 Task: Add reports for audit object.
Action: Mouse moved to (27, 109)
Screenshot: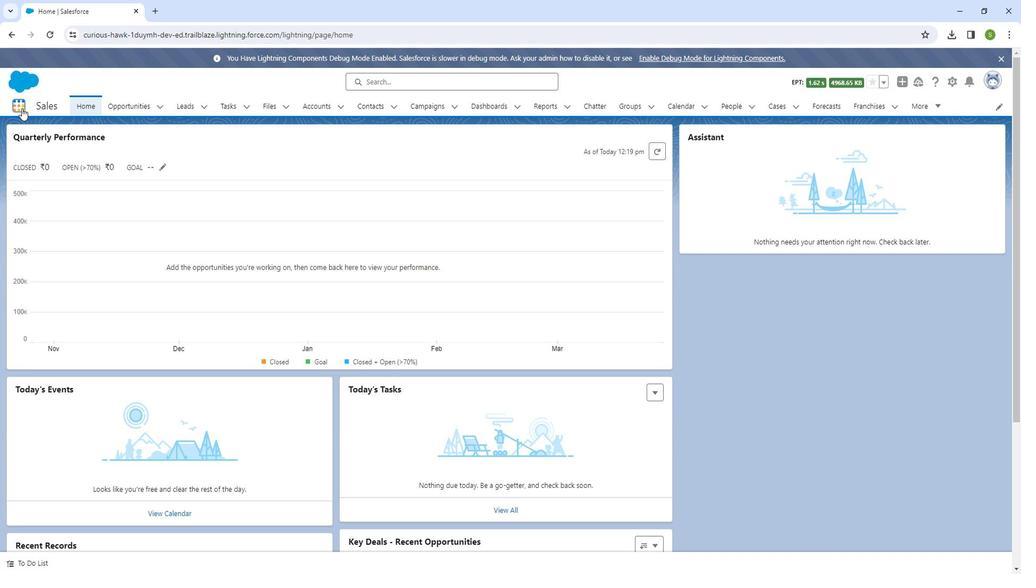 
Action: Mouse pressed left at (27, 109)
Screenshot: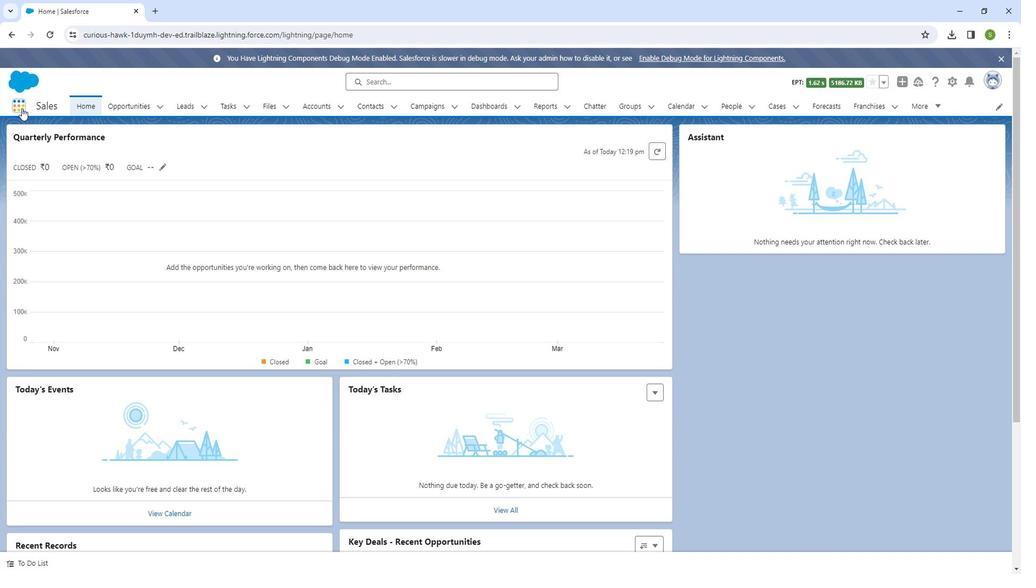 
Action: Mouse moved to (42, 295)
Screenshot: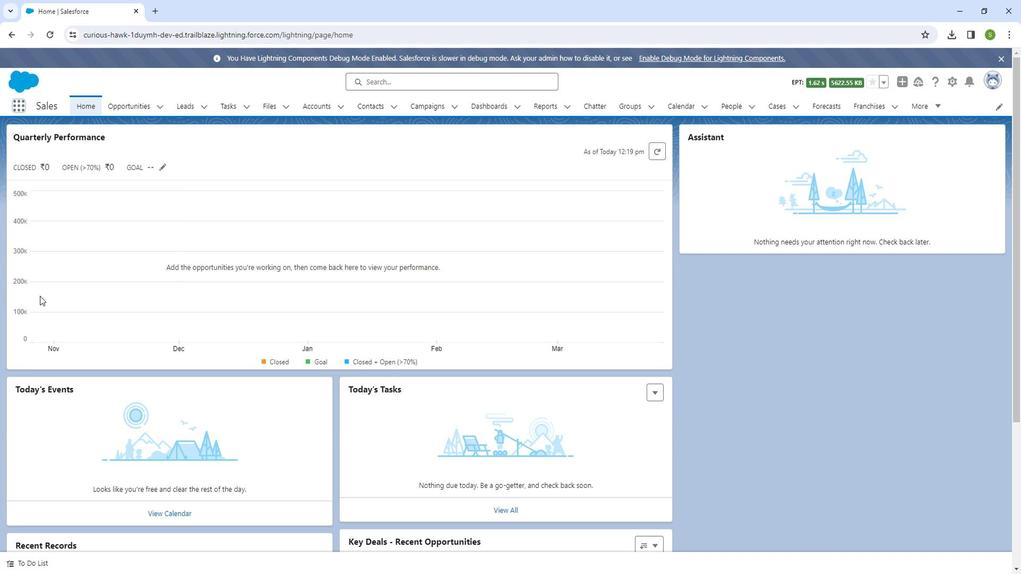 
Action: Mouse pressed left at (42, 295)
Screenshot: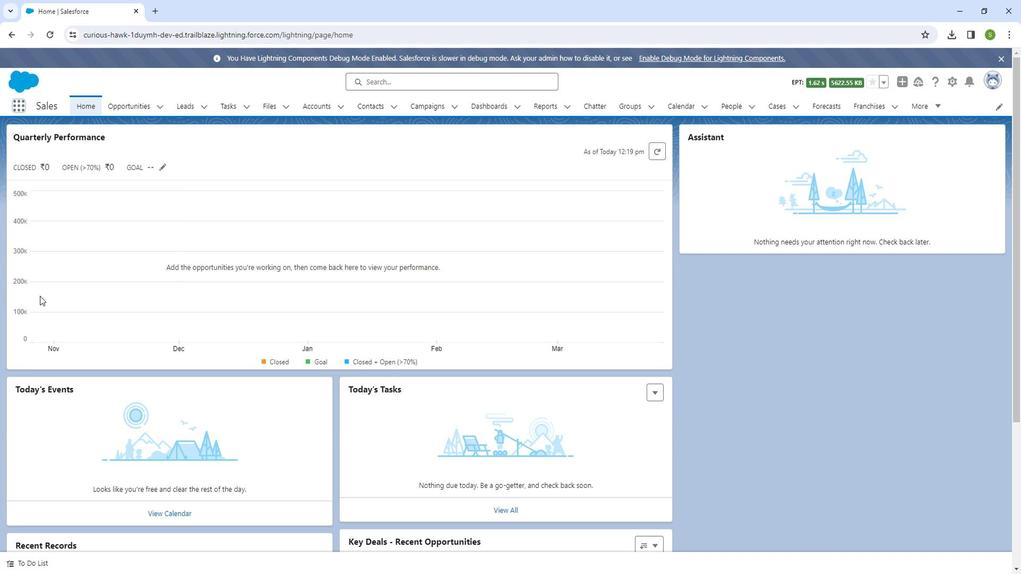 
Action: Mouse moved to (719, 388)
Screenshot: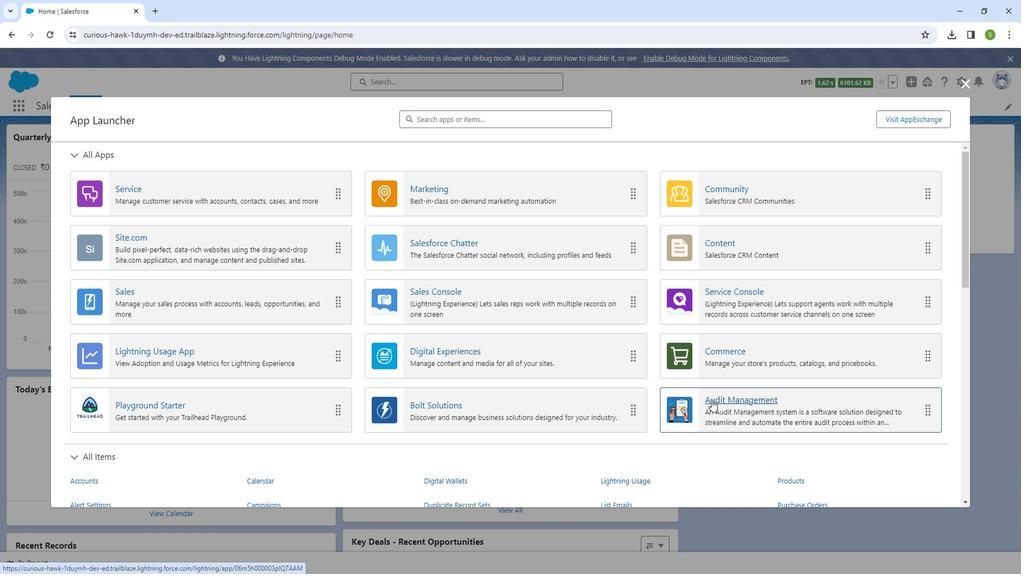 
Action: Mouse pressed left at (719, 388)
Screenshot: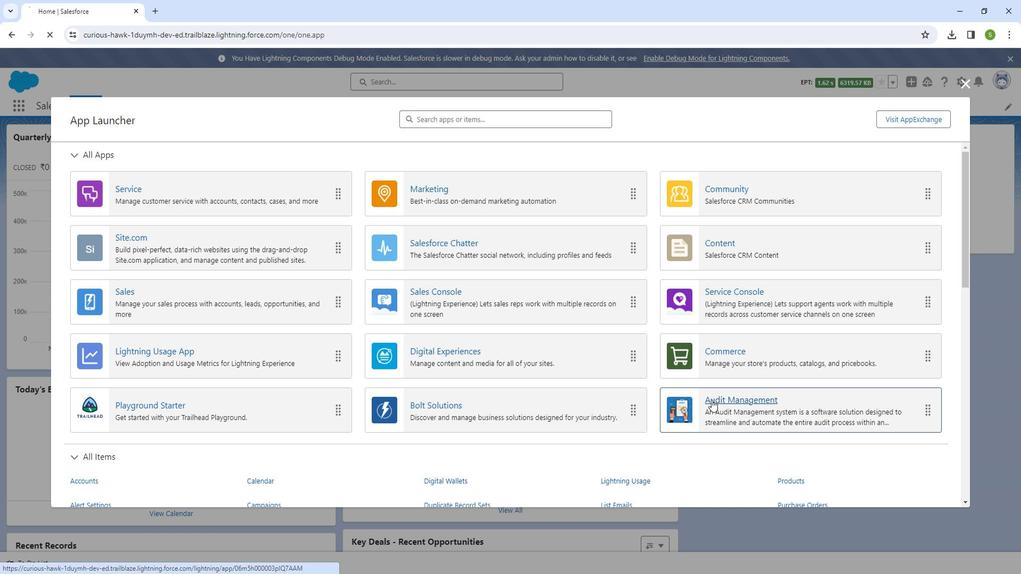 
Action: Mouse moved to (369, 108)
Screenshot: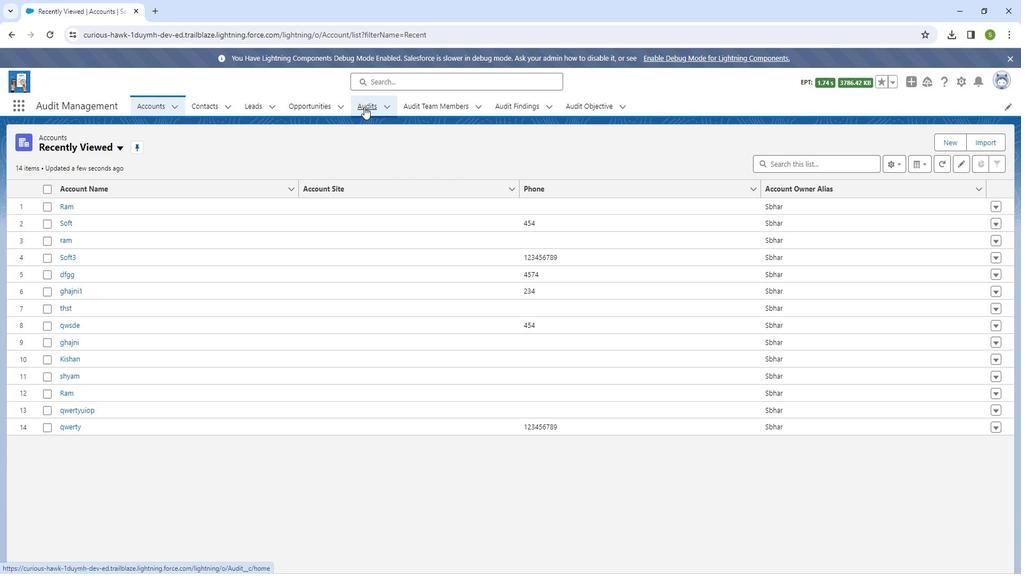 
Action: Mouse pressed left at (369, 108)
Screenshot: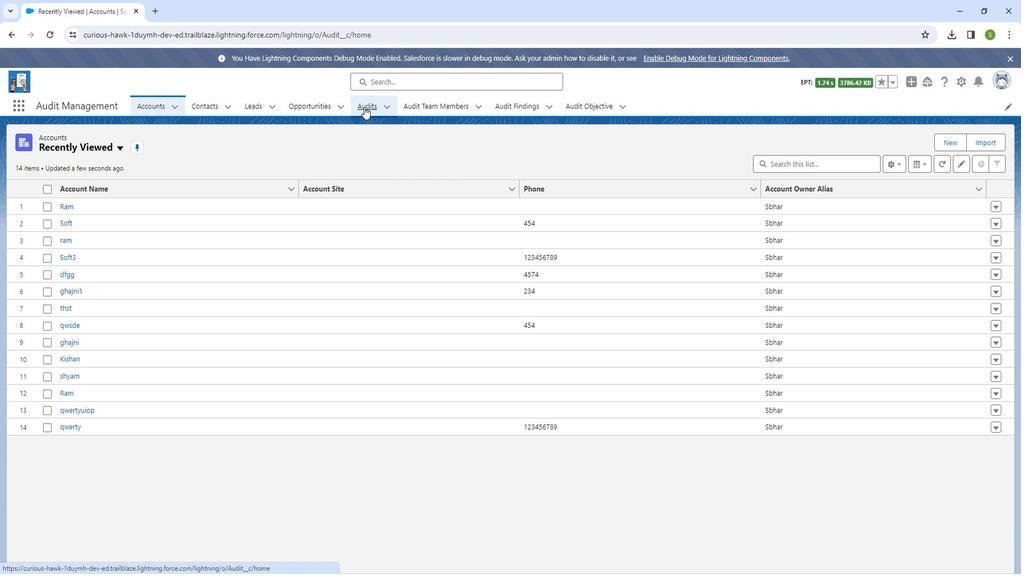 
Action: Mouse moved to (942, 139)
Screenshot: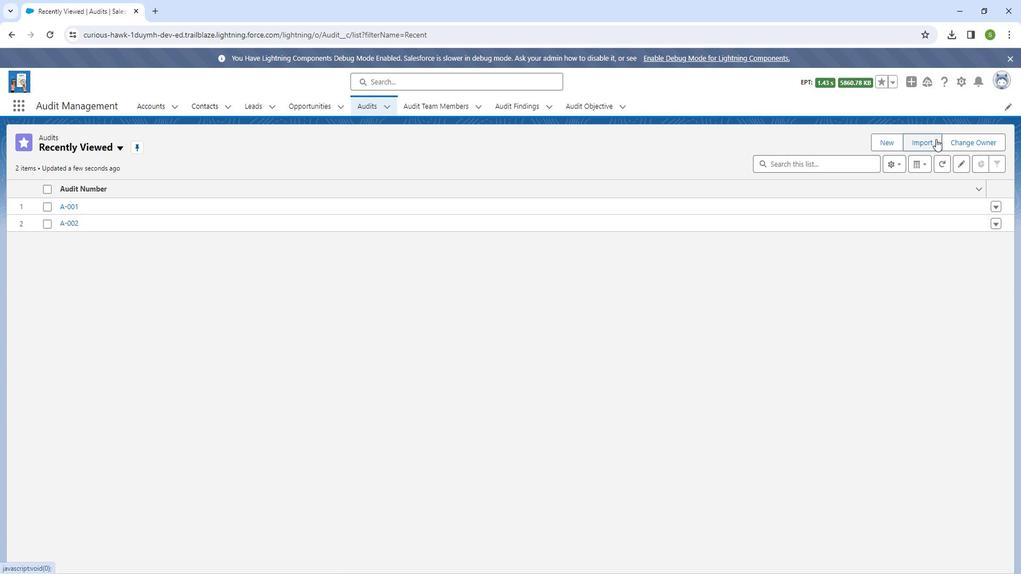 
Action: Mouse pressed left at (942, 139)
Screenshot: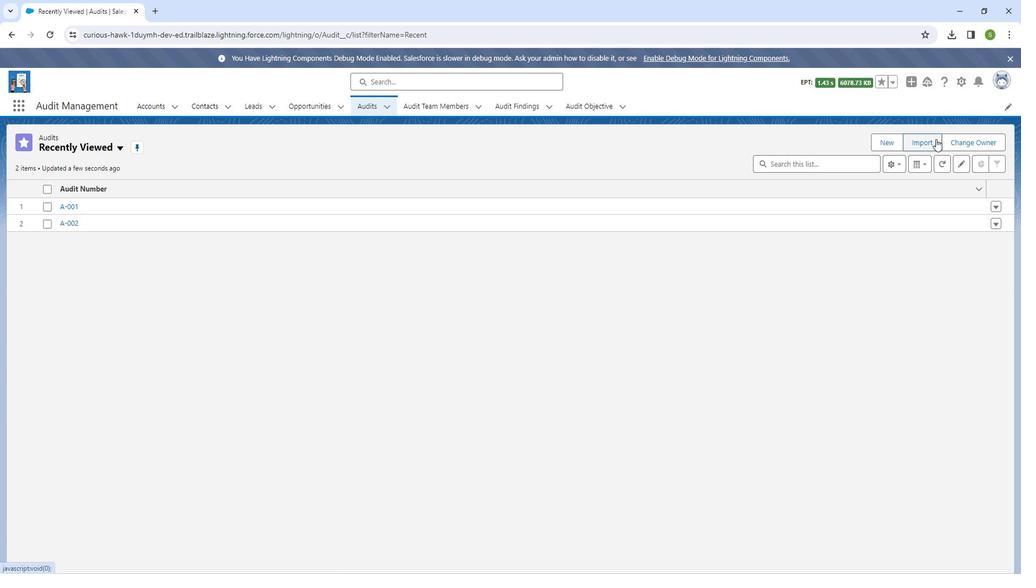 
Action: Mouse moved to (149, 109)
Screenshot: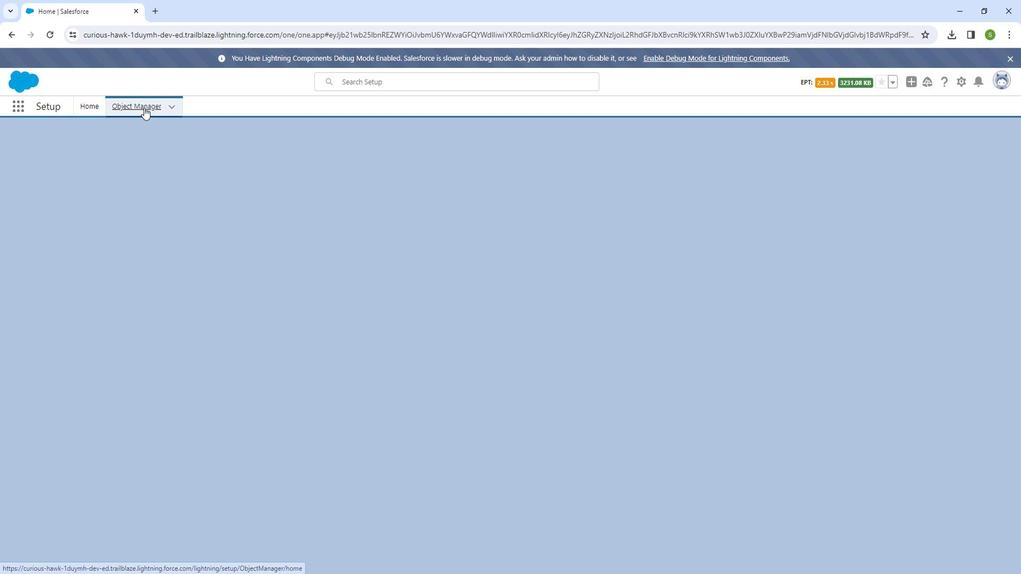 
Action: Mouse pressed left at (149, 109)
Screenshot: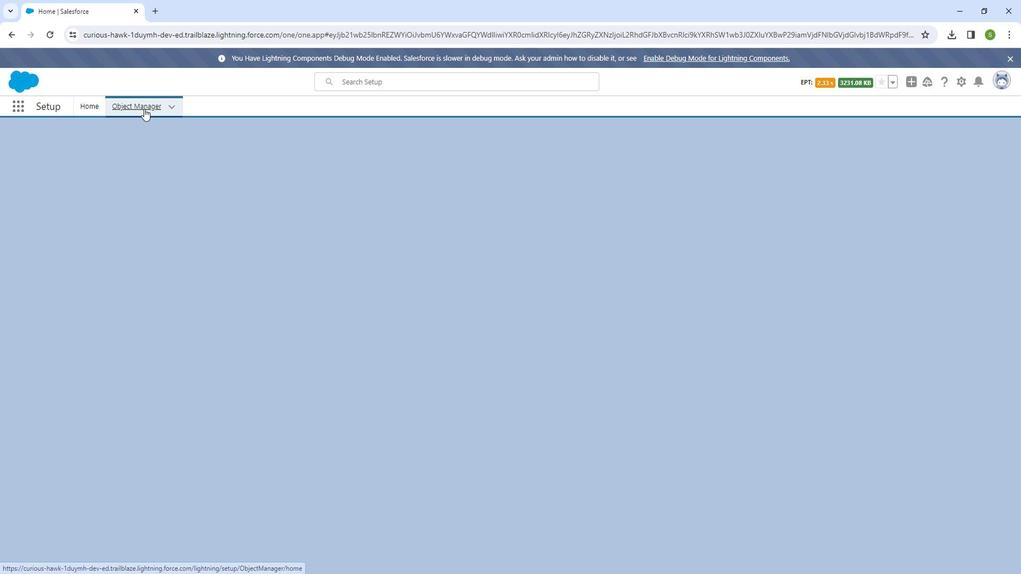 
Action: Mouse moved to (31, 413)
Screenshot: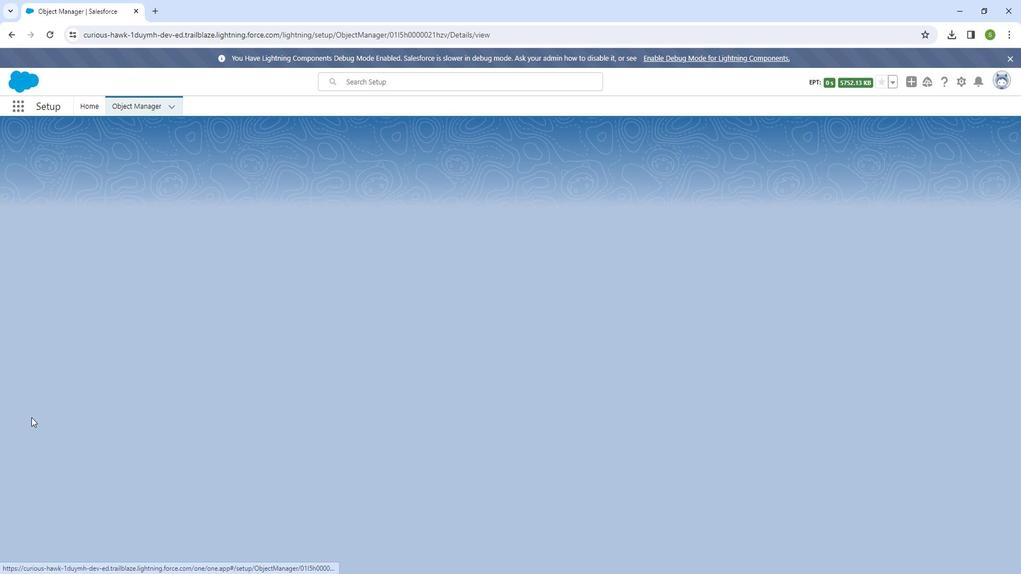 
Action: Mouse pressed left at (31, 413)
Screenshot: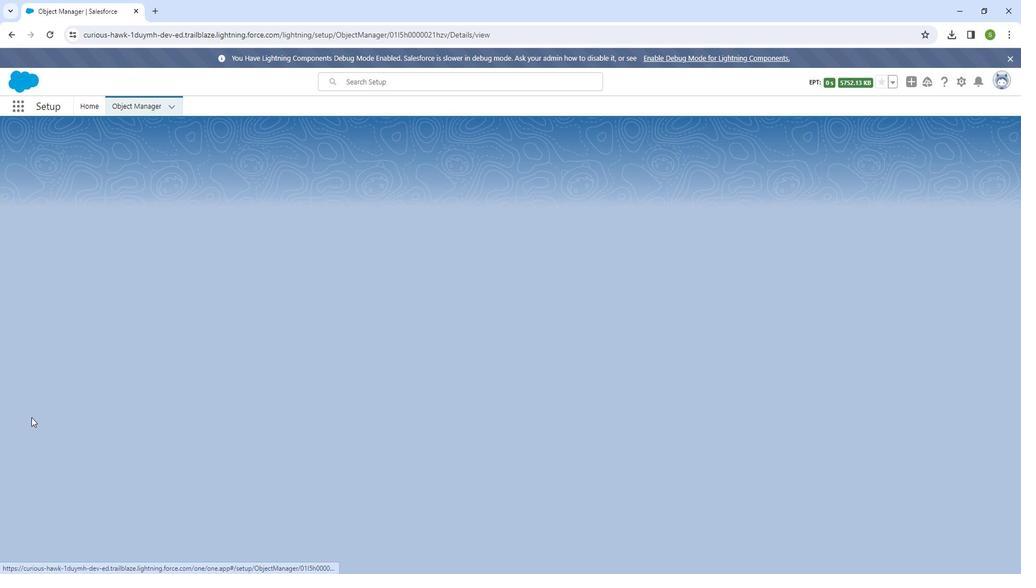 
Action: Mouse moved to (958, 193)
Screenshot: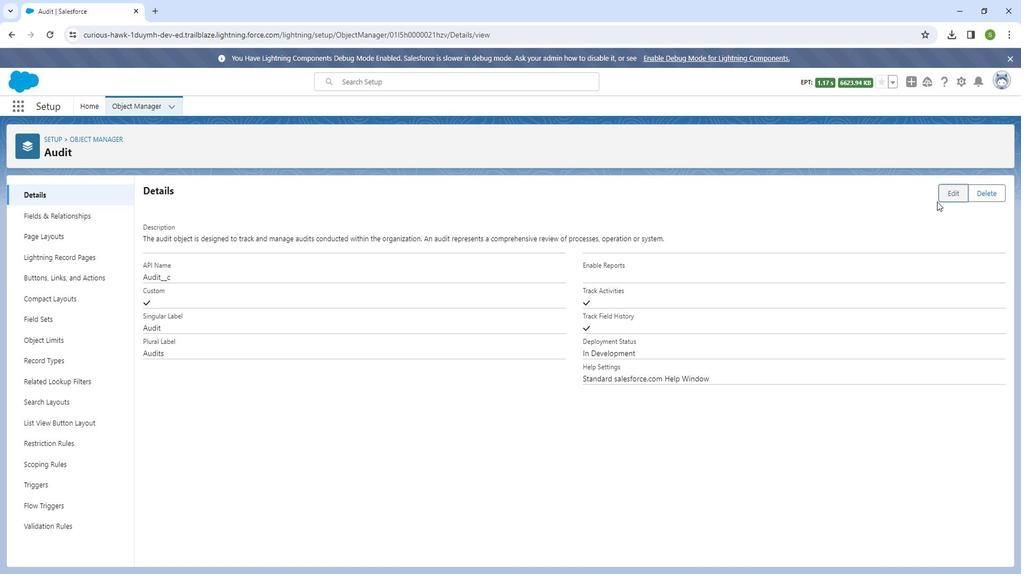 
Action: Mouse pressed left at (958, 193)
Screenshot: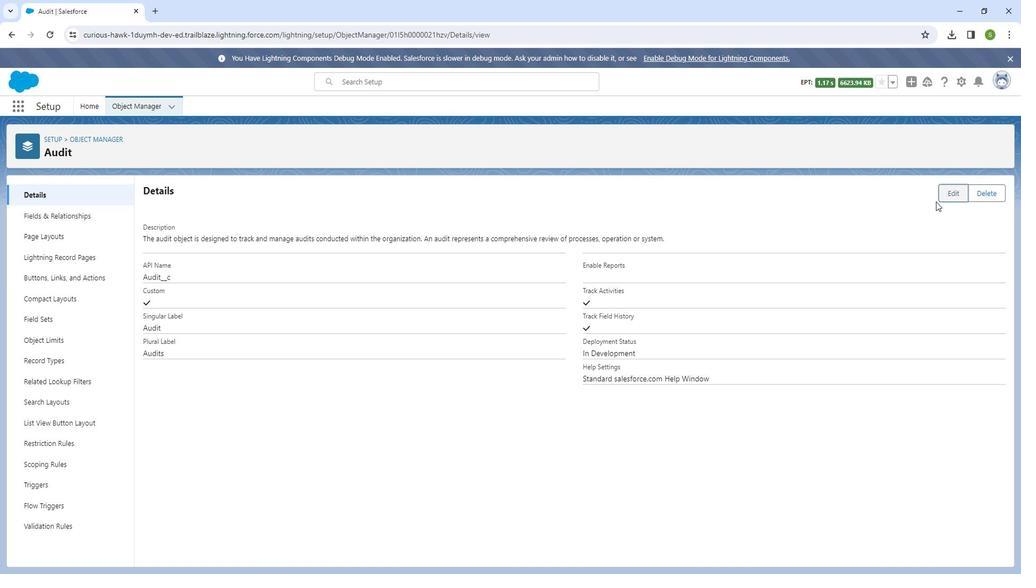 
Action: Mouse moved to (284, 386)
Screenshot: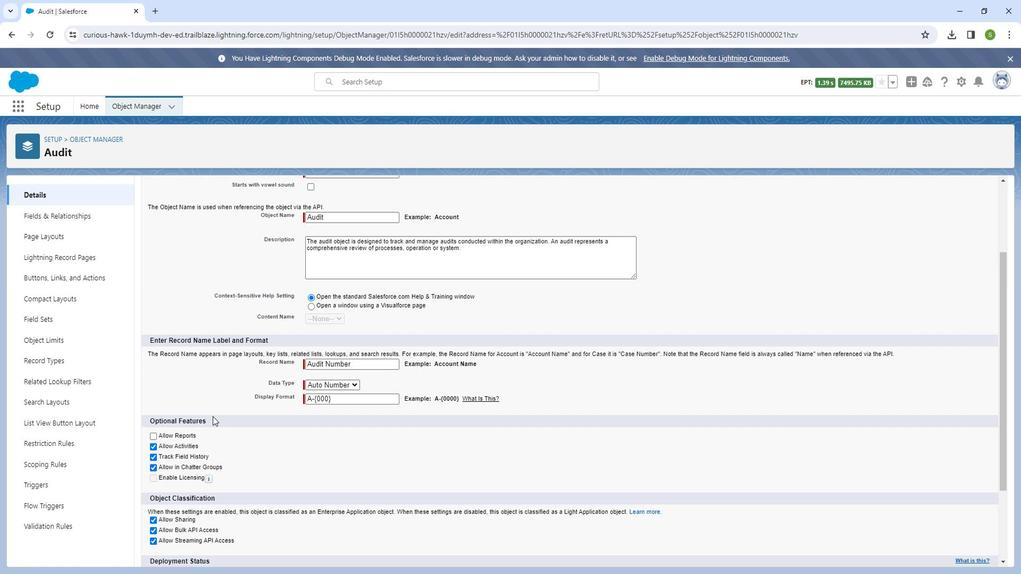 
Action: Mouse scrolled (284, 385) with delta (0, 0)
Screenshot: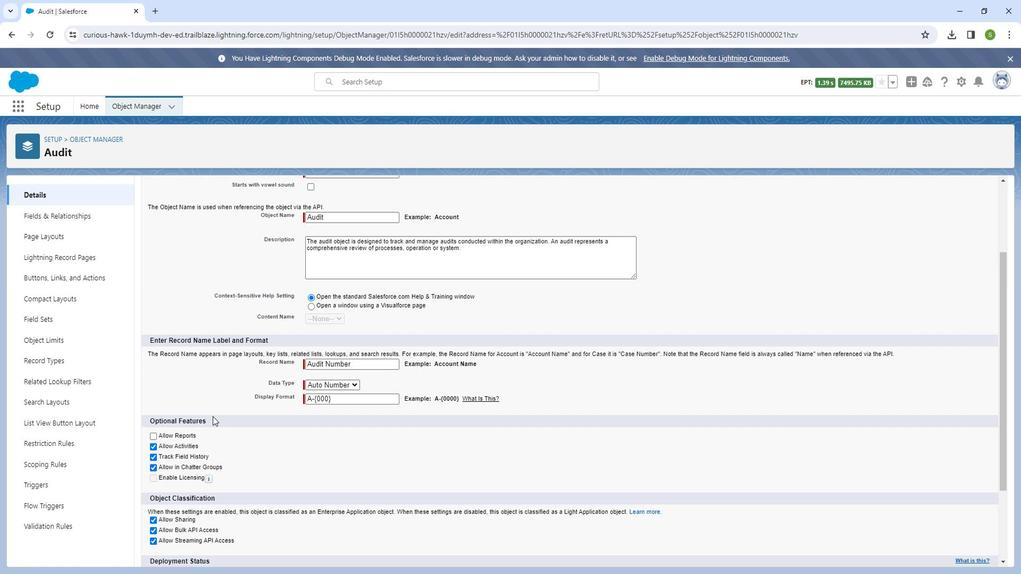 
Action: Mouse moved to (283, 388)
Screenshot: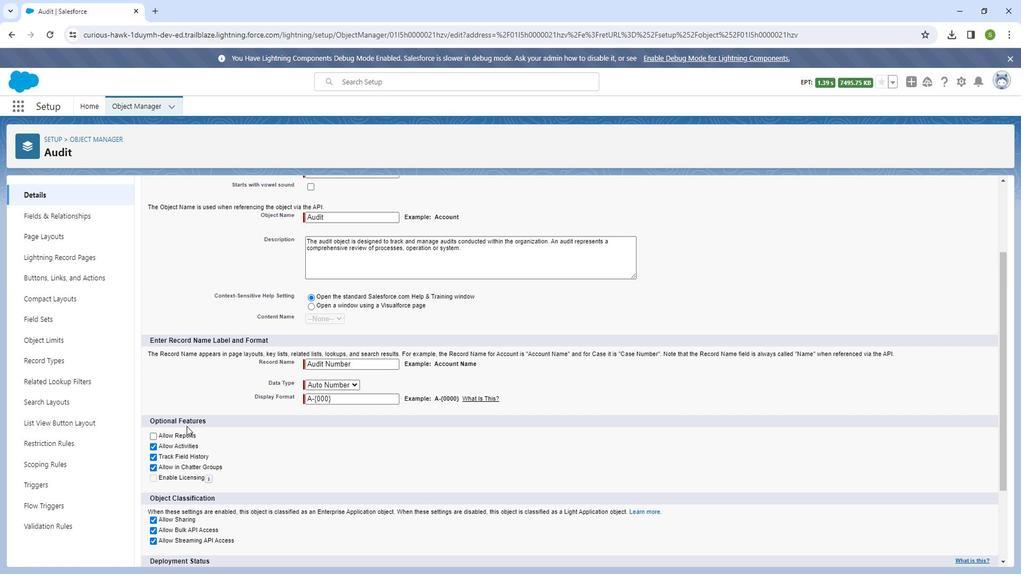 
Action: Mouse scrolled (283, 388) with delta (0, 0)
Screenshot: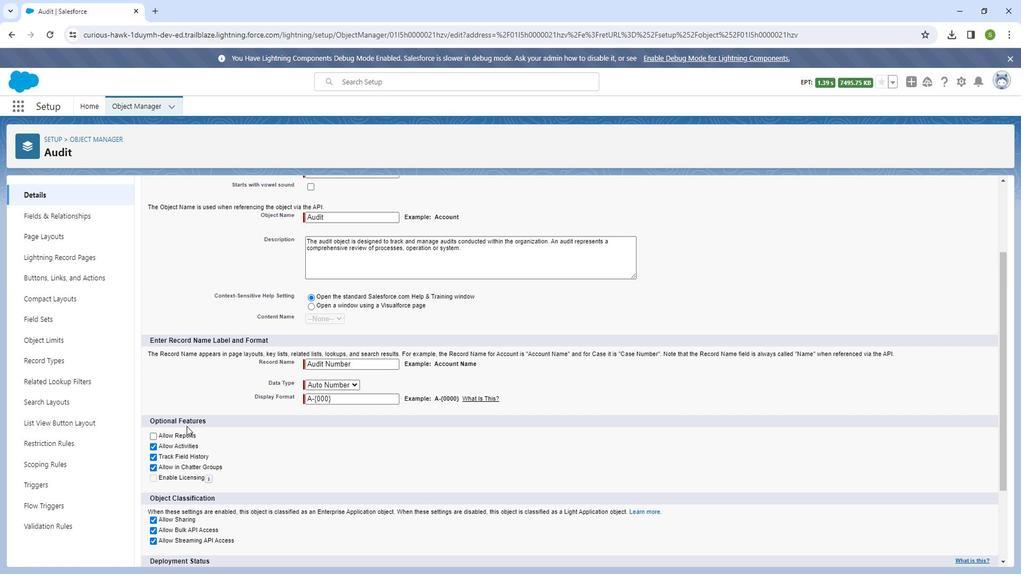 
Action: Mouse moved to (181, 425)
Screenshot: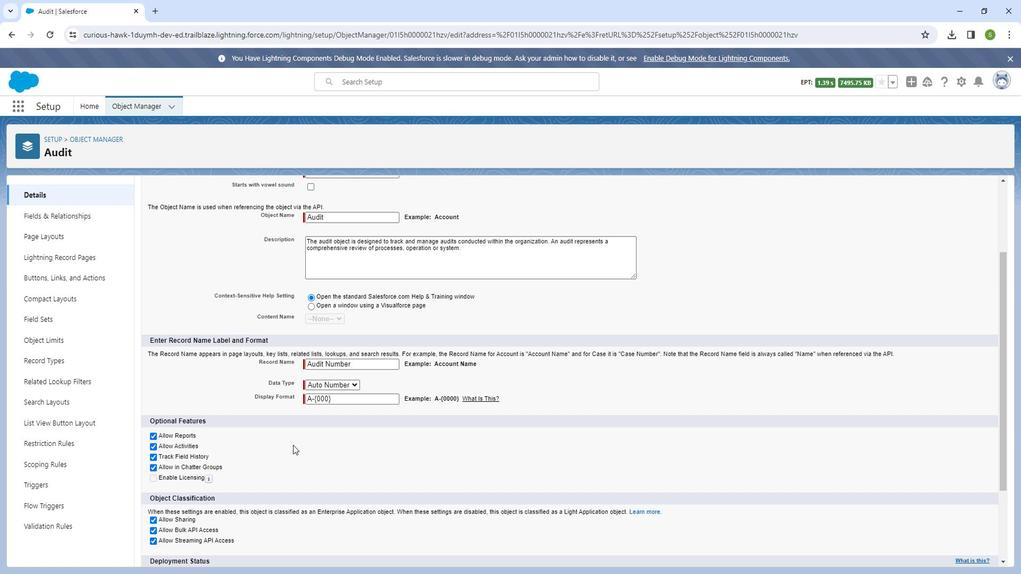 
Action: Mouse pressed left at (181, 425)
Screenshot: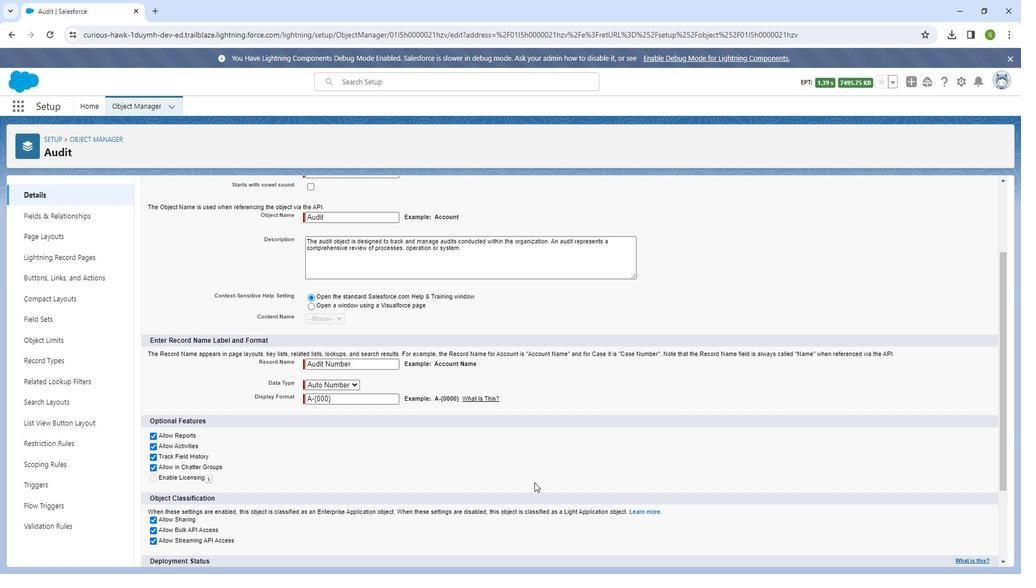 
Action: Mouse moved to (858, 460)
Screenshot: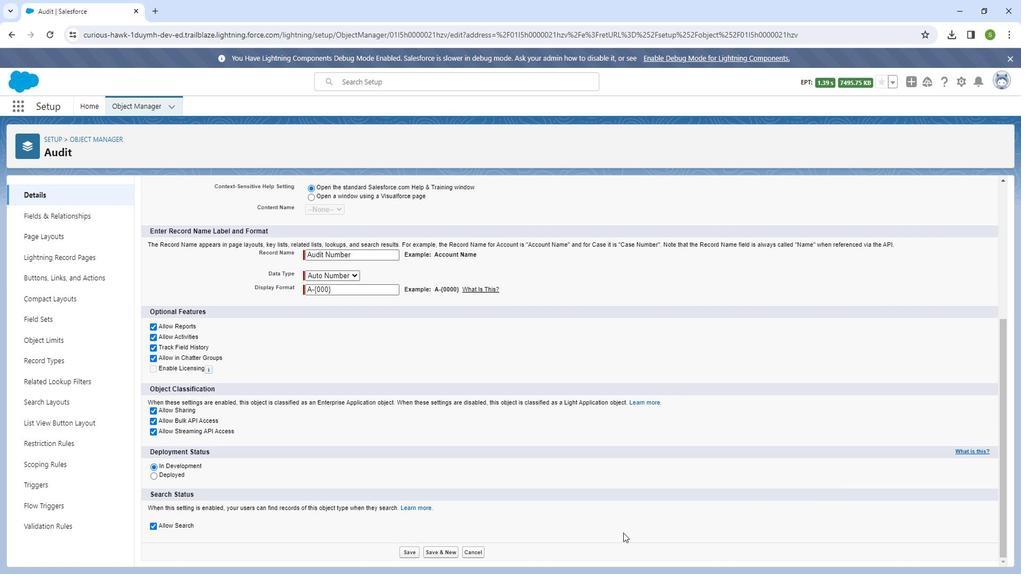 
Action: Mouse scrolled (858, 460) with delta (0, 0)
Screenshot: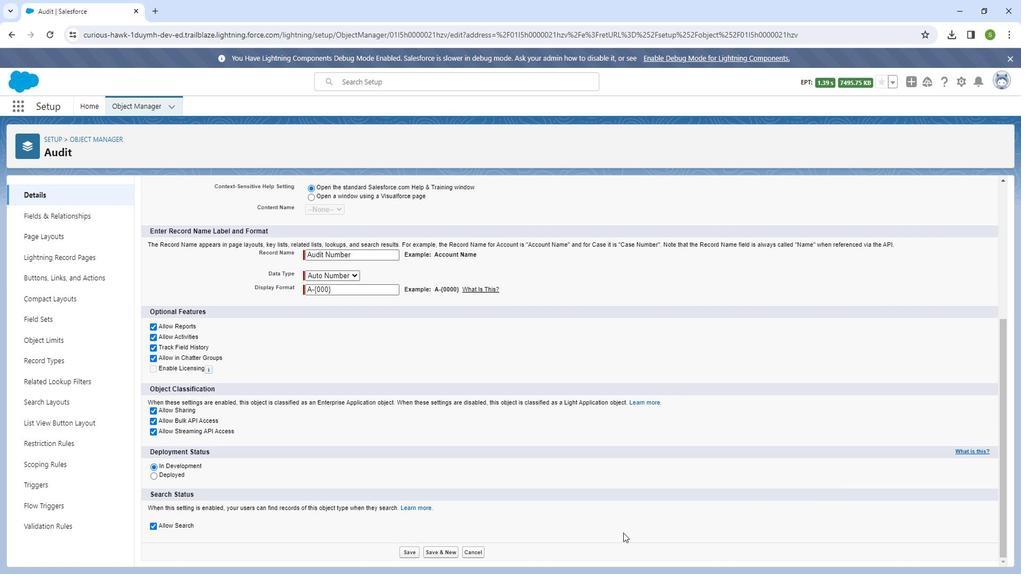
Action: Mouse moved to (858, 461)
Screenshot: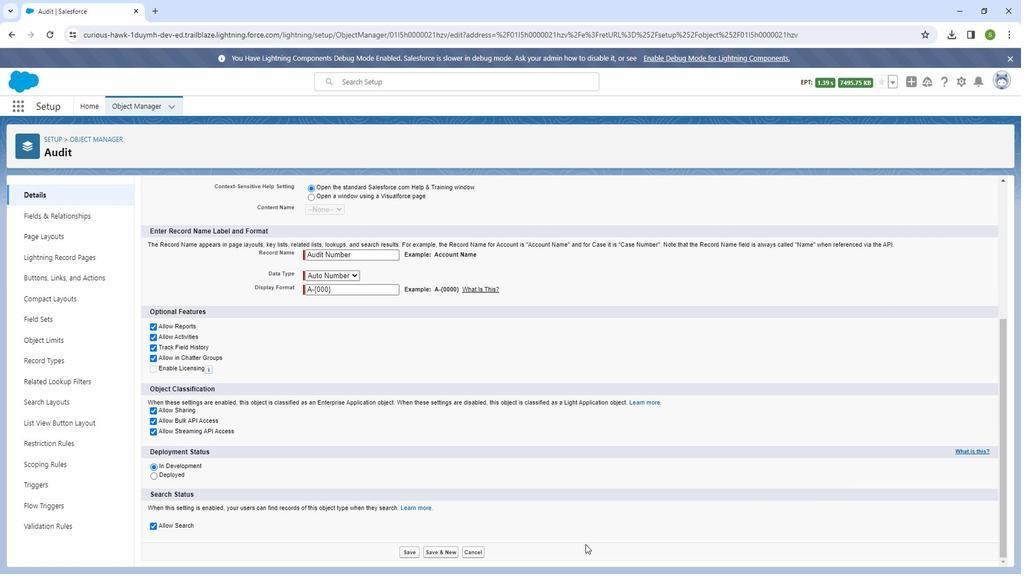 
Action: Mouse scrolled (858, 460) with delta (0, 0)
Screenshot: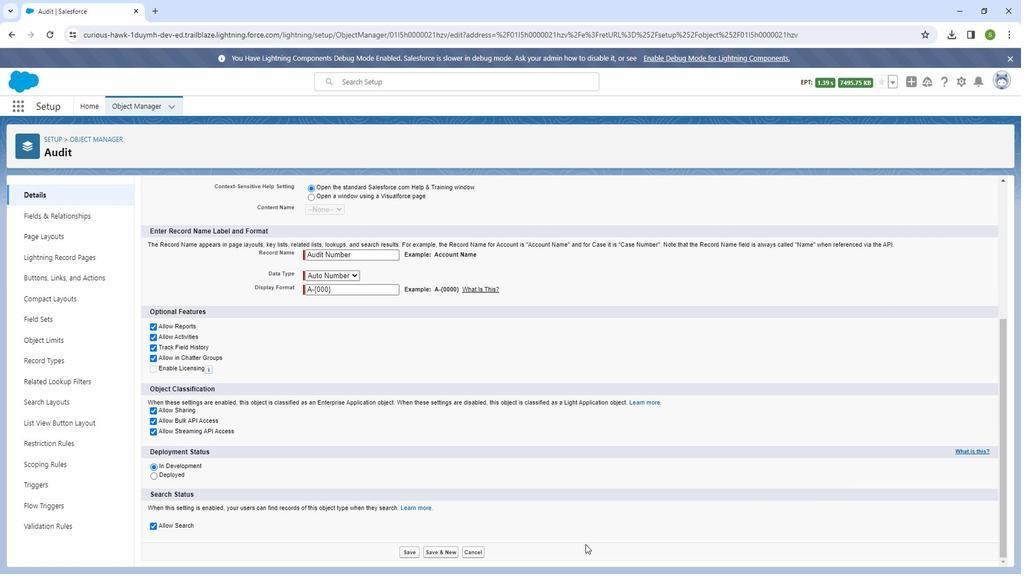 
Action: Mouse scrolled (858, 460) with delta (0, 0)
Screenshot: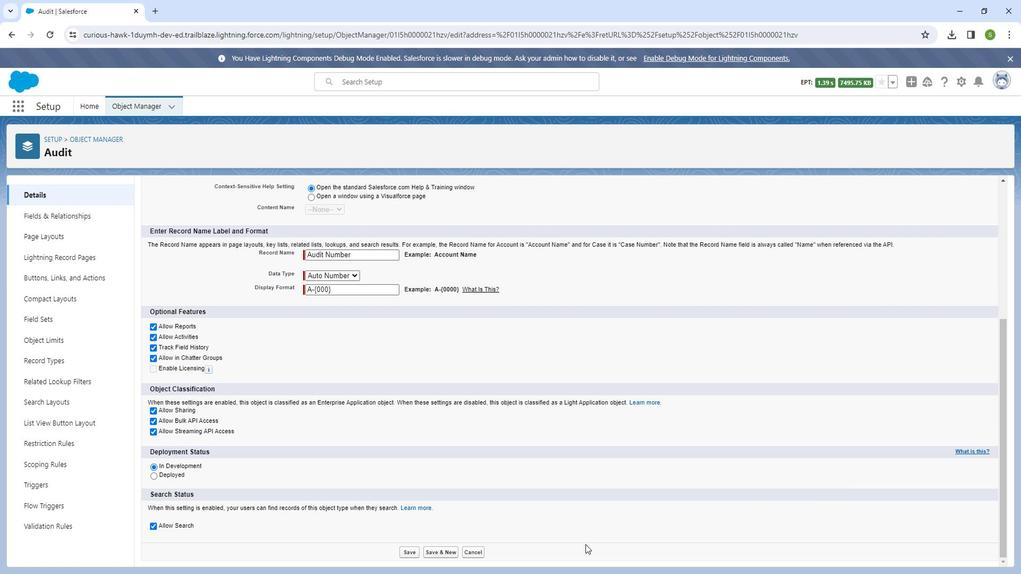 
Action: Mouse scrolled (858, 460) with delta (0, 0)
Screenshot: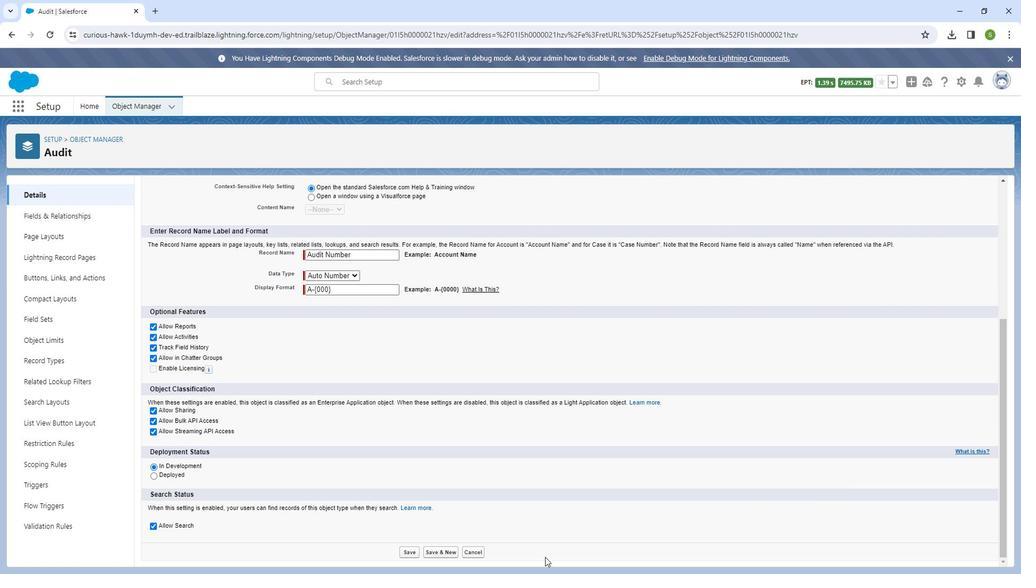 
Action: Mouse scrolled (858, 460) with delta (0, 0)
Screenshot: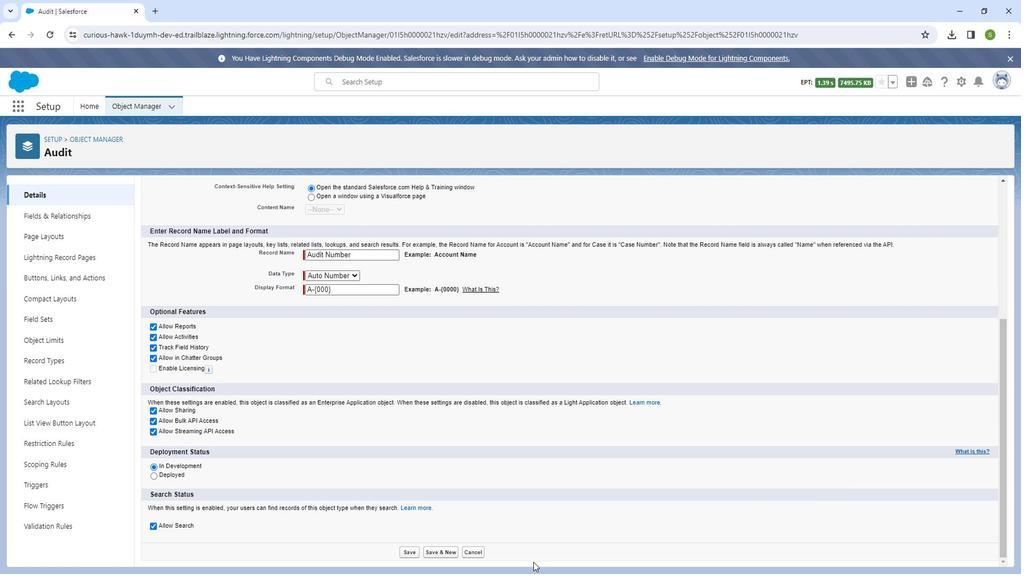 
Action: Mouse moved to (413, 535)
Screenshot: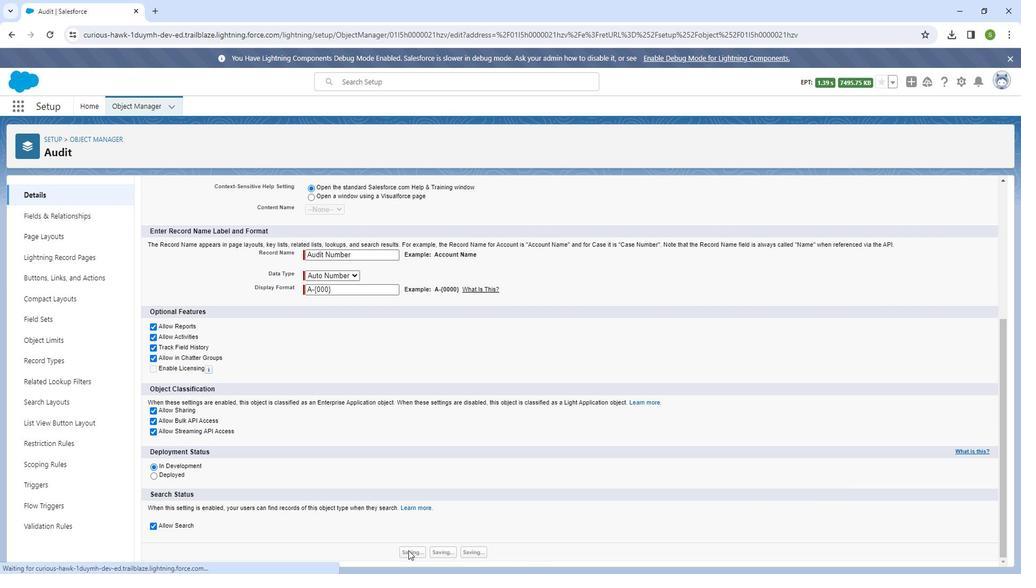 
Action: Mouse pressed left at (413, 535)
Screenshot: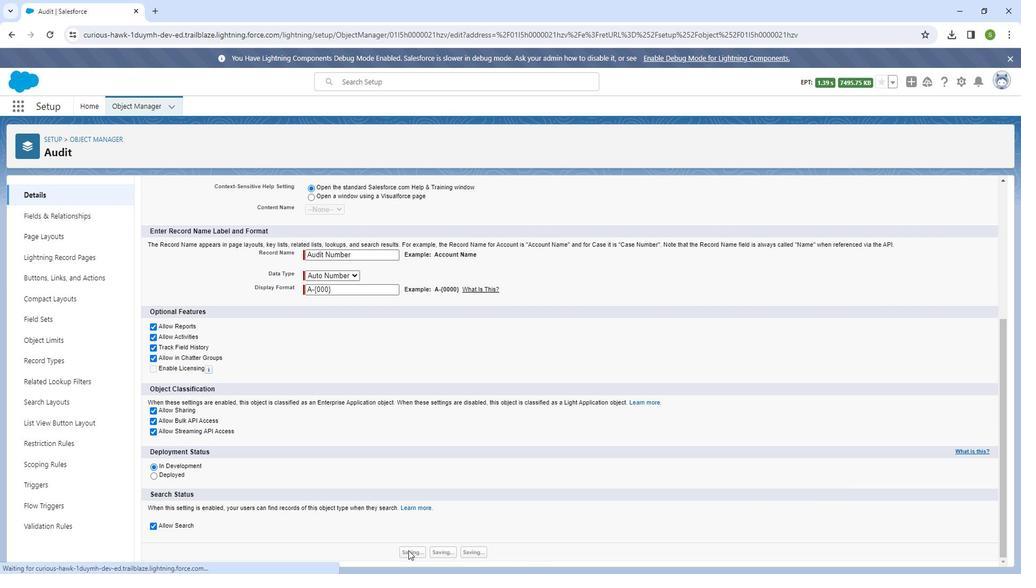 
Action: Mouse moved to (94, 108)
Screenshot: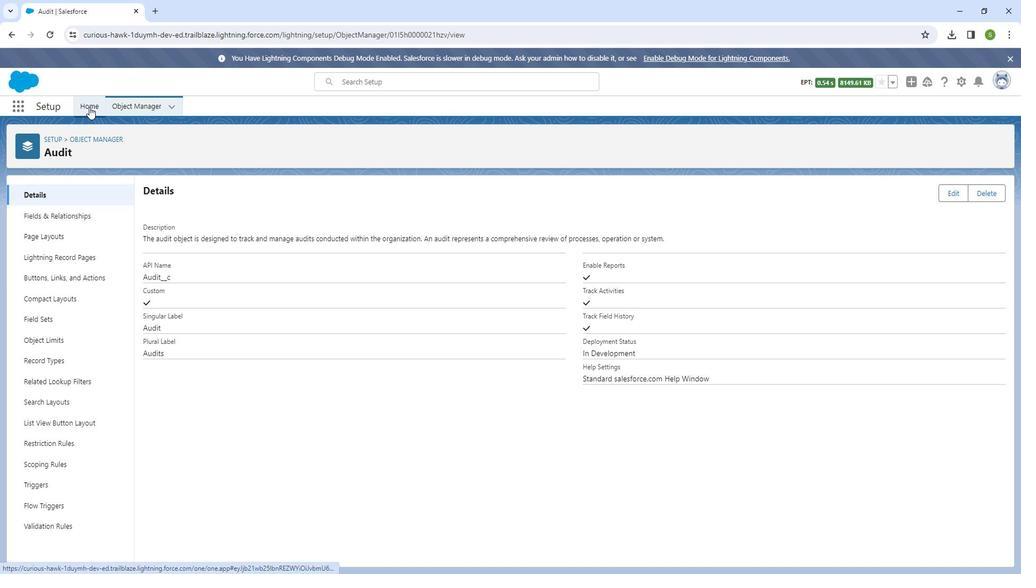 
Action: Mouse pressed left at (94, 108)
Screenshot: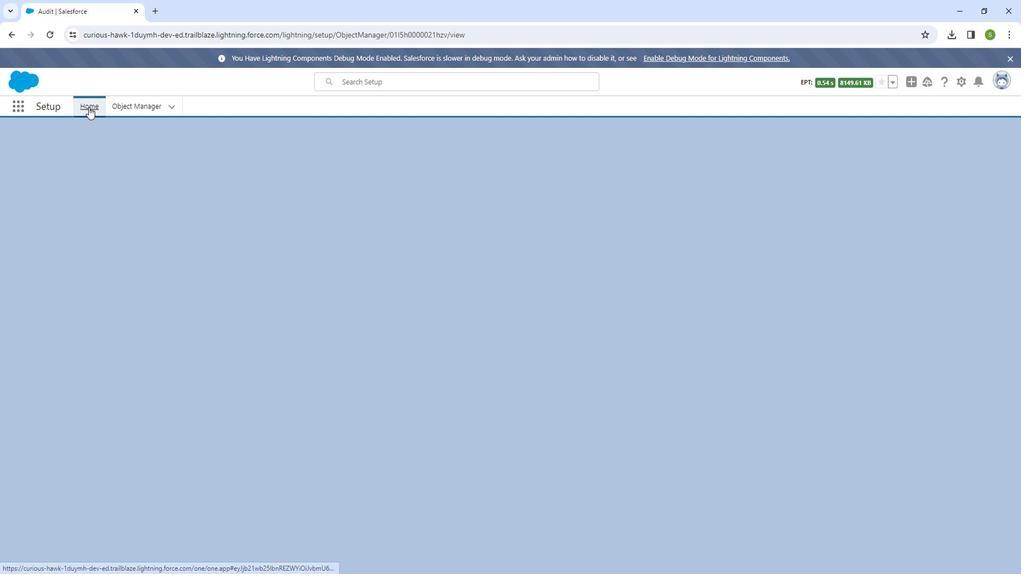 
Action: Mouse moved to (26, 109)
Screenshot: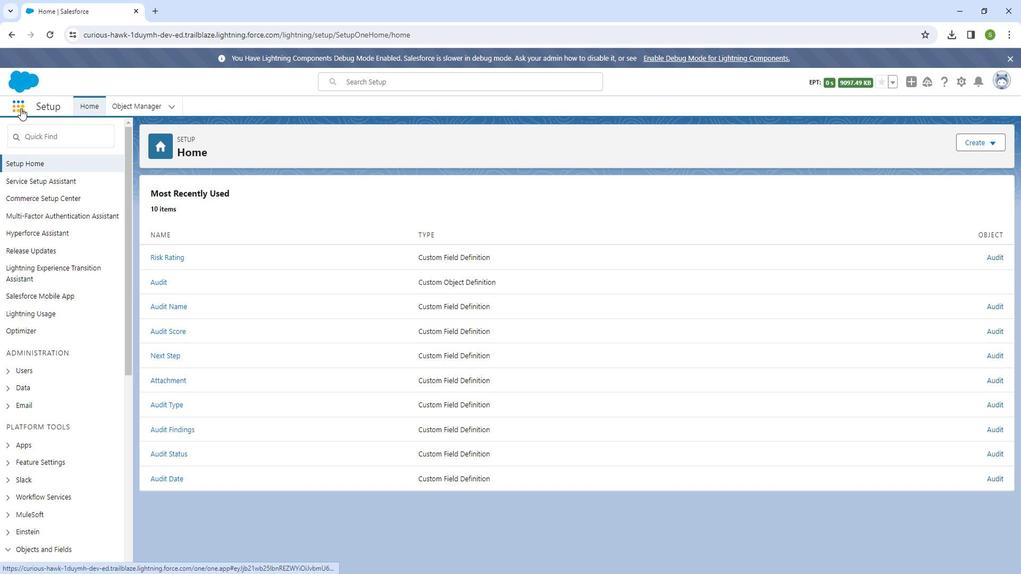
Action: Mouse pressed left at (26, 109)
Screenshot: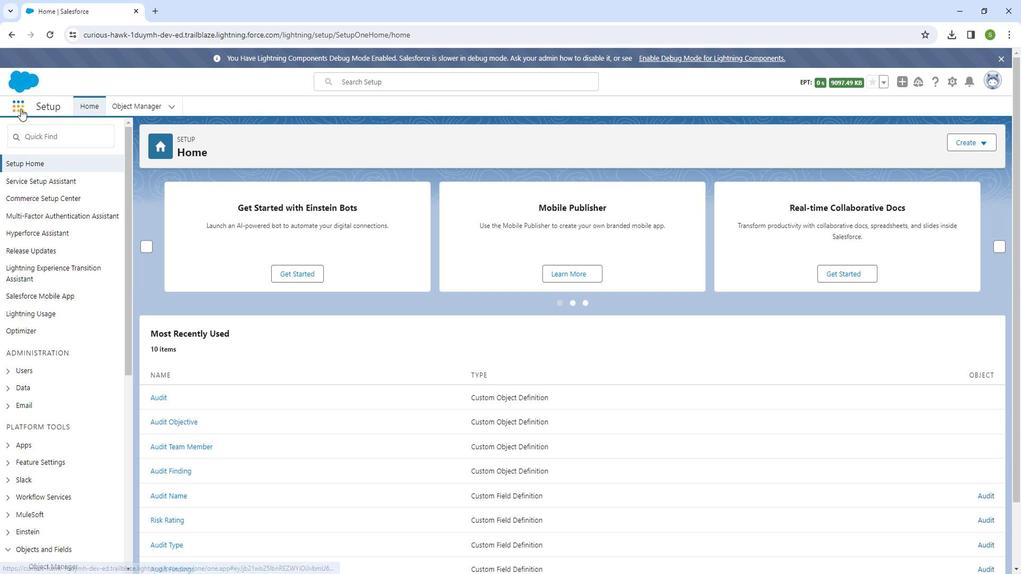 
Action: Mouse moved to (37, 299)
Screenshot: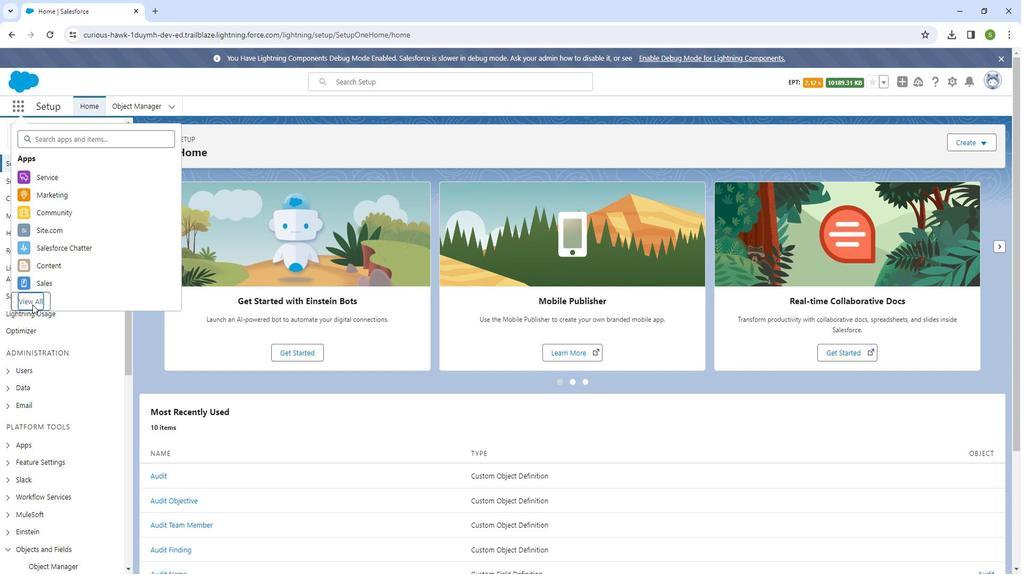 
Action: Mouse pressed left at (37, 299)
Screenshot: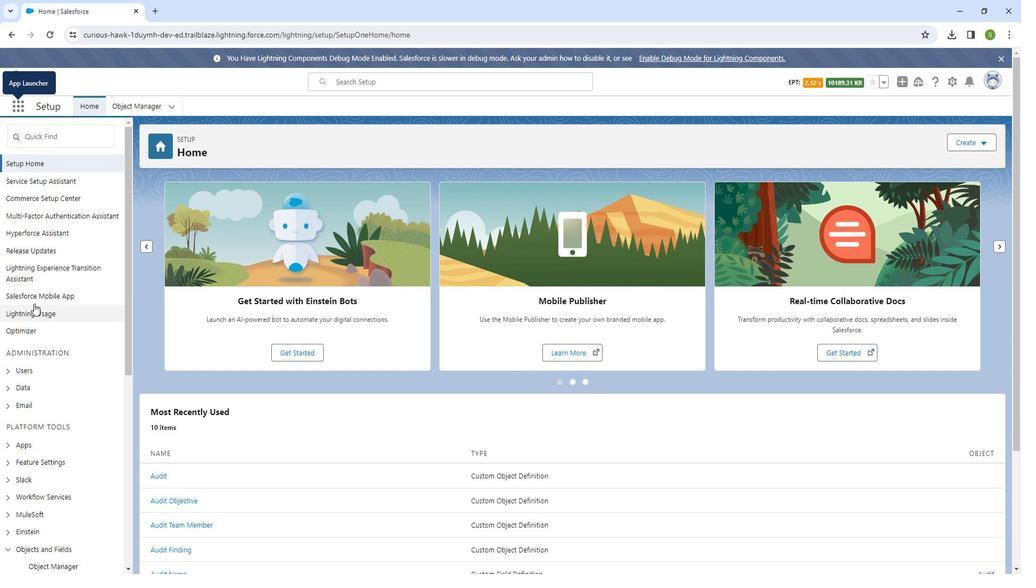 
Action: Mouse moved to (717, 384)
Screenshot: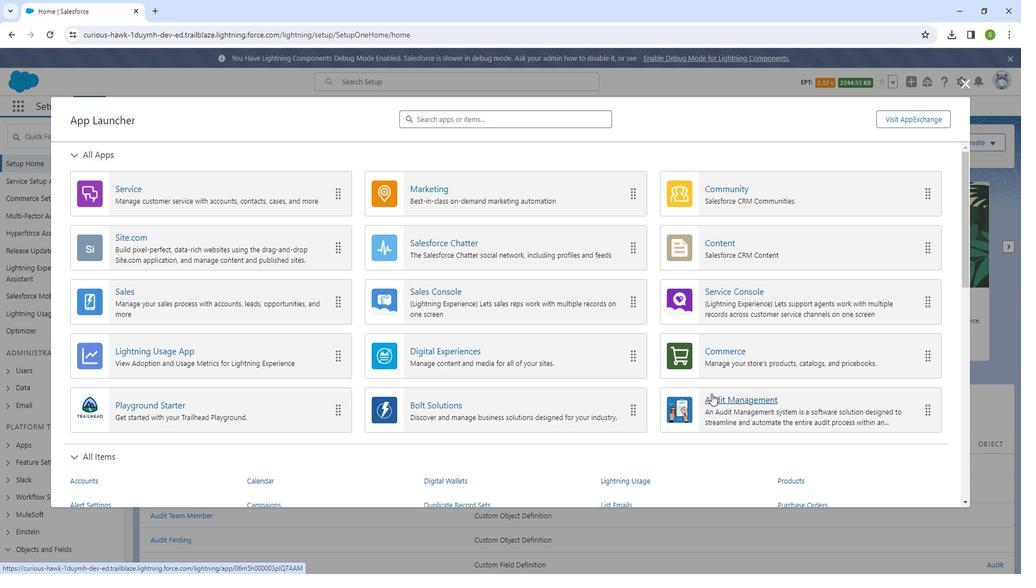
Action: Mouse pressed left at (717, 384)
Screenshot: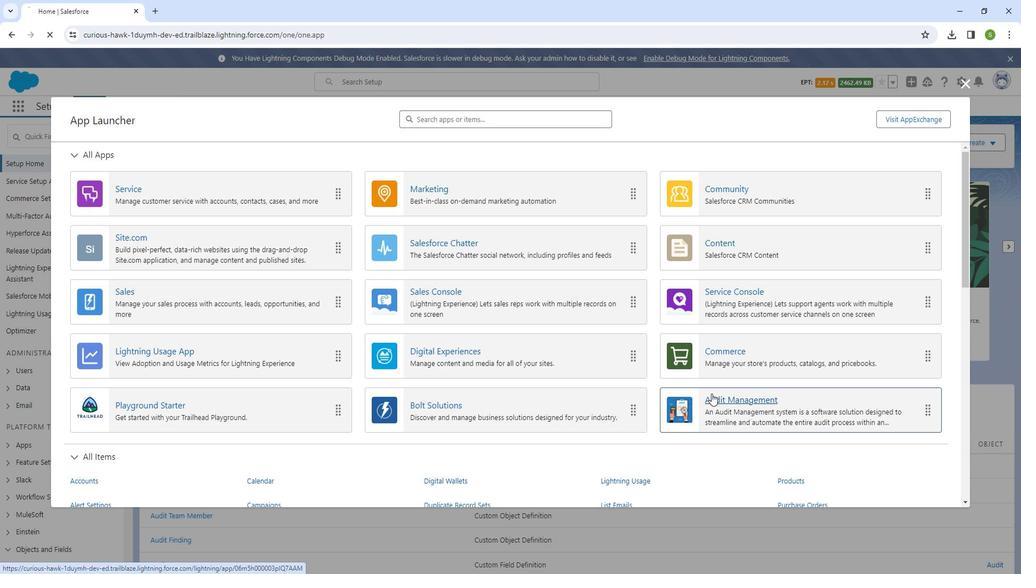 
Action: Mouse moved to (376, 109)
Screenshot: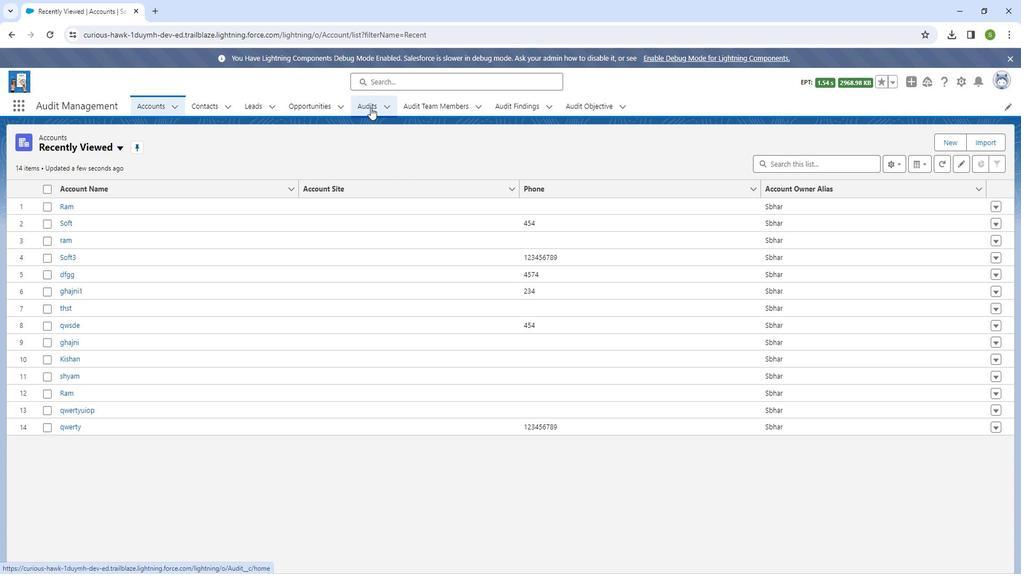 
Action: Mouse pressed left at (376, 109)
Screenshot: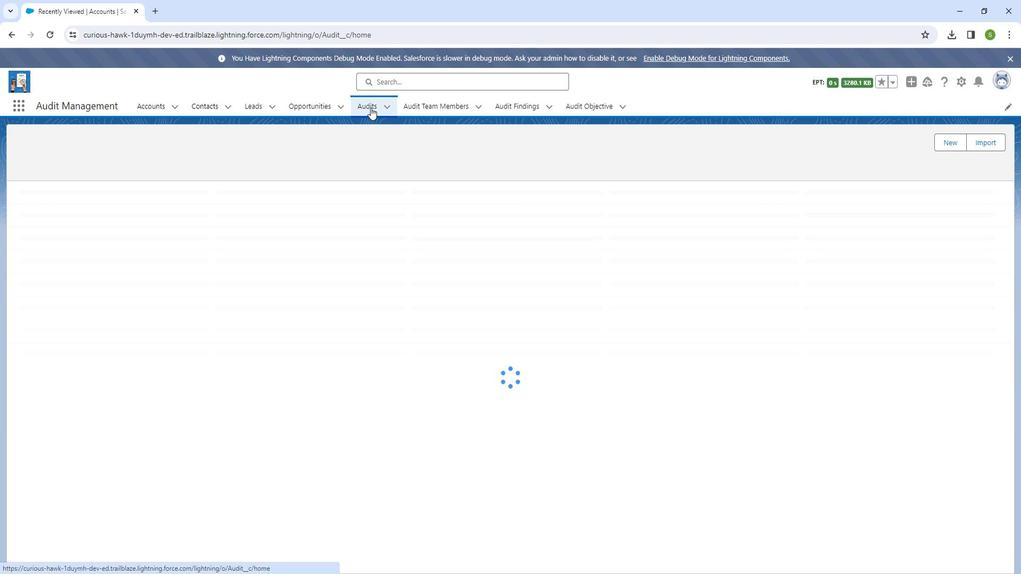 
Action: Mouse moved to (911, 141)
Screenshot: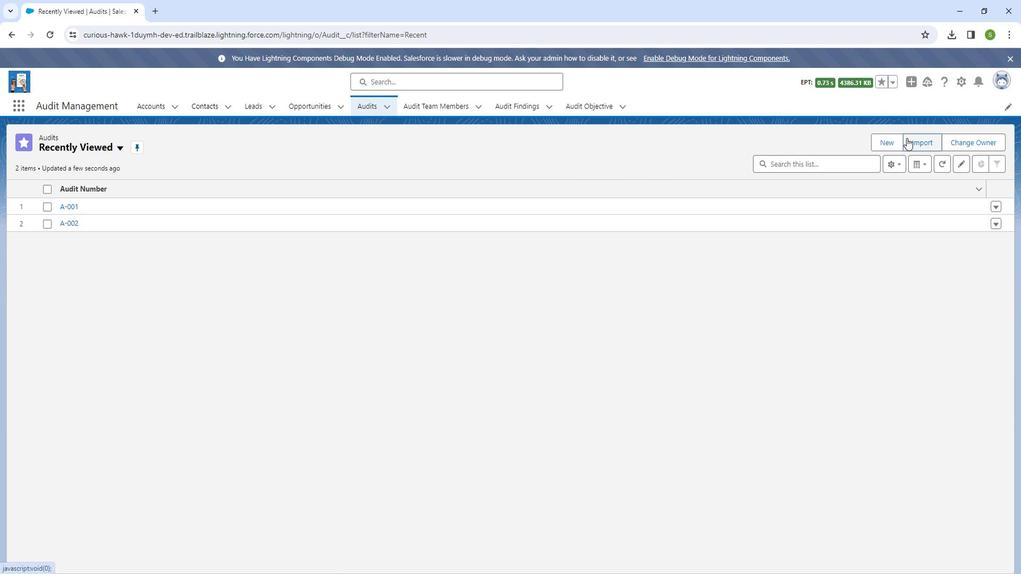 
Action: Mouse pressed left at (911, 141)
Screenshot: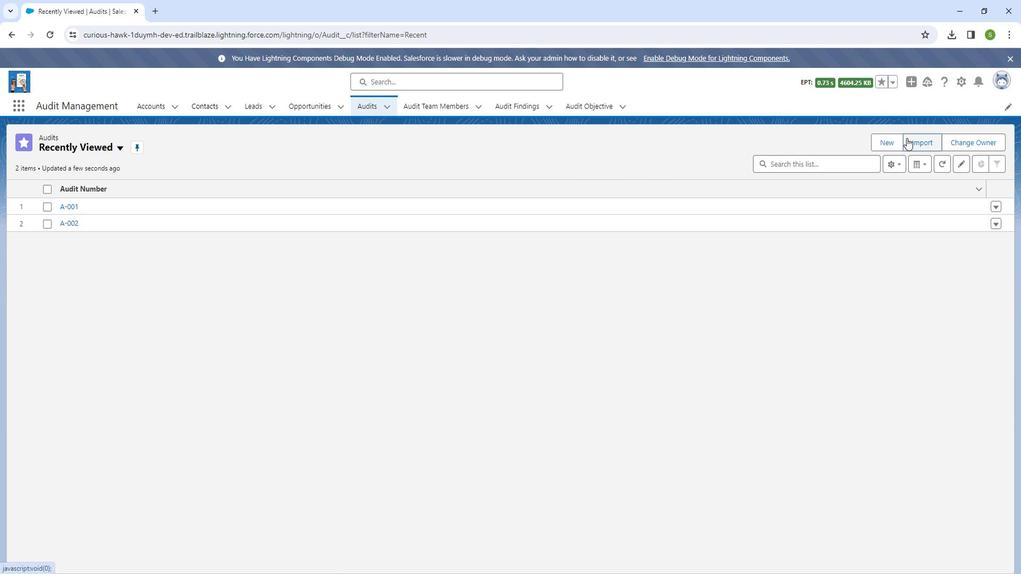
Action: Mouse moved to (302, 304)
Screenshot: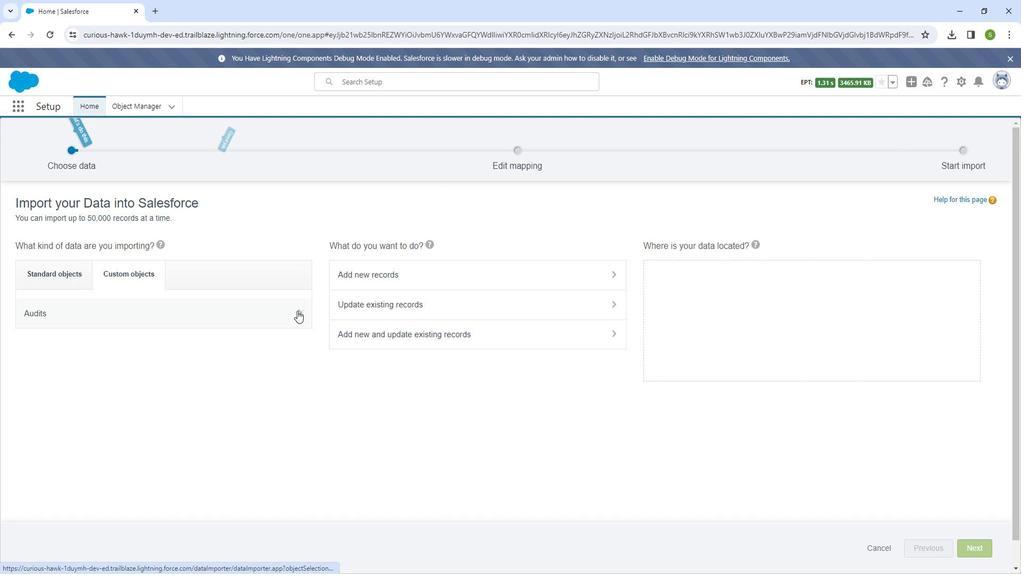 
Action: Mouse pressed left at (302, 304)
Screenshot: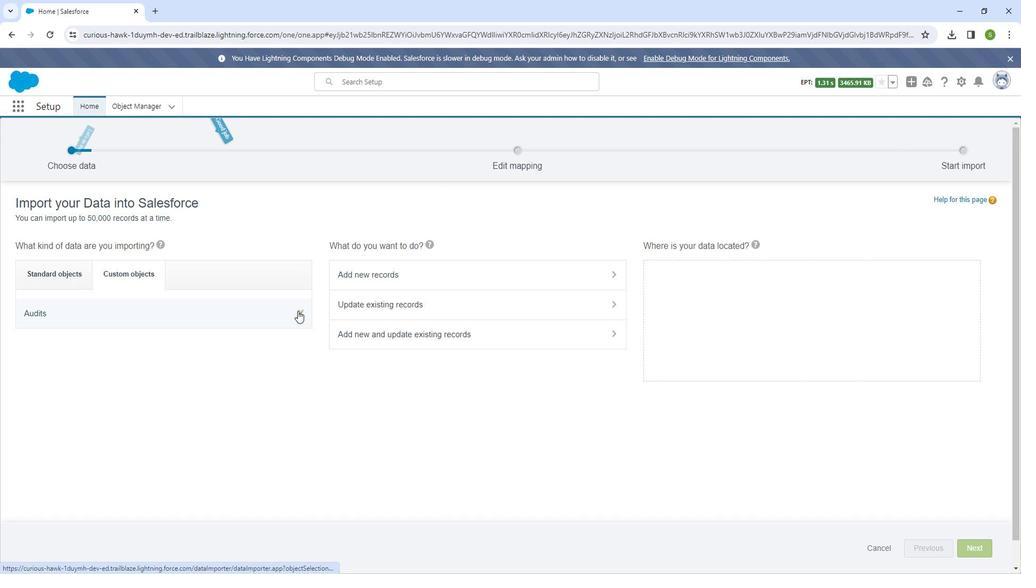 
Action: Mouse moved to (375, 269)
Screenshot: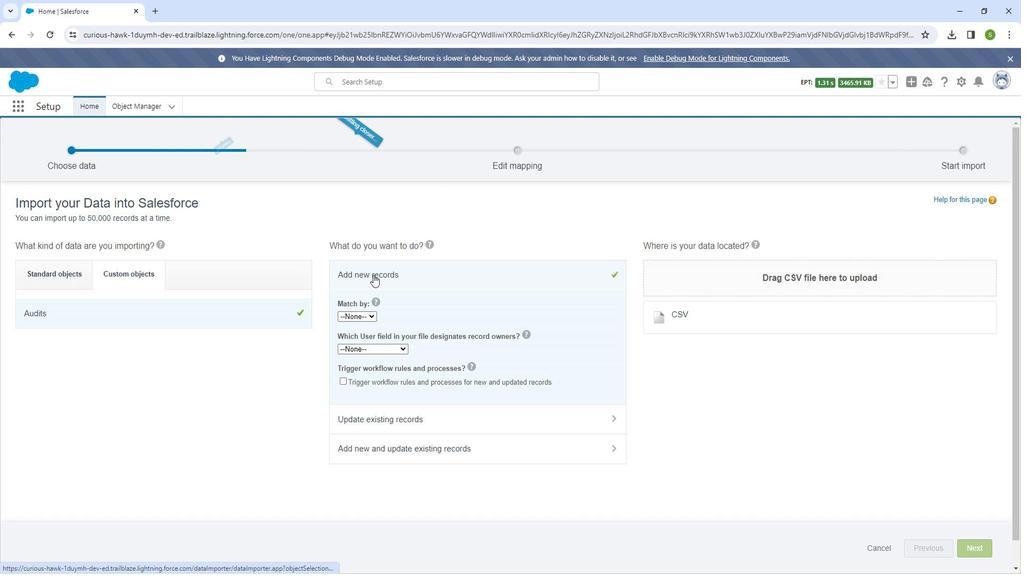 
Action: Mouse pressed left at (375, 269)
Screenshot: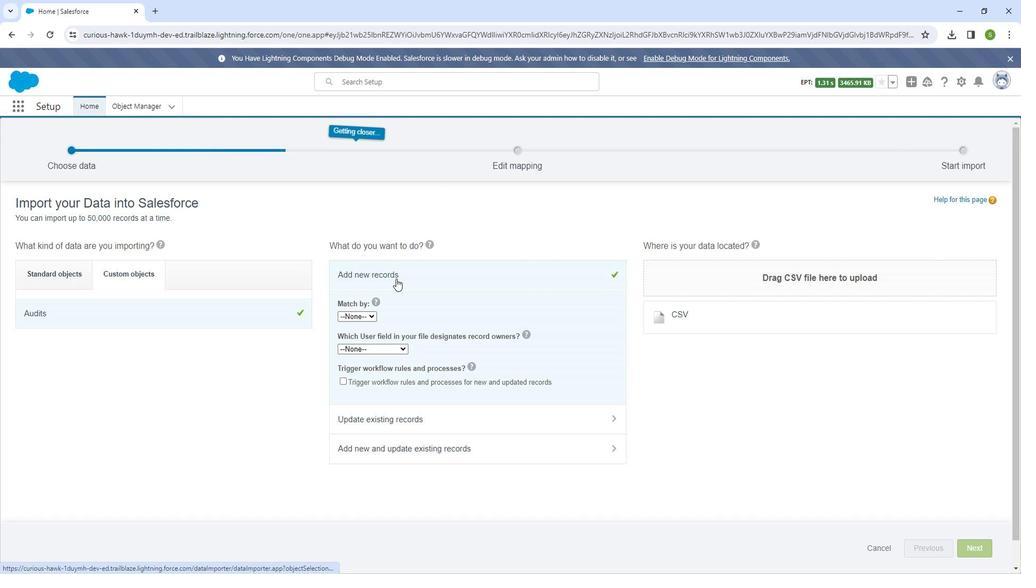 
Action: Mouse moved to (676, 305)
Screenshot: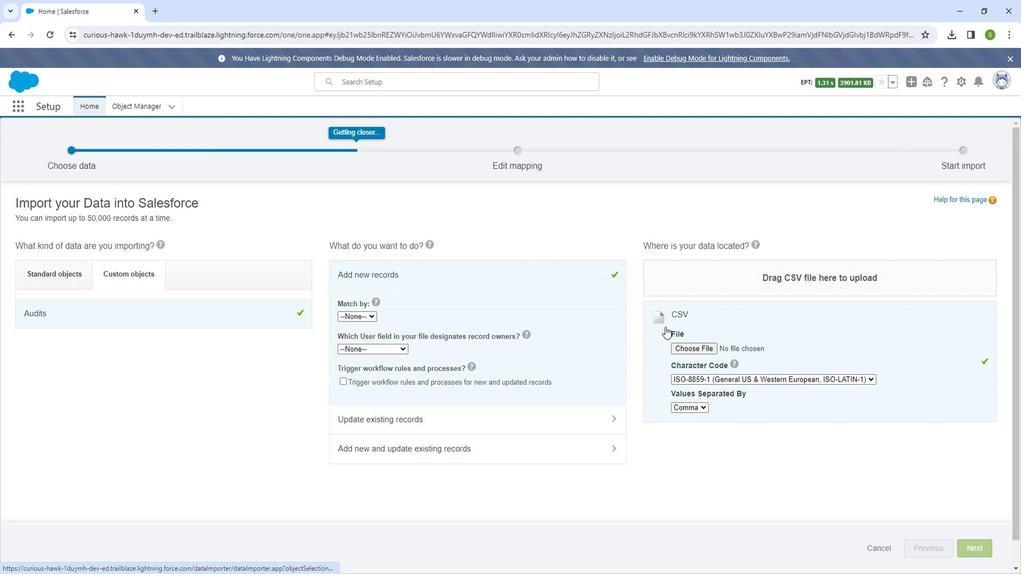 
Action: Mouse pressed left at (676, 305)
Screenshot: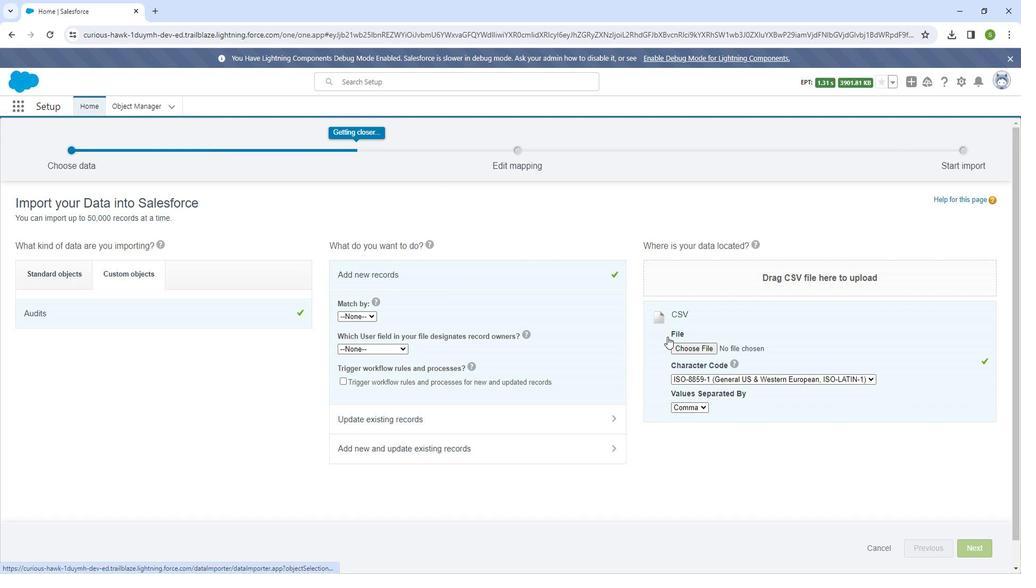 
Action: Mouse moved to (687, 340)
Screenshot: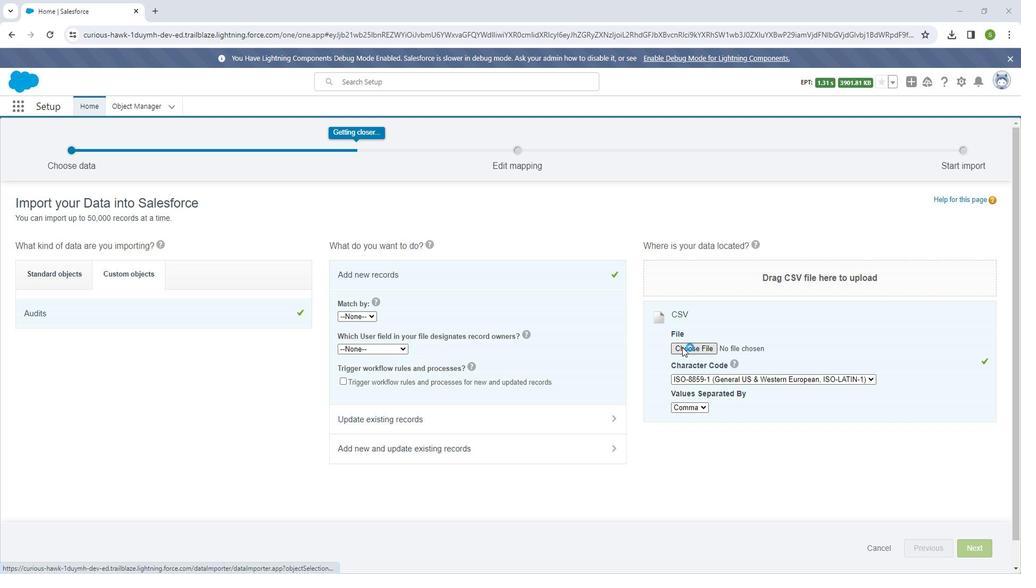 
Action: Mouse pressed left at (687, 340)
Screenshot: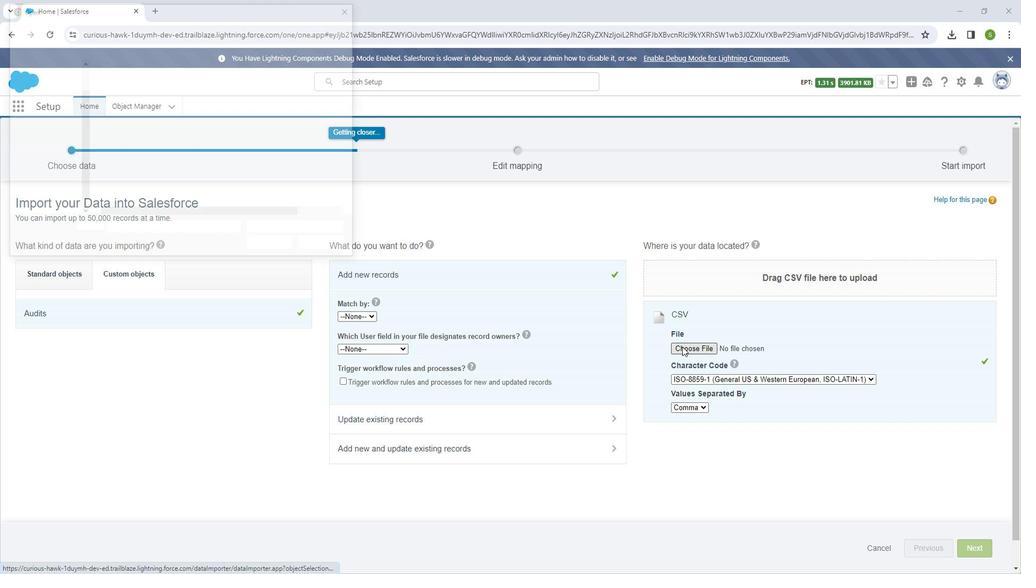 
Action: Mouse moved to (303, 97)
Screenshot: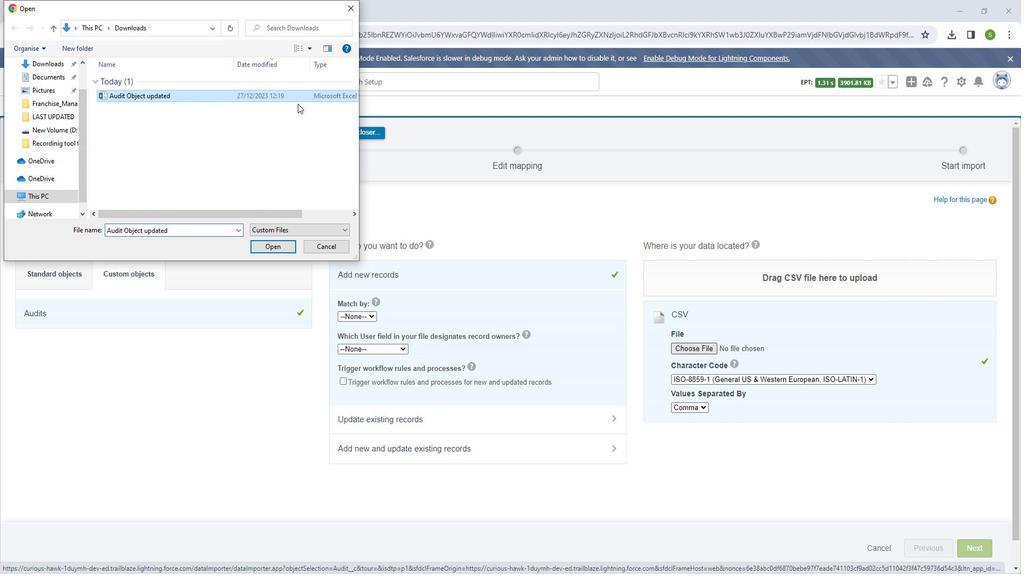 
Action: Mouse pressed left at (303, 97)
Screenshot: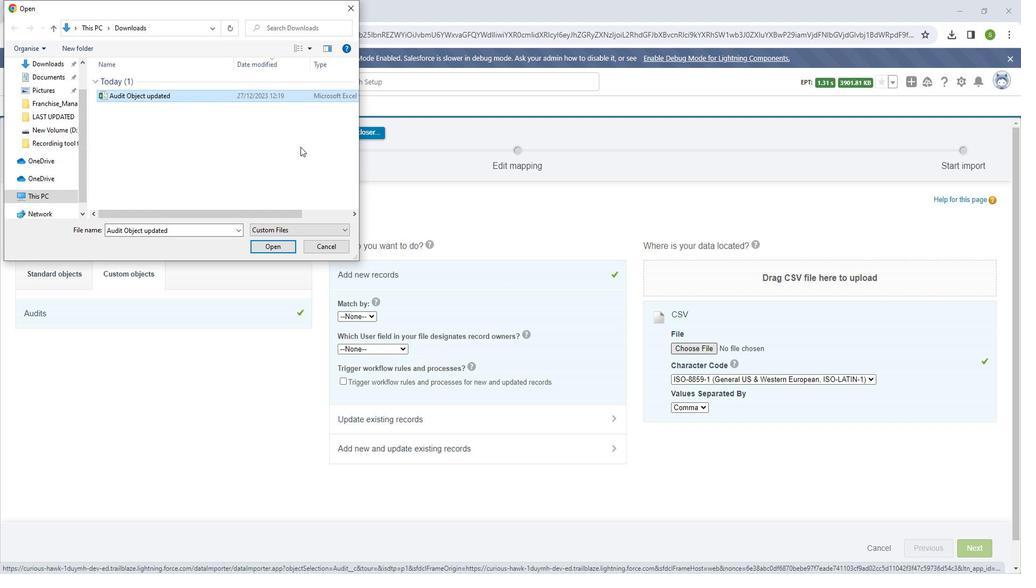 
Action: Mouse moved to (282, 244)
Screenshot: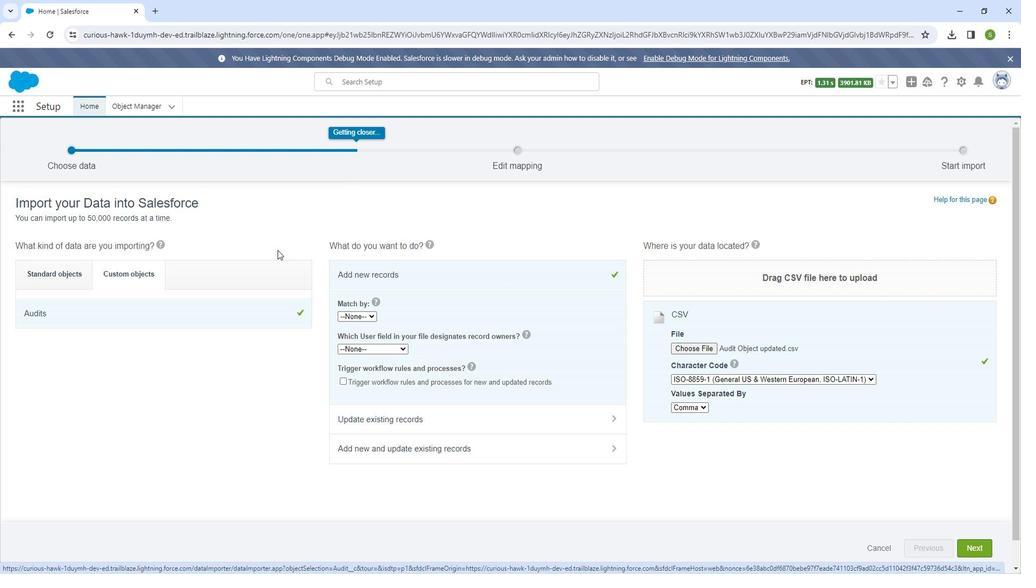 
Action: Mouse pressed left at (282, 244)
Screenshot: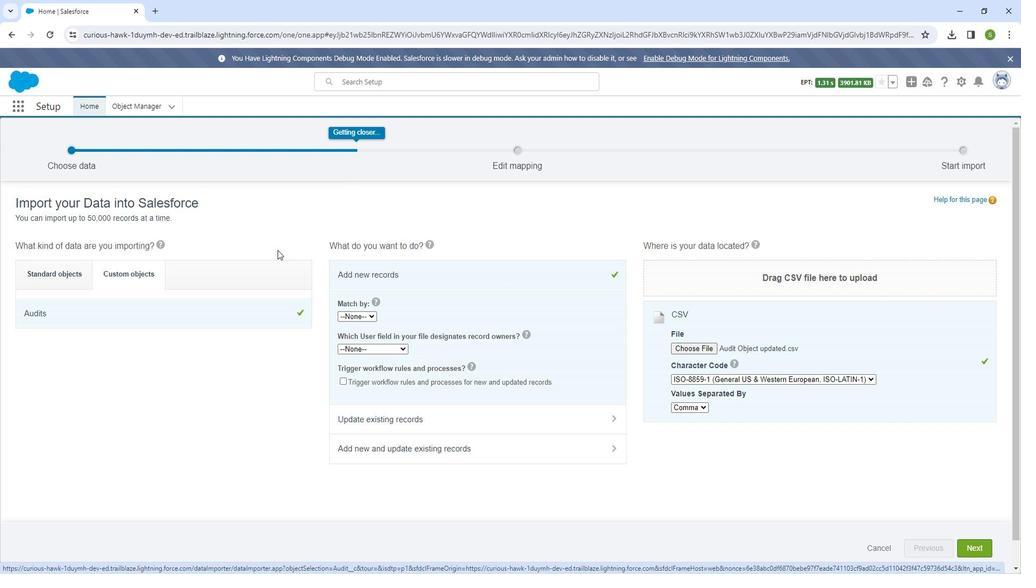 
Action: Mouse moved to (983, 525)
Screenshot: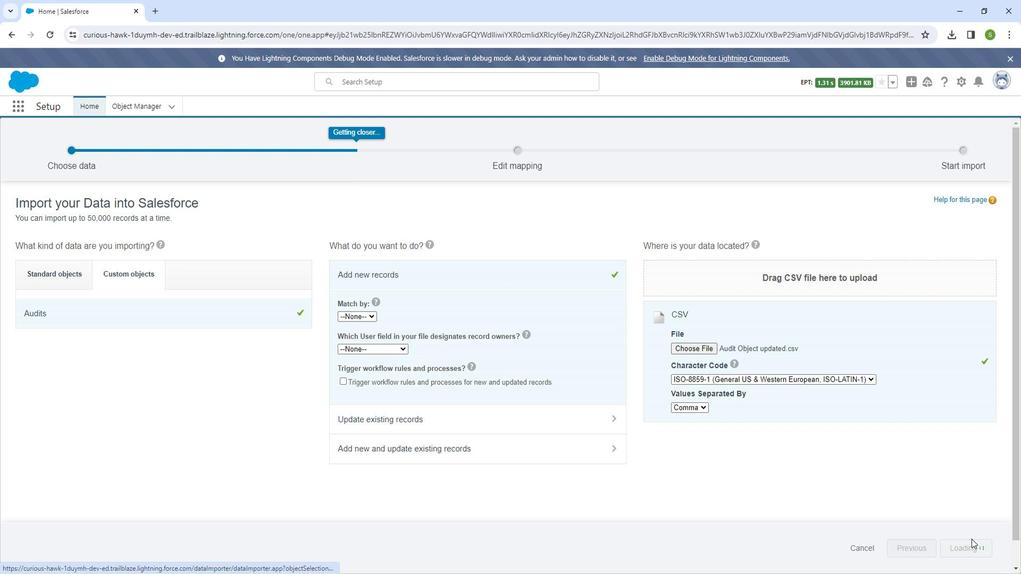 
Action: Mouse pressed left at (983, 525)
Screenshot: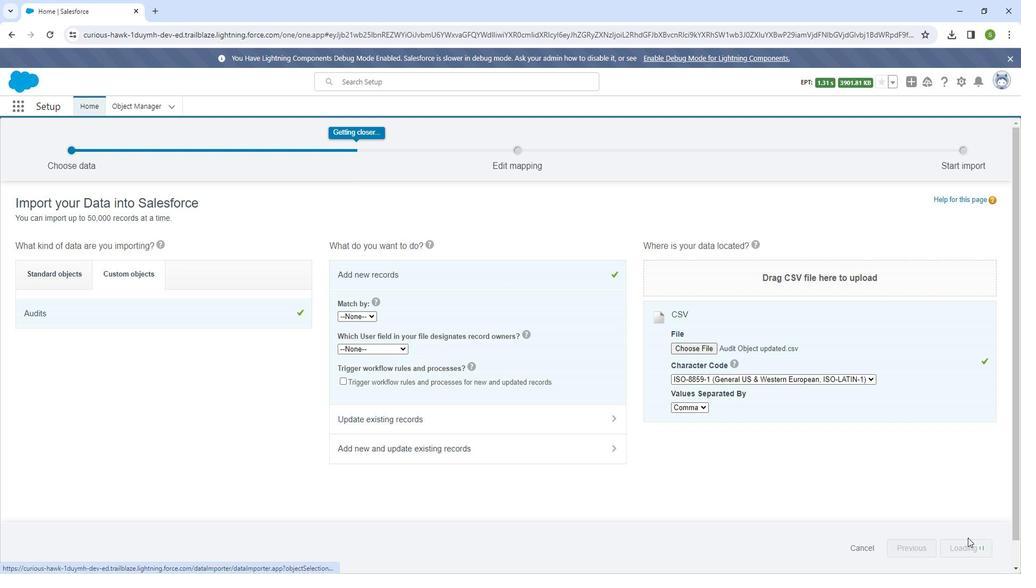 
Action: Mouse moved to (38, 268)
Screenshot: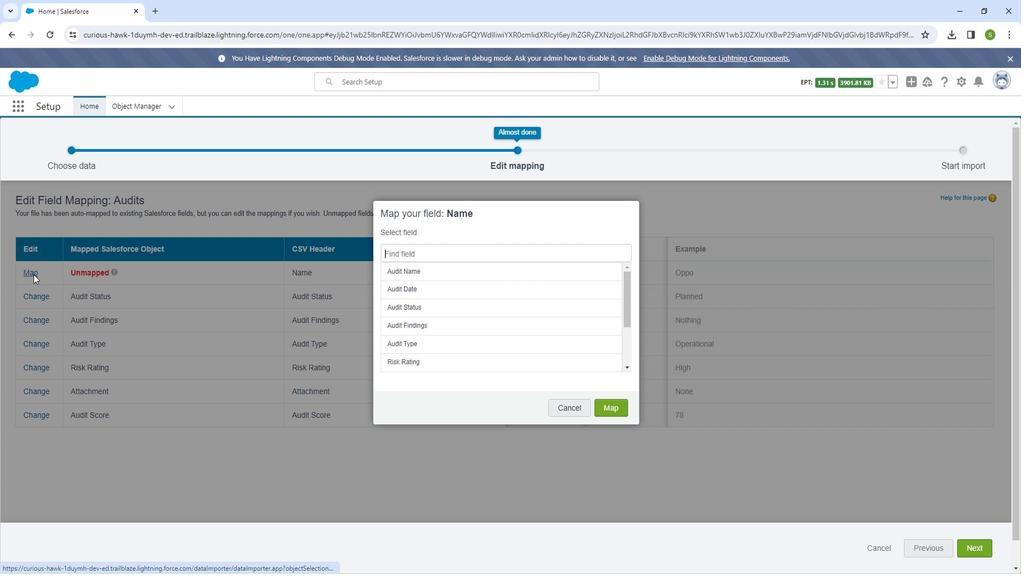 
Action: Mouse pressed left at (38, 268)
Screenshot: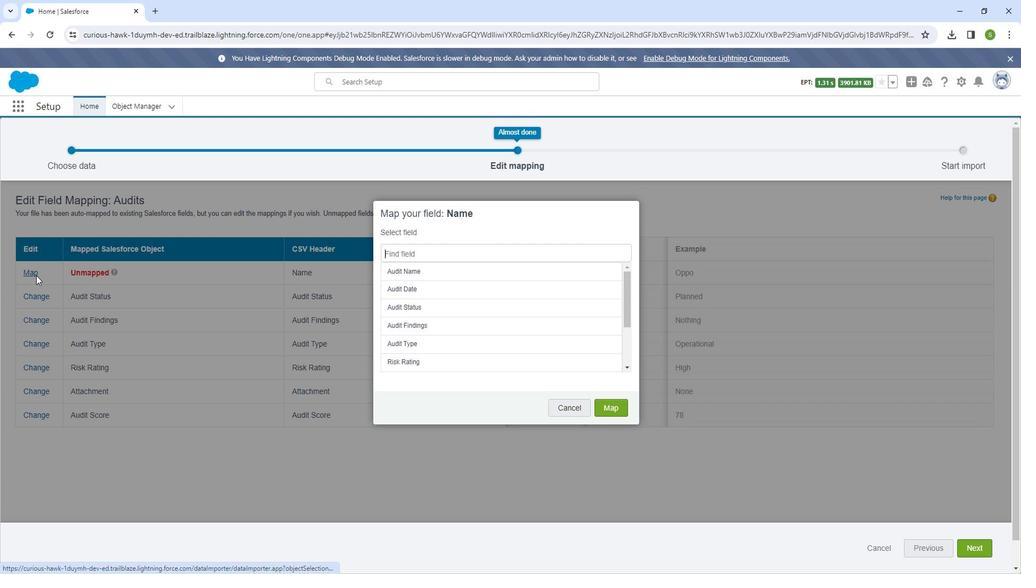 
Action: Mouse moved to (411, 267)
Screenshot: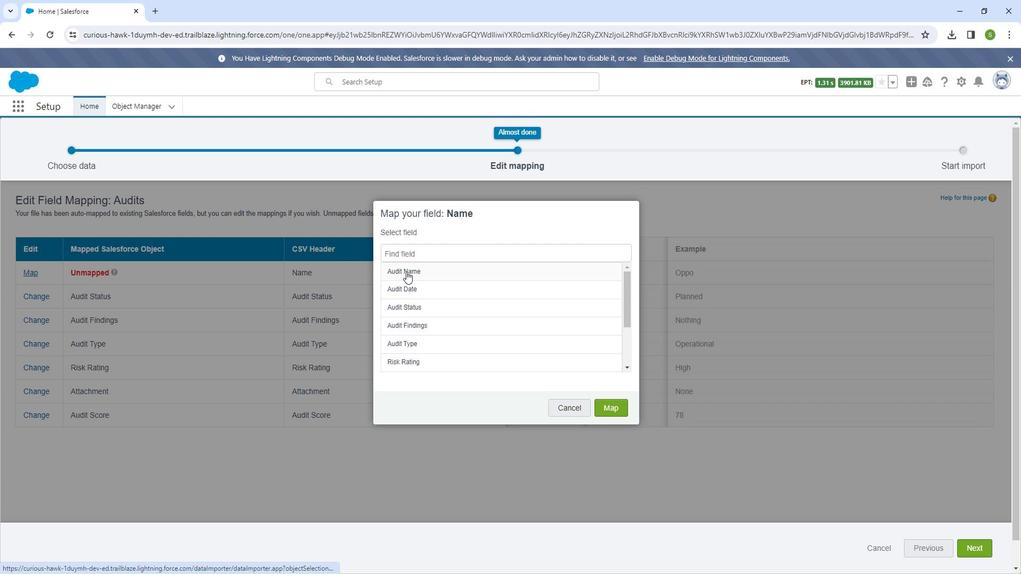 
Action: Mouse pressed left at (411, 267)
Screenshot: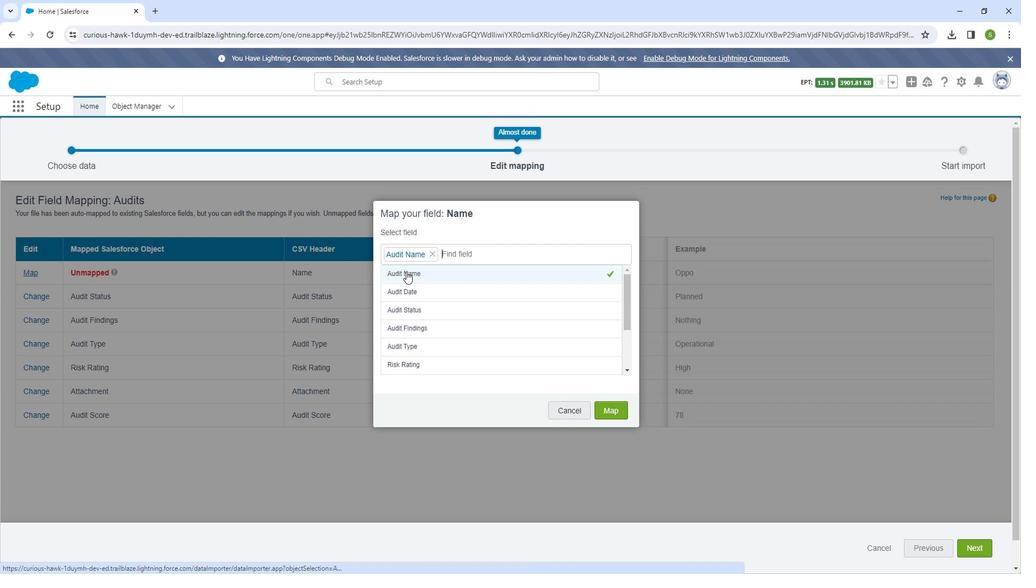 
Action: Mouse moved to (623, 404)
Screenshot: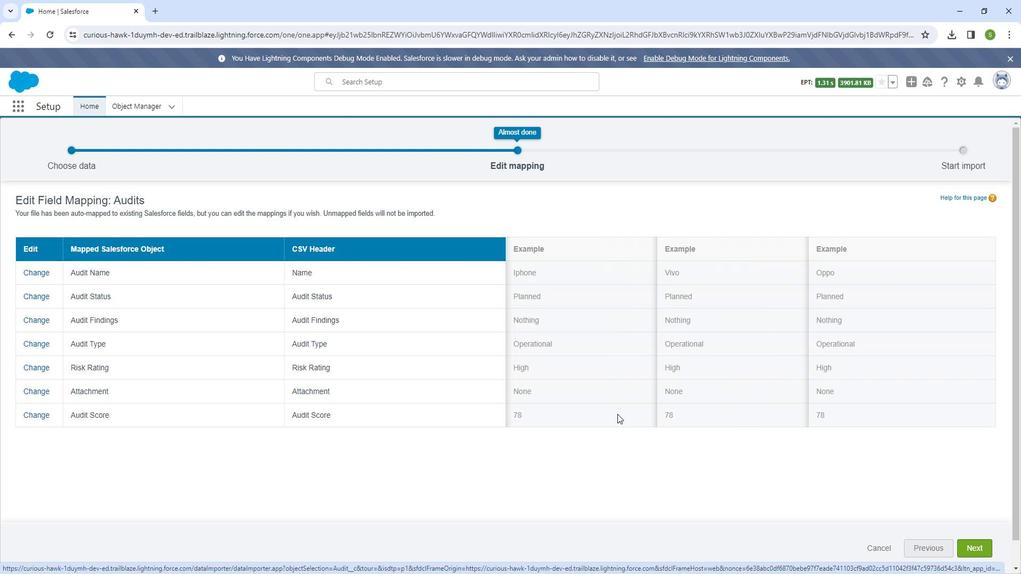 
Action: Mouse pressed left at (623, 404)
Screenshot: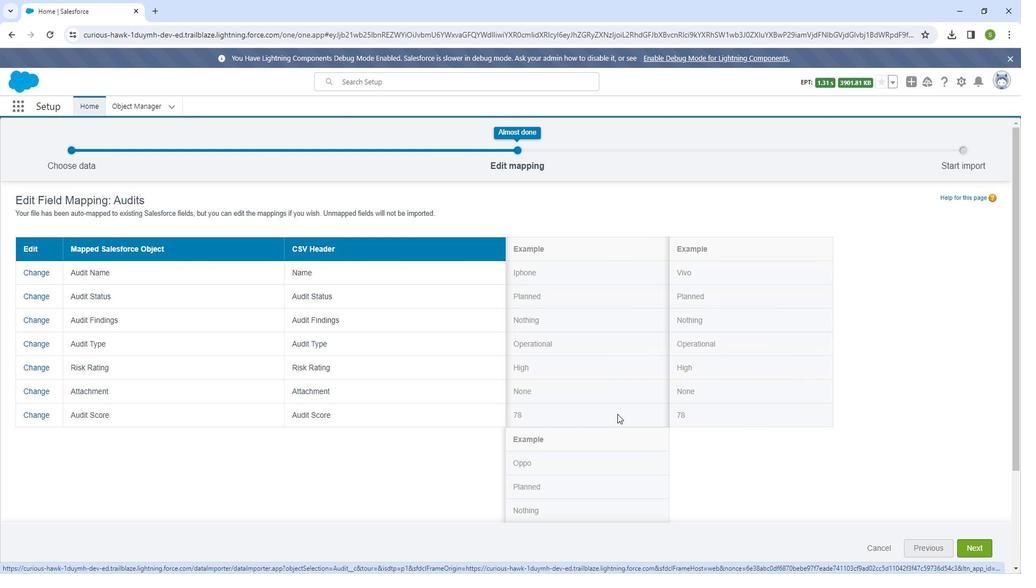
Action: Mouse moved to (976, 530)
Screenshot: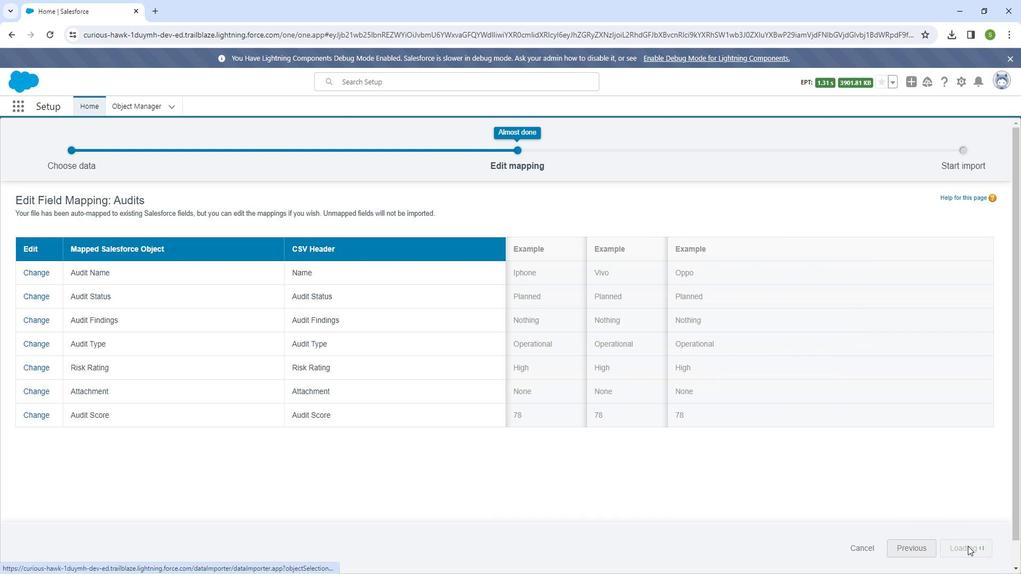 
Action: Mouse pressed left at (976, 530)
Screenshot: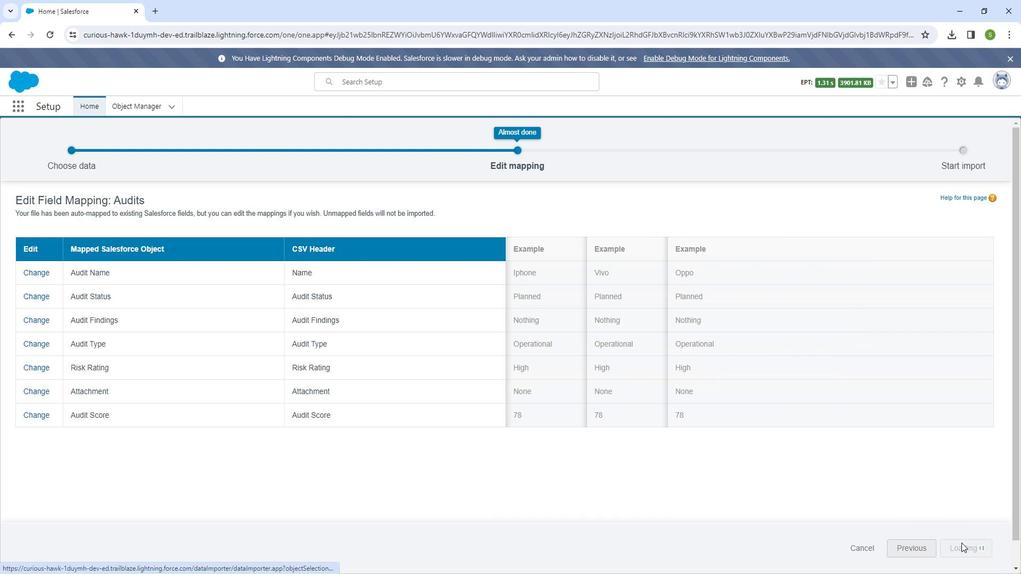 
Action: Mouse moved to (968, 530)
Screenshot: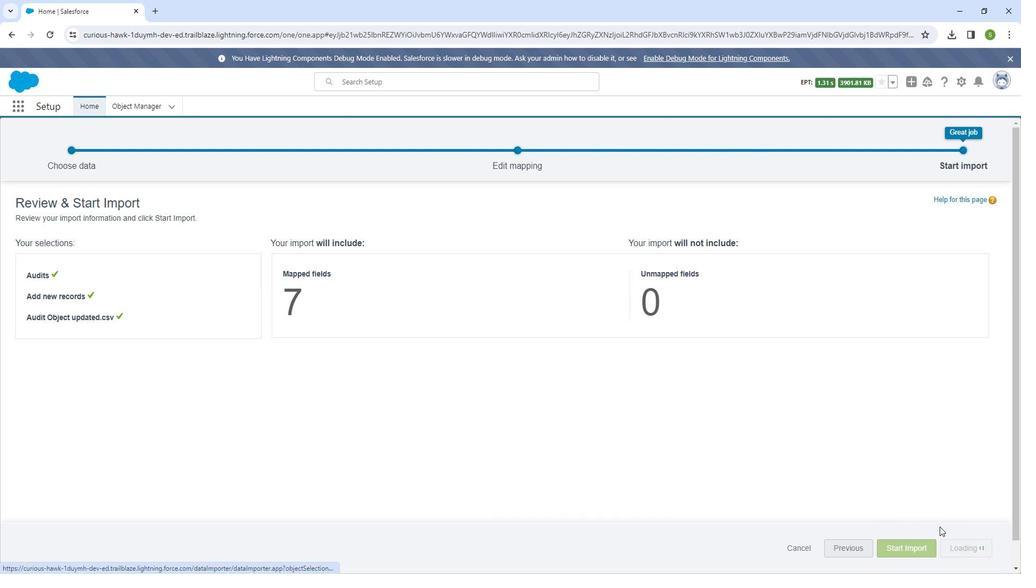 
Action: Mouse pressed left at (968, 530)
Screenshot: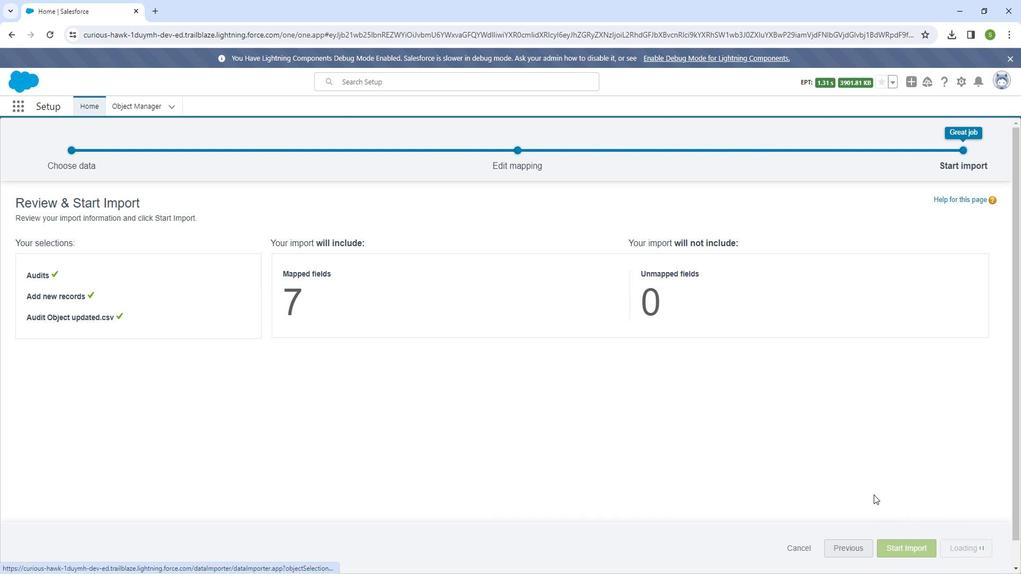 
Action: Mouse moved to (609, 275)
Screenshot: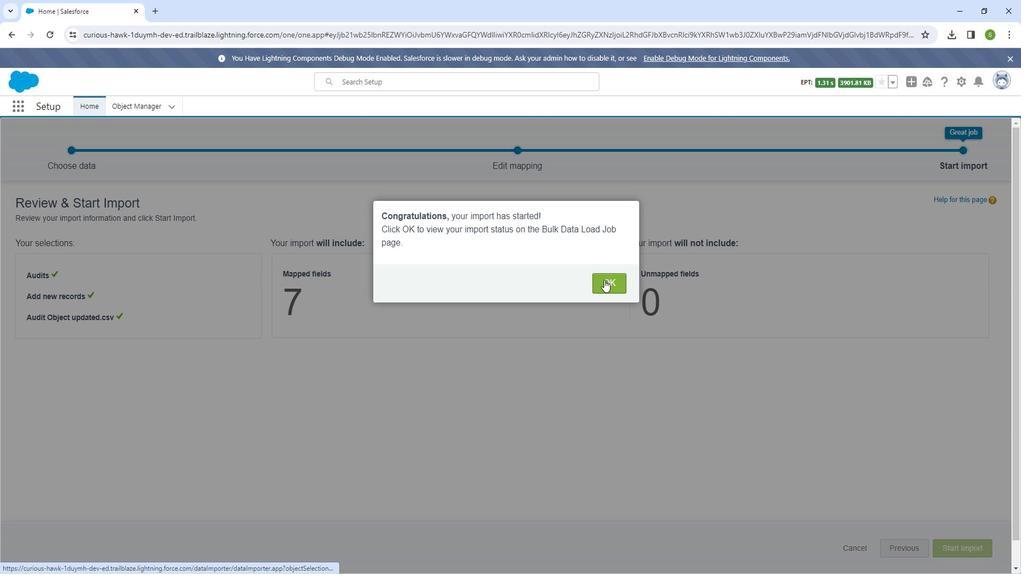 
Action: Mouse pressed left at (609, 275)
Screenshot: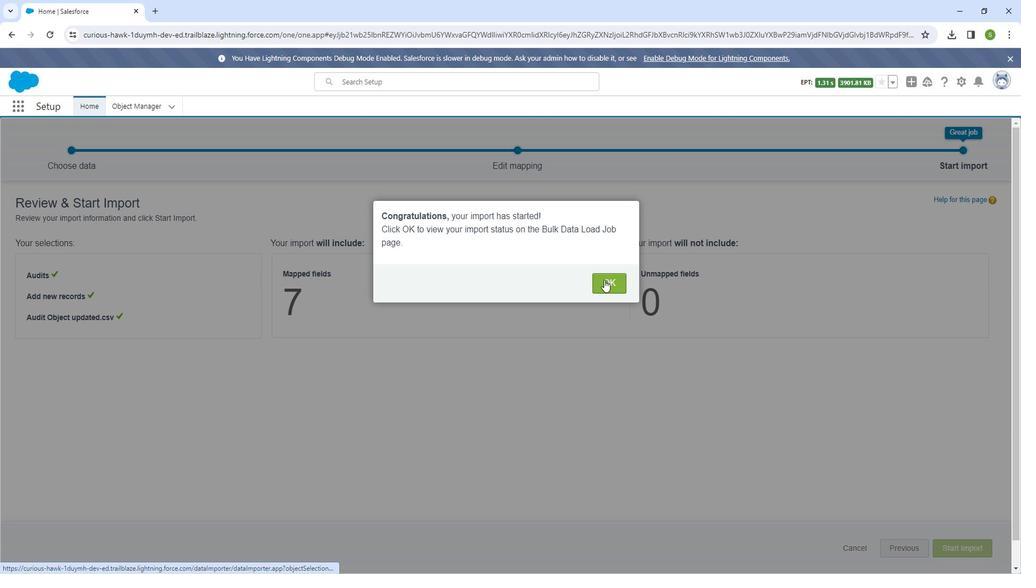 
Action: Mouse moved to (660, 366)
Screenshot: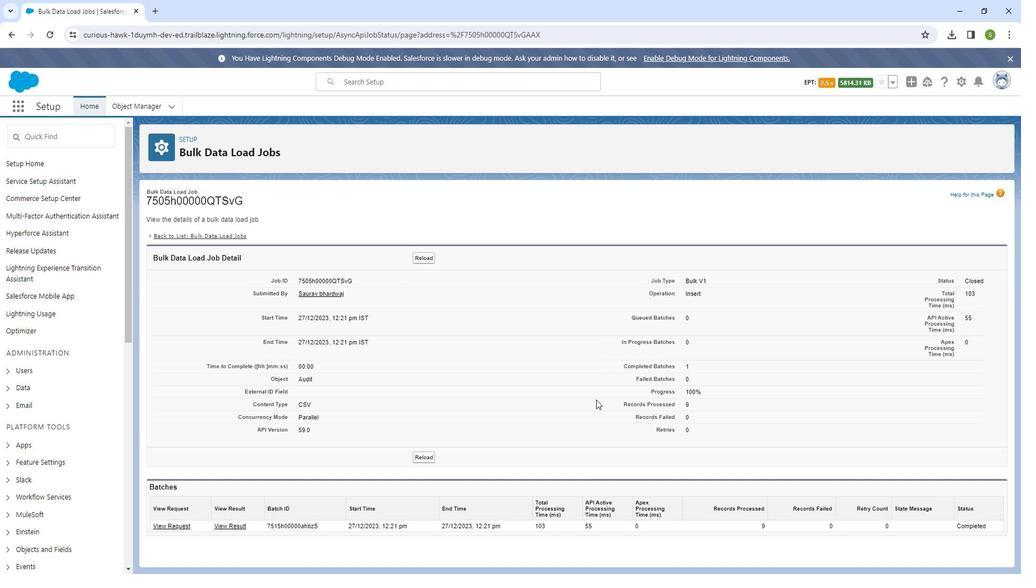 
Action: Mouse scrolled (660, 365) with delta (0, 0)
Screenshot: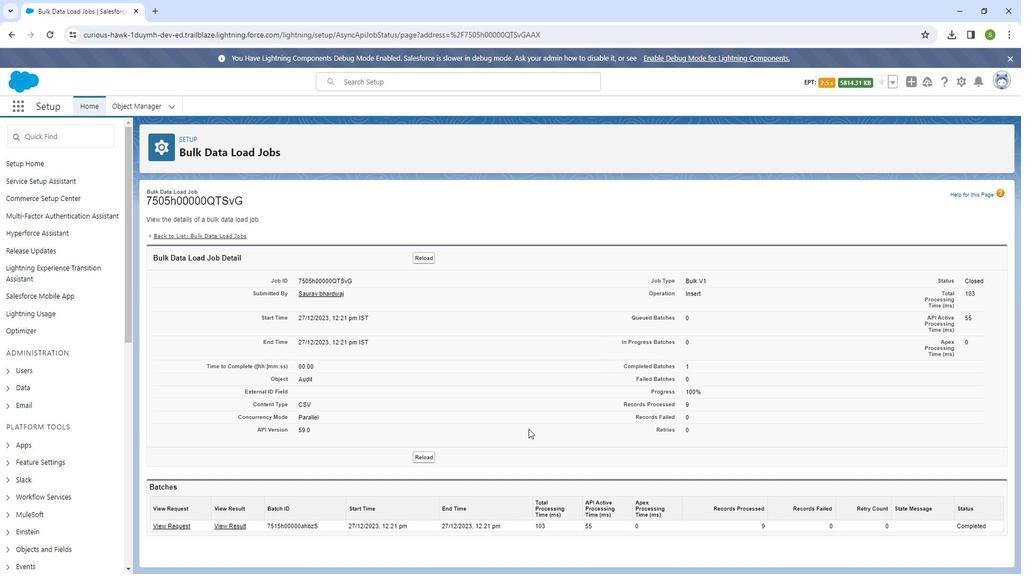
Action: Mouse moved to (660, 367)
Screenshot: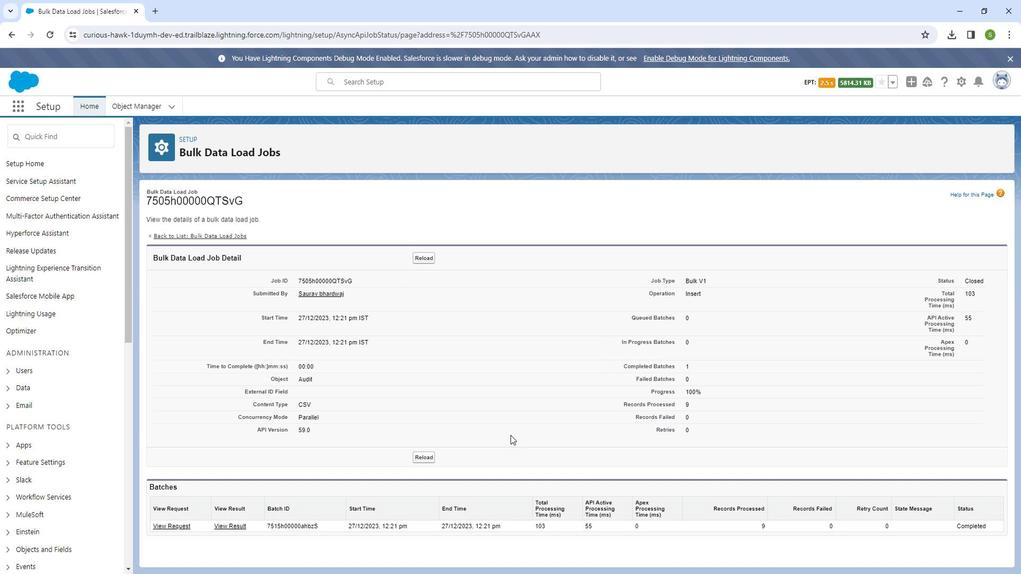 
Action: Mouse scrolled (660, 366) with delta (0, 0)
Screenshot: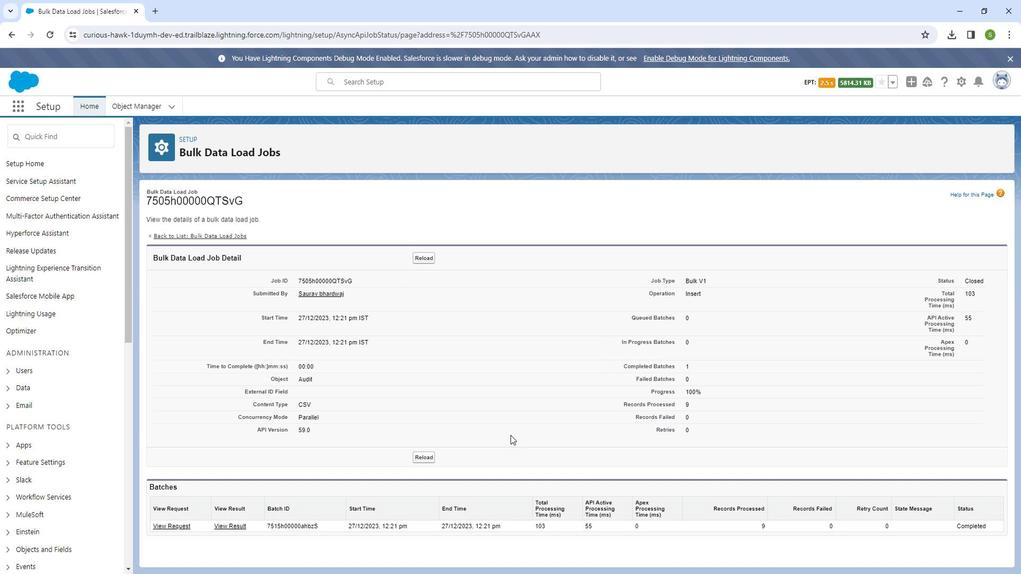 
Action: Mouse moved to (19, 108)
Screenshot: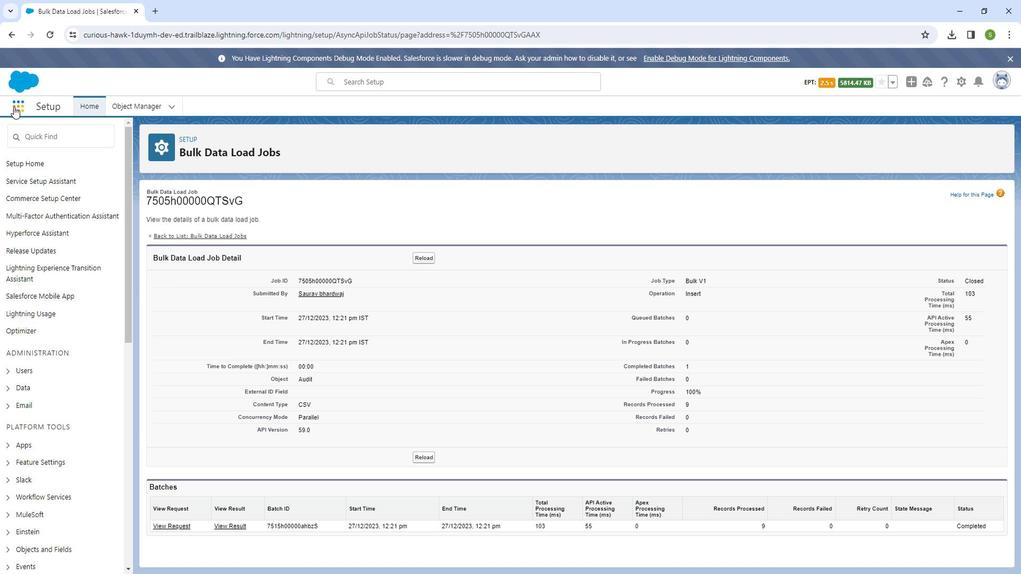 
Action: Mouse pressed left at (19, 108)
Screenshot: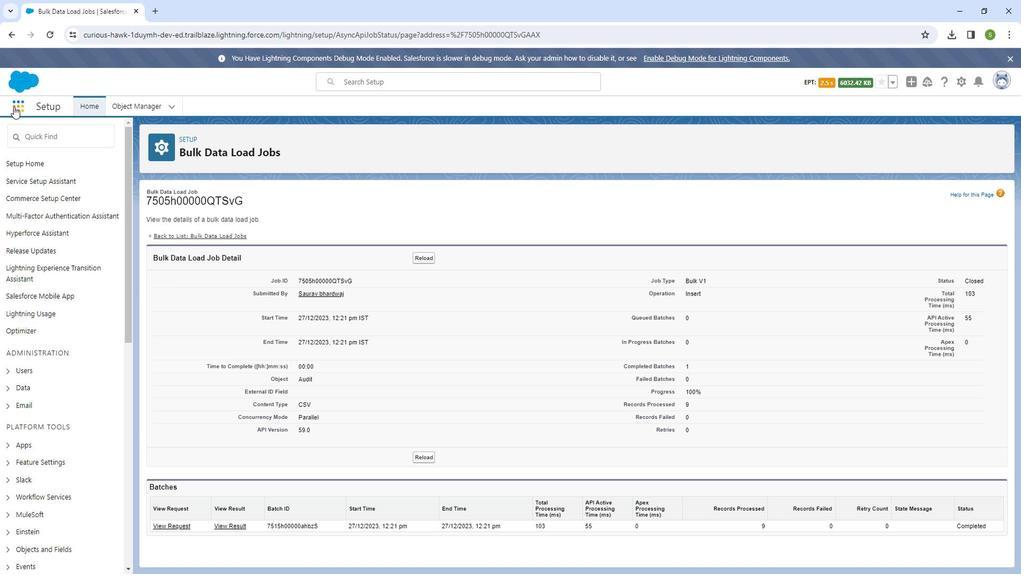 
Action: Mouse moved to (42, 293)
Screenshot: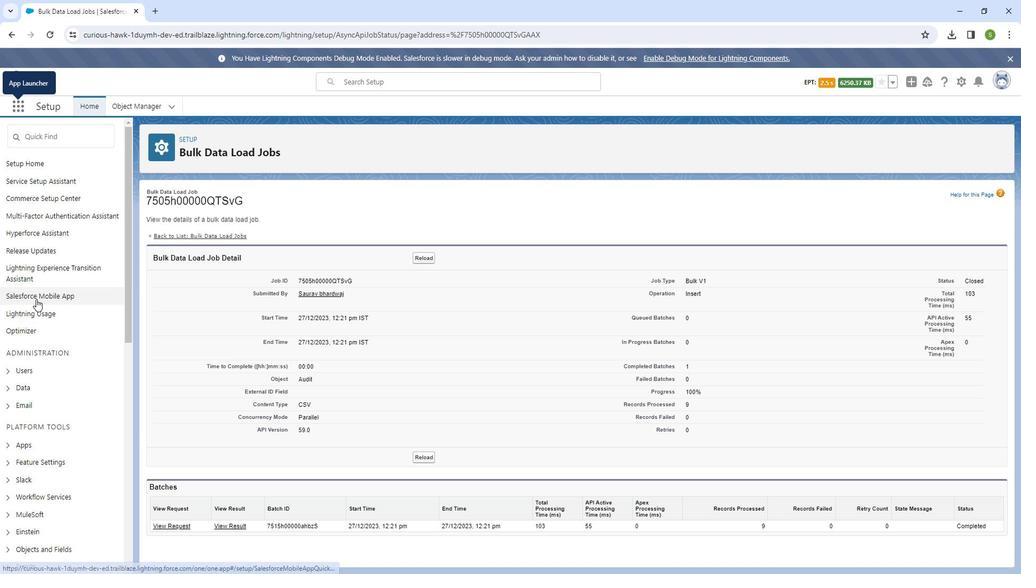 
Action: Mouse pressed left at (42, 293)
Screenshot: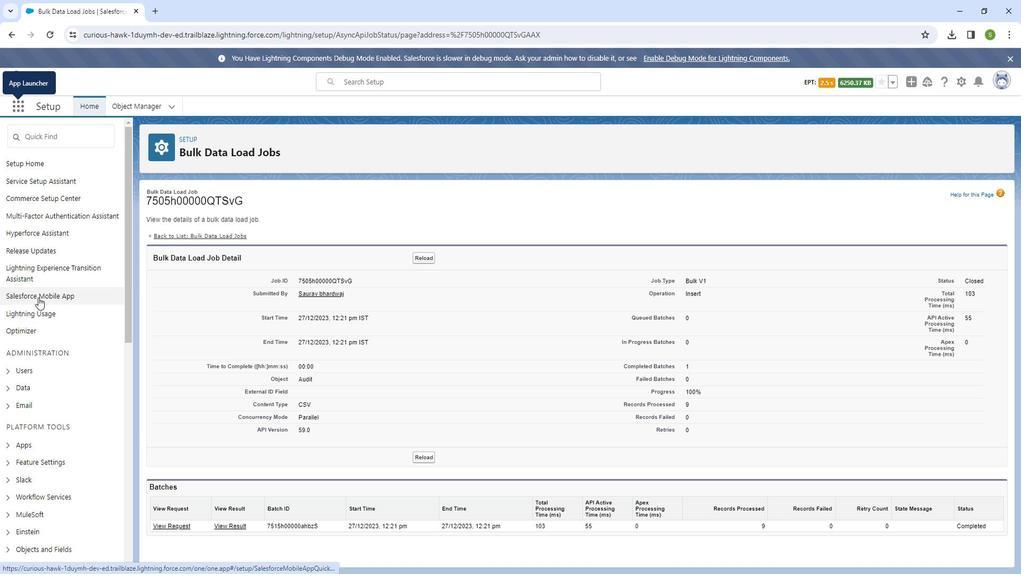 
Action: Mouse moved to (720, 387)
Screenshot: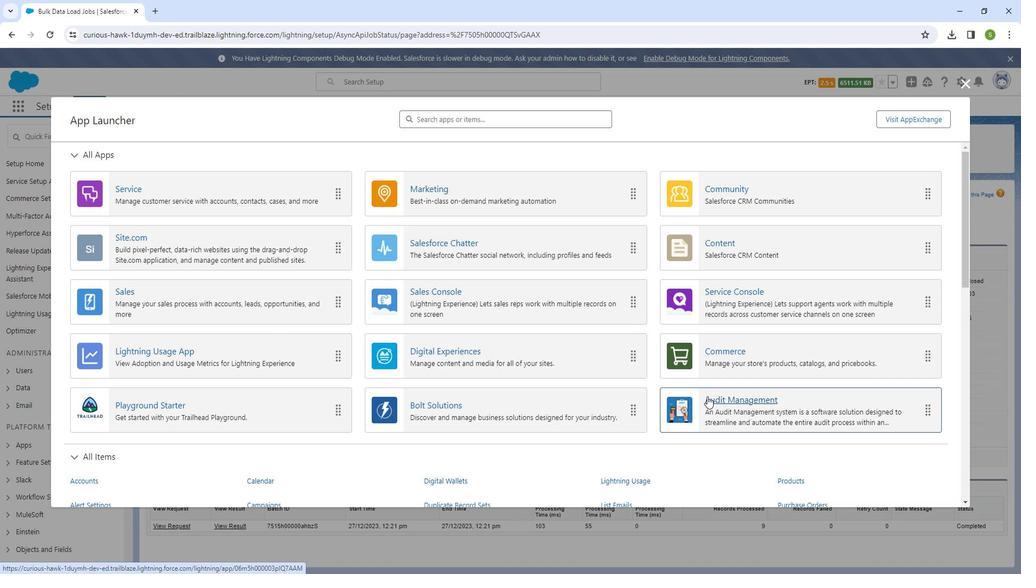
Action: Mouse pressed left at (720, 387)
Screenshot: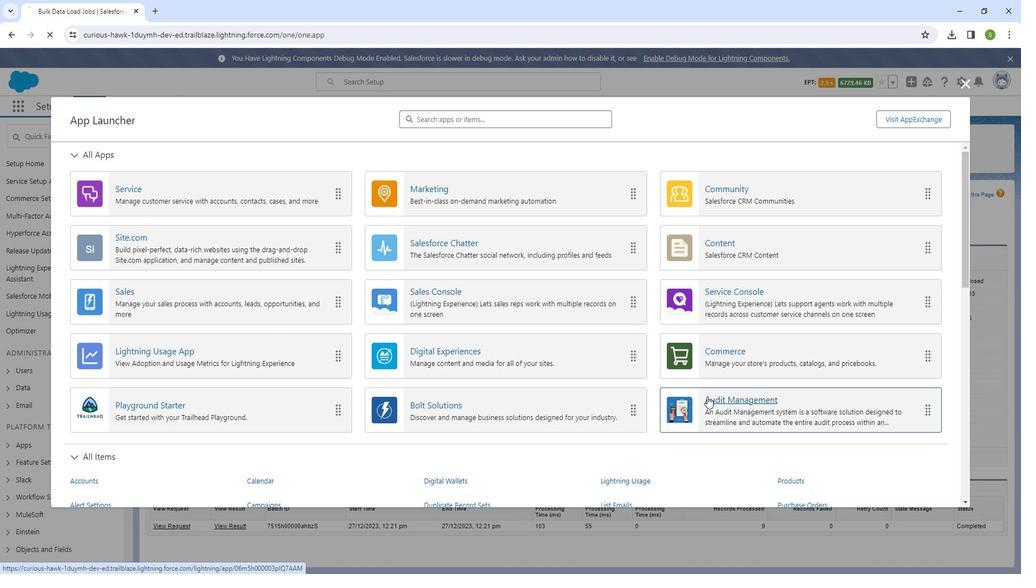 
Action: Mouse moved to (380, 109)
Screenshot: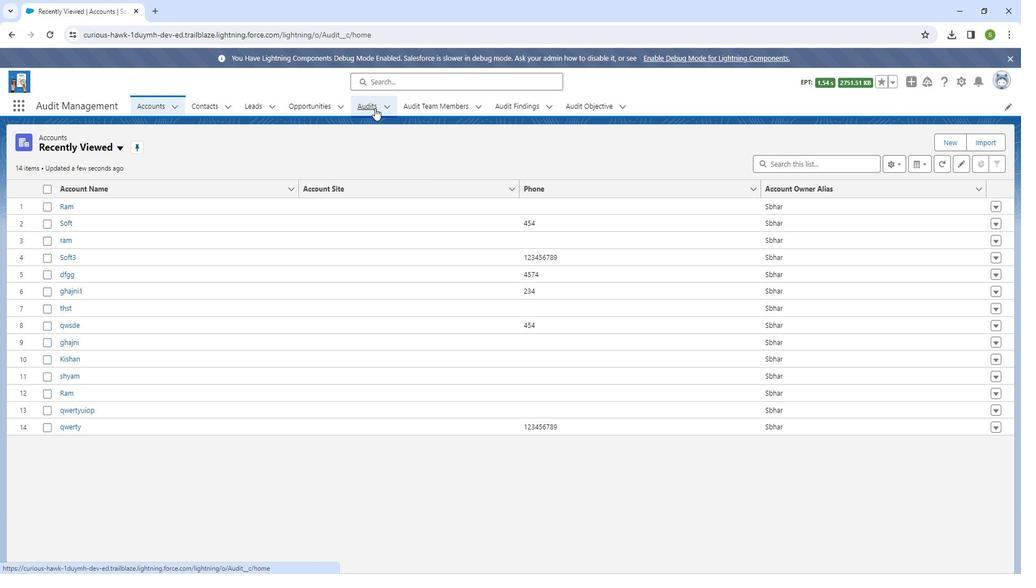 
Action: Mouse pressed left at (380, 109)
Screenshot: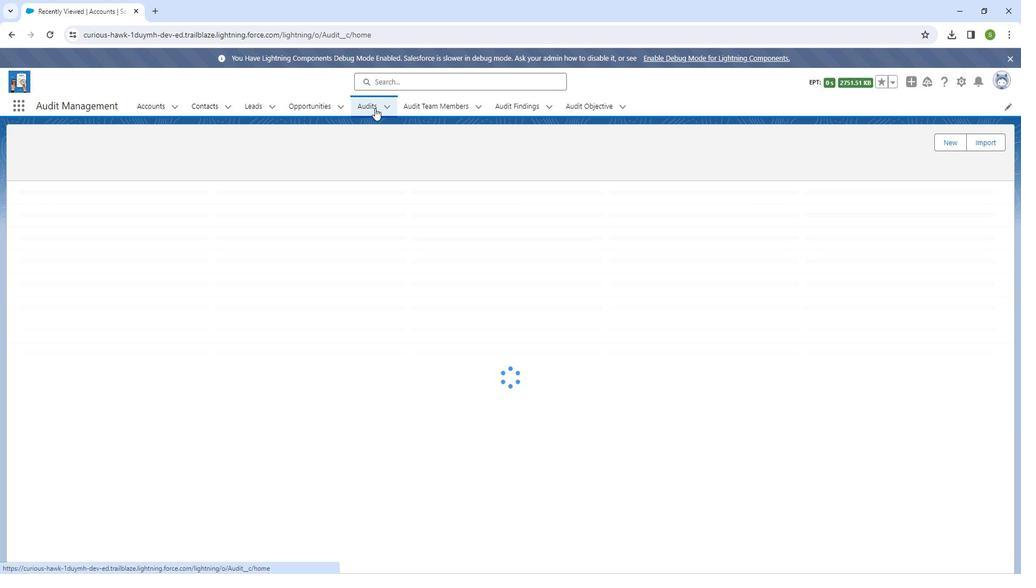 
Action: Mouse moved to (127, 147)
Screenshot: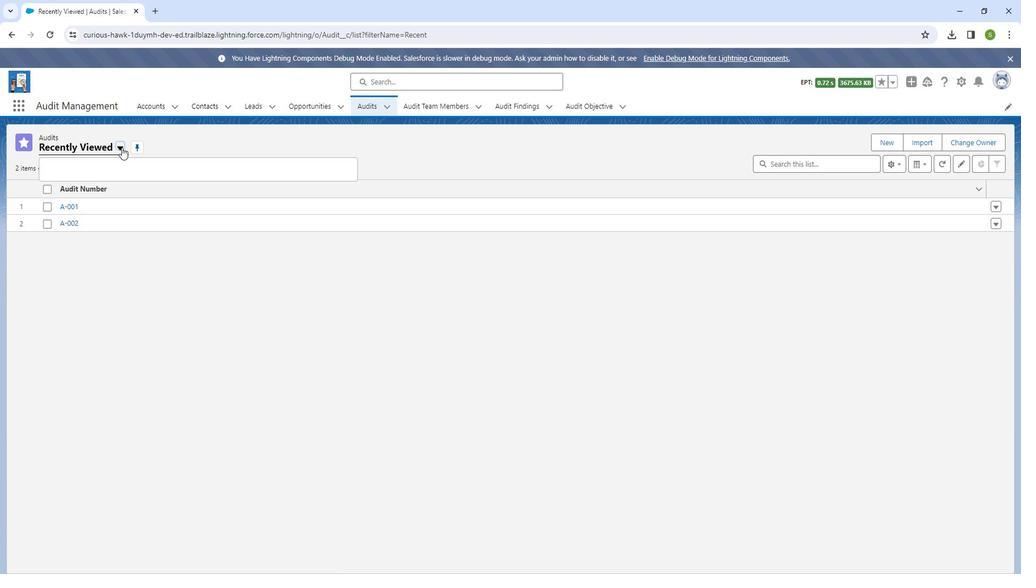 
Action: Mouse pressed left at (127, 147)
Screenshot: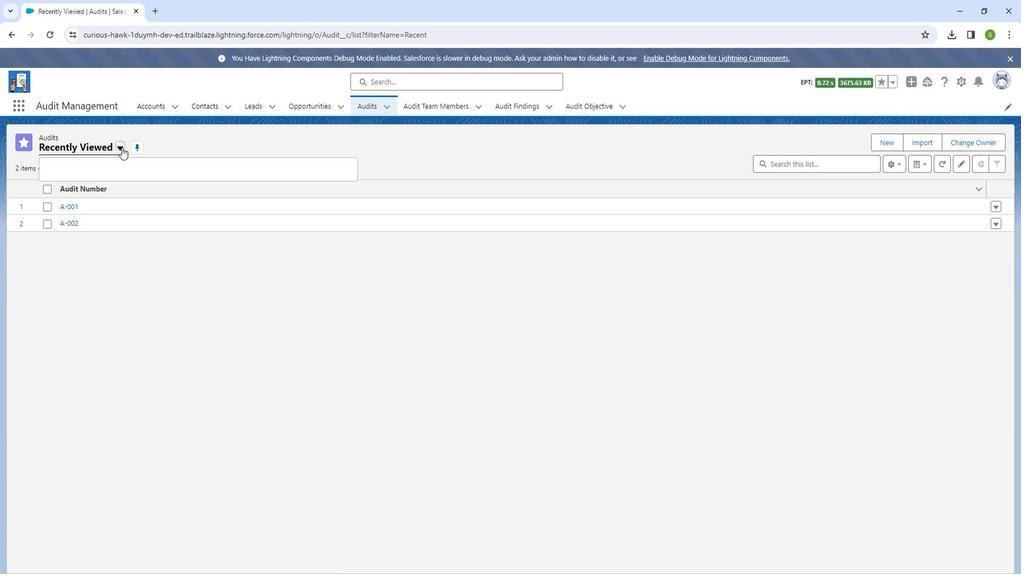 
Action: Mouse moved to (111, 183)
Screenshot: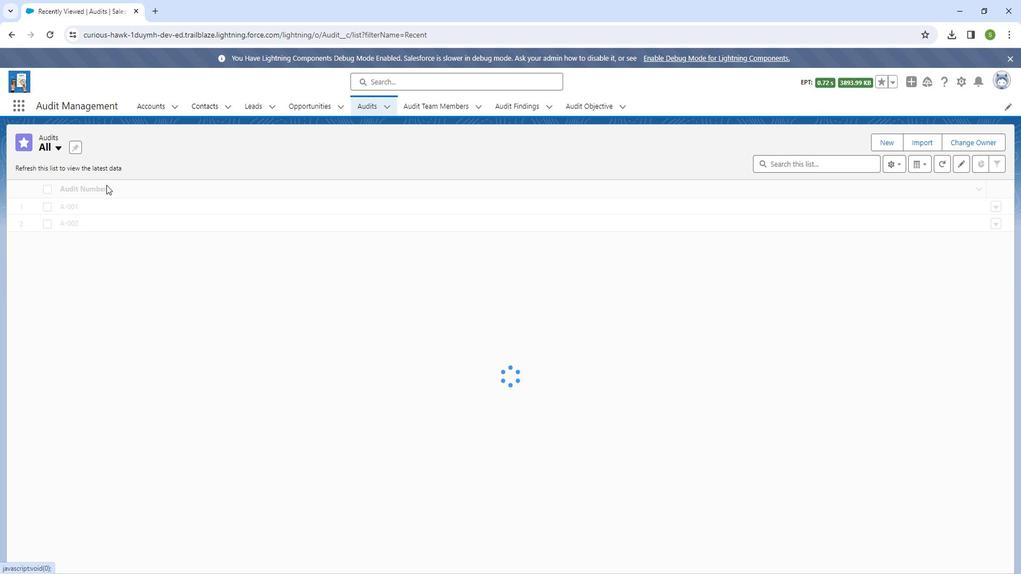 
Action: Mouse pressed left at (111, 183)
Screenshot: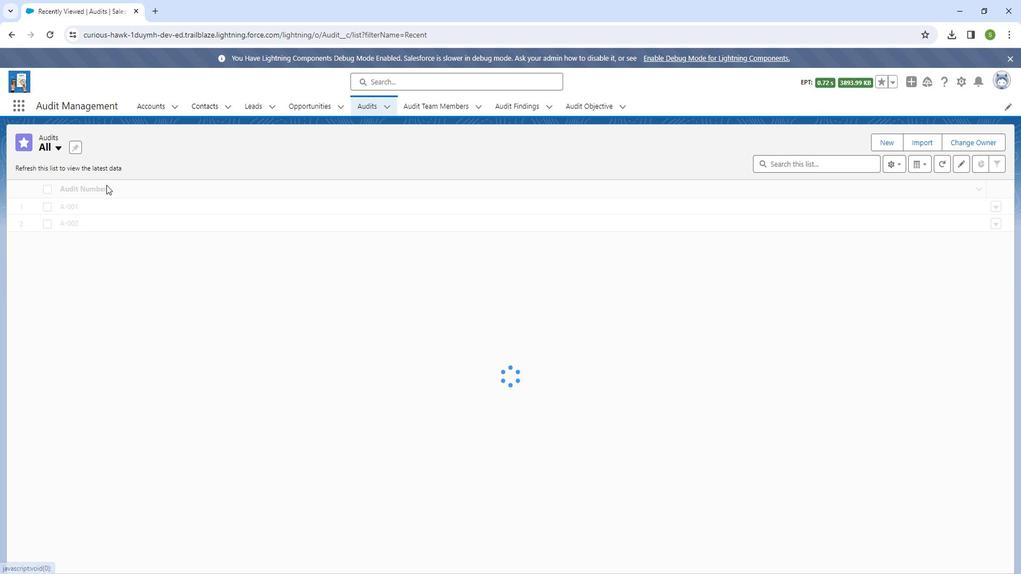 
Action: Mouse moved to (29, 104)
Screenshot: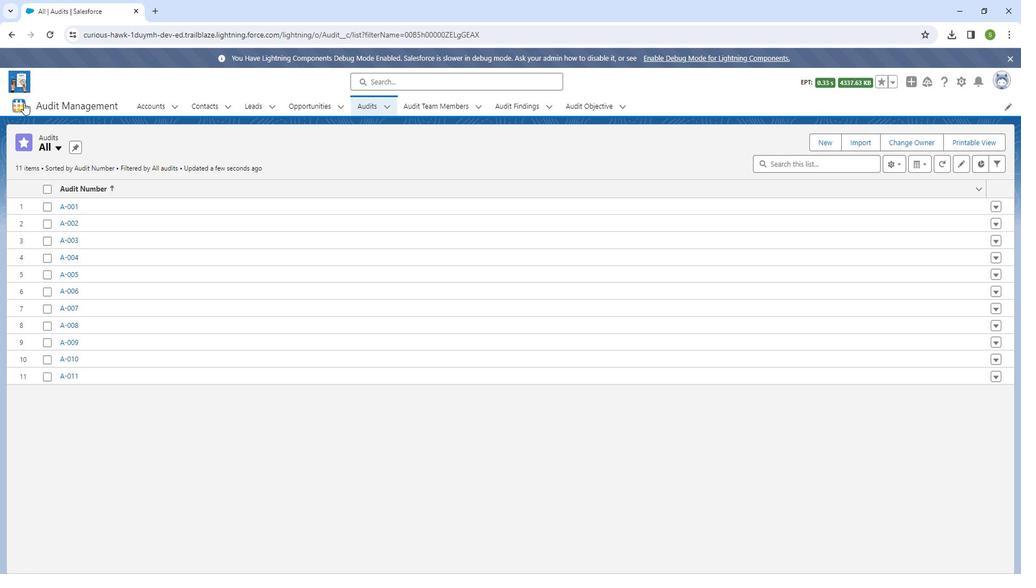 
Action: Mouse pressed left at (29, 104)
Screenshot: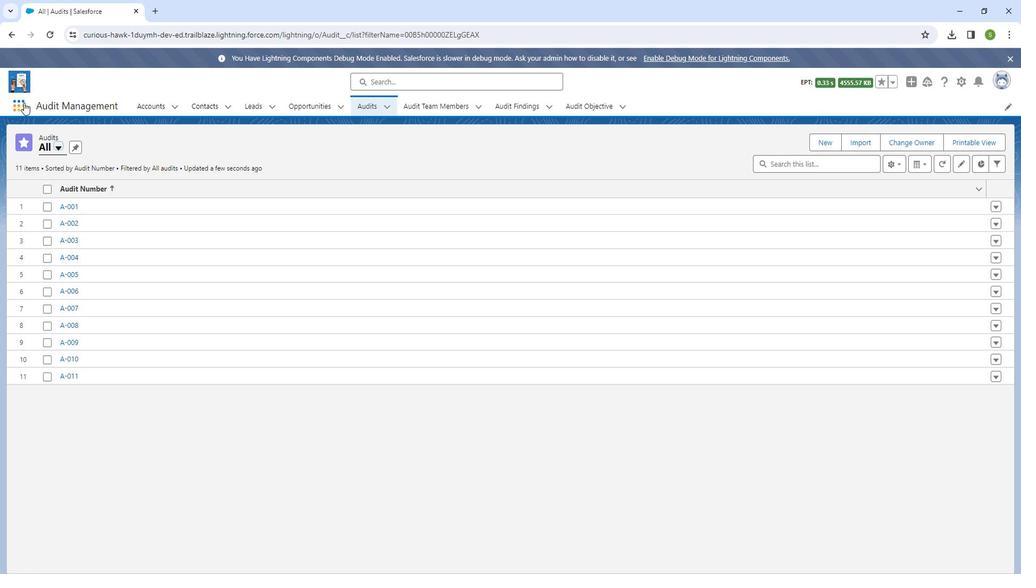 
Action: Mouse moved to (50, 140)
Screenshot: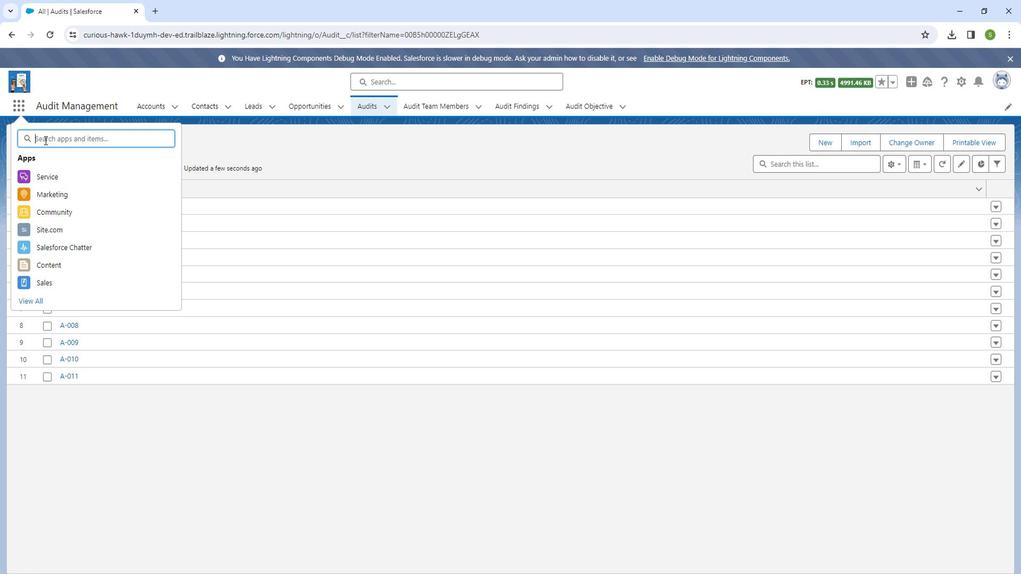 
Action: Mouse pressed left at (50, 140)
Screenshot: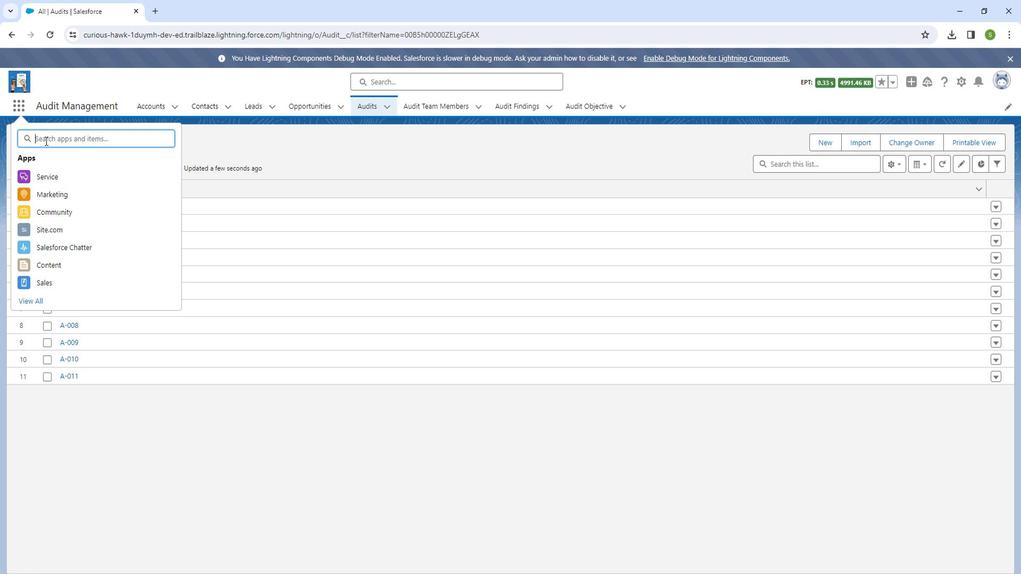 
Action: Mouse moved to (50, 141)
Screenshot: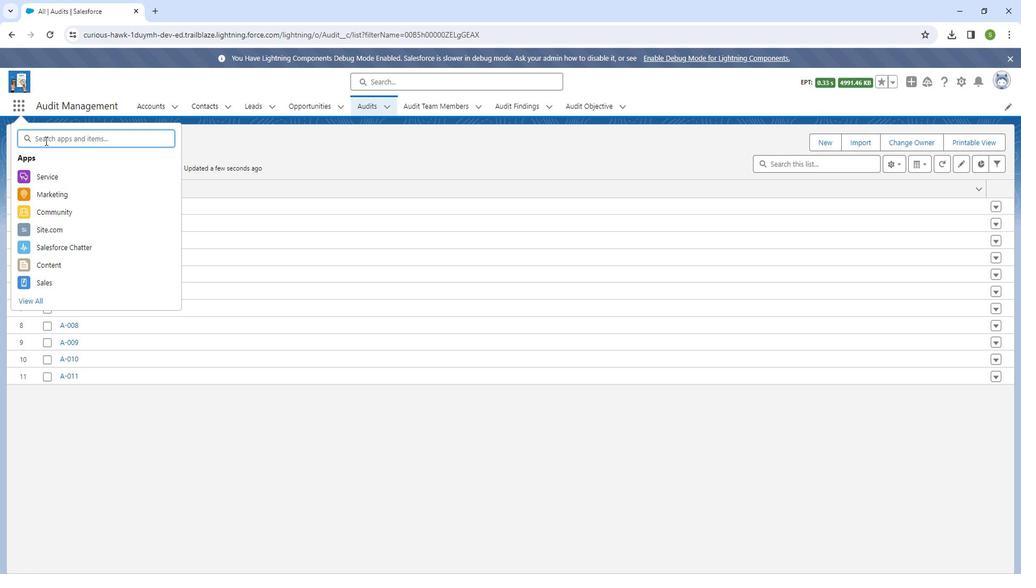 
Action: Key pressed r
Screenshot: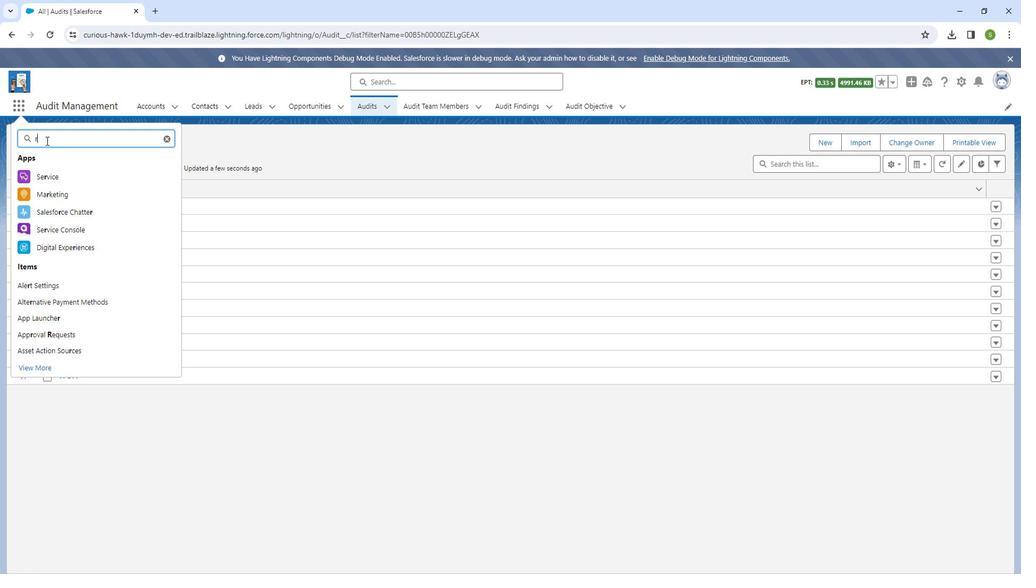 
Action: Mouse moved to (51, 141)
Screenshot: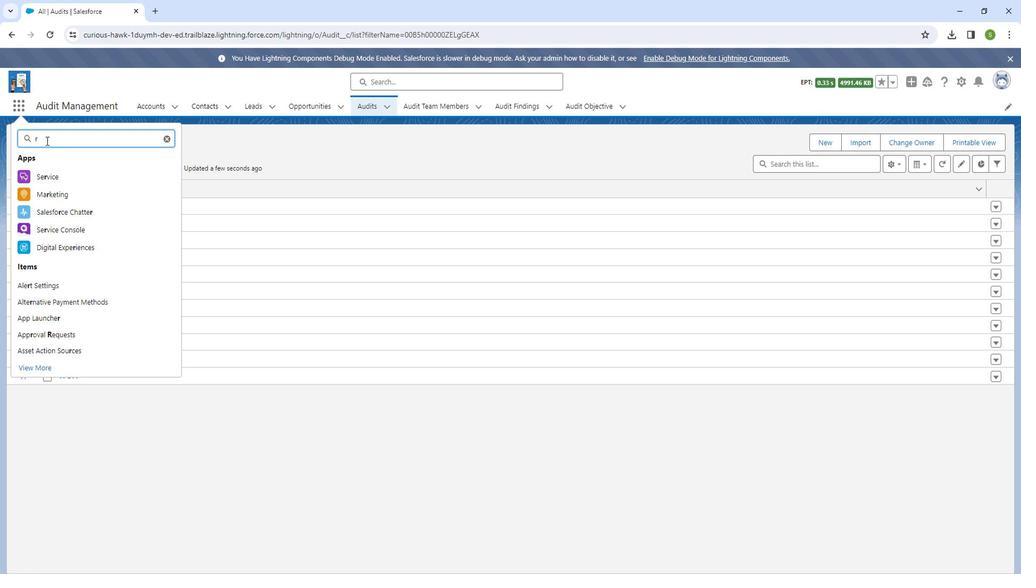 
Action: Key pressed epo
Screenshot: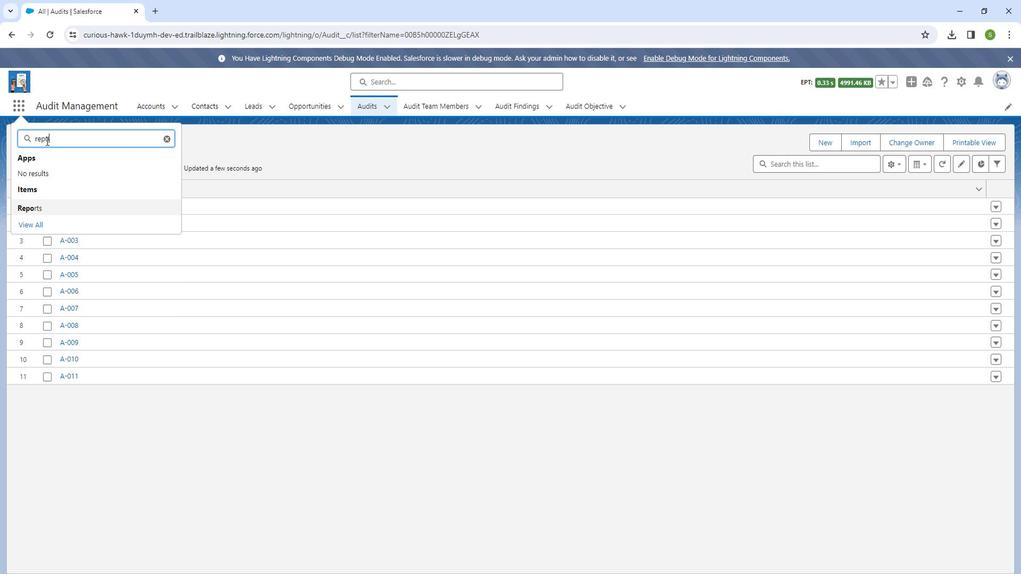 
Action: Mouse moved to (52, 141)
Screenshot: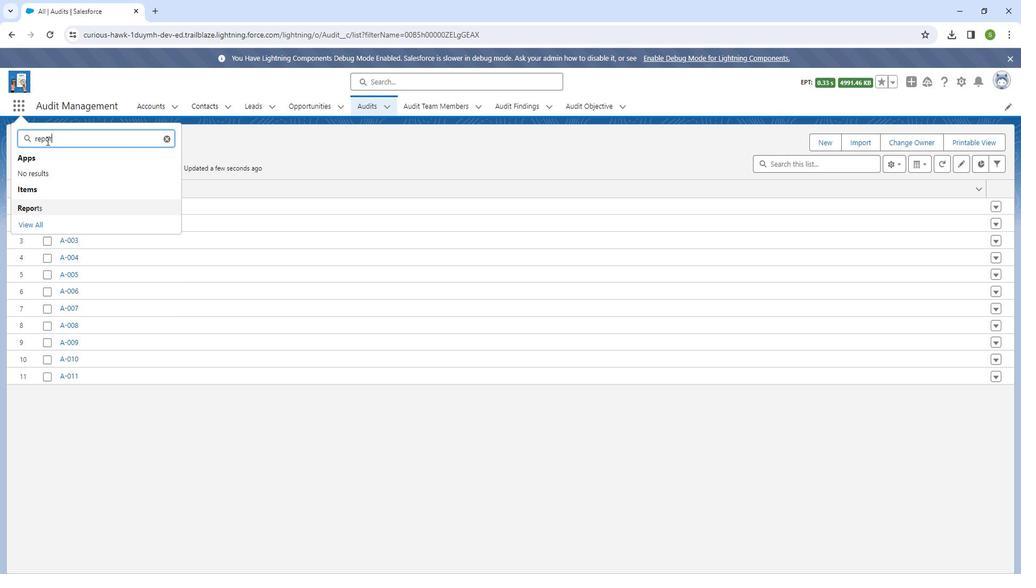 
Action: Key pressed r
Screenshot: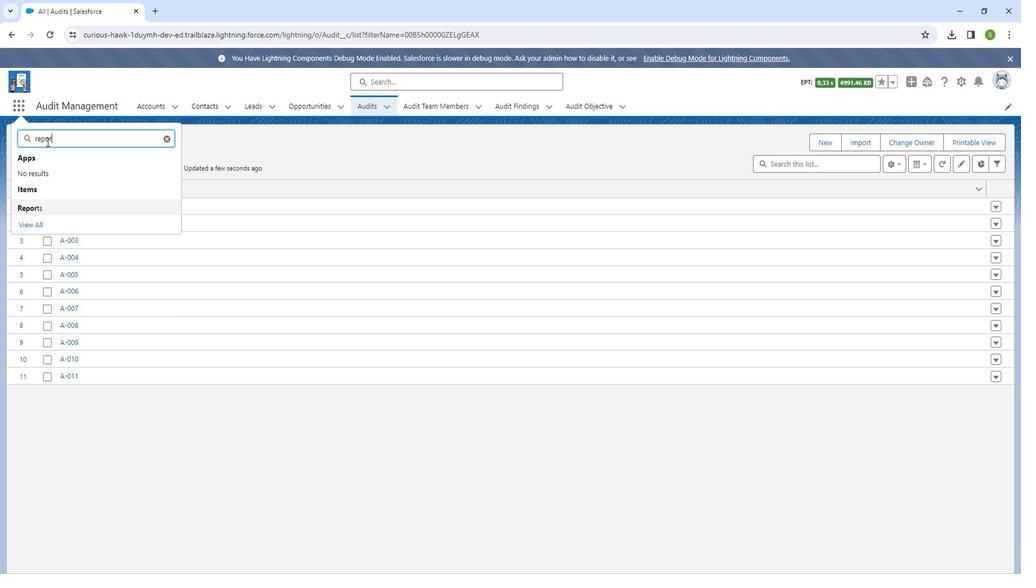 
Action: Mouse moved to (42, 208)
Screenshot: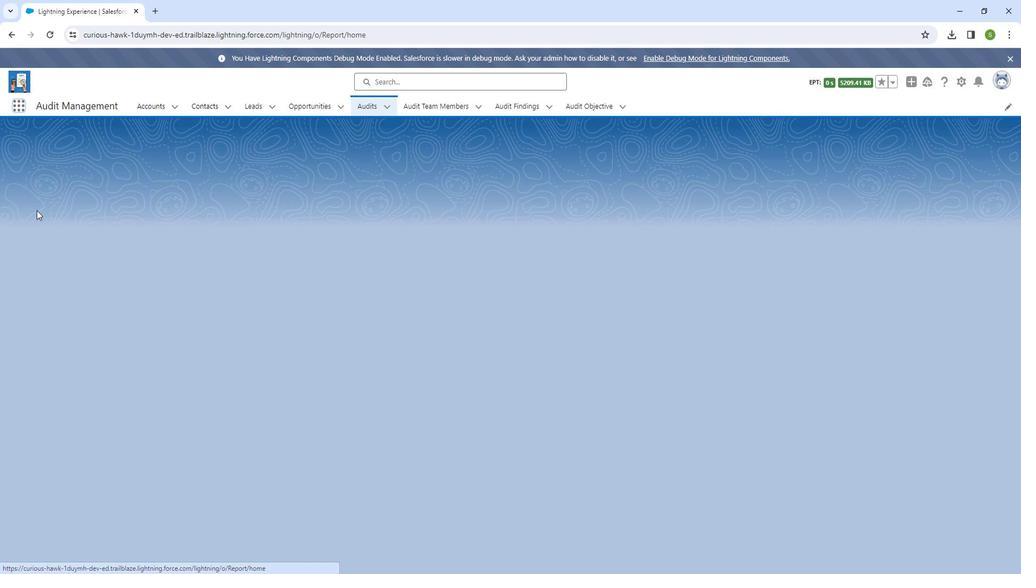 
Action: Mouse pressed left at (42, 208)
Screenshot: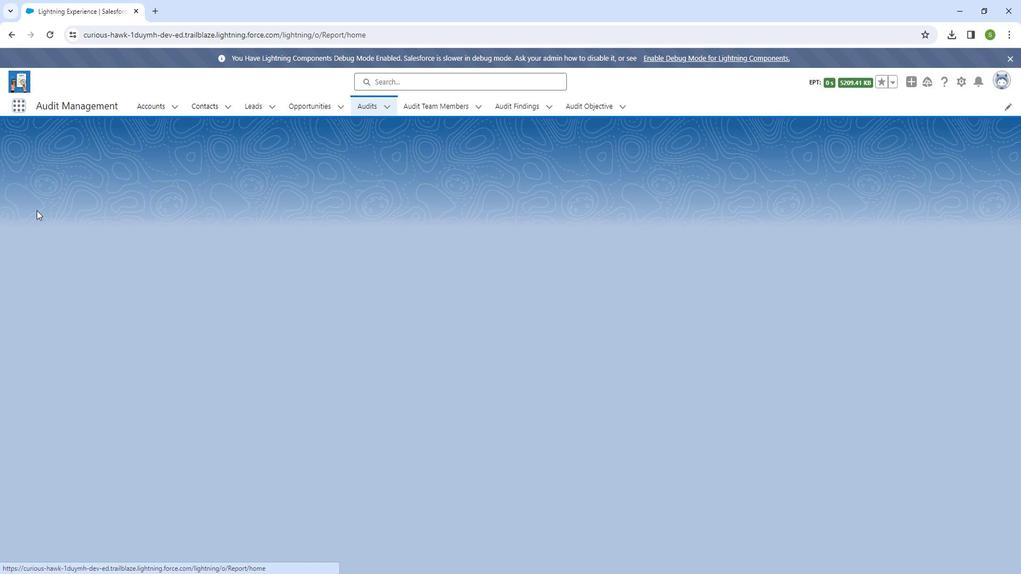 
Action: Mouse moved to (907, 153)
Screenshot: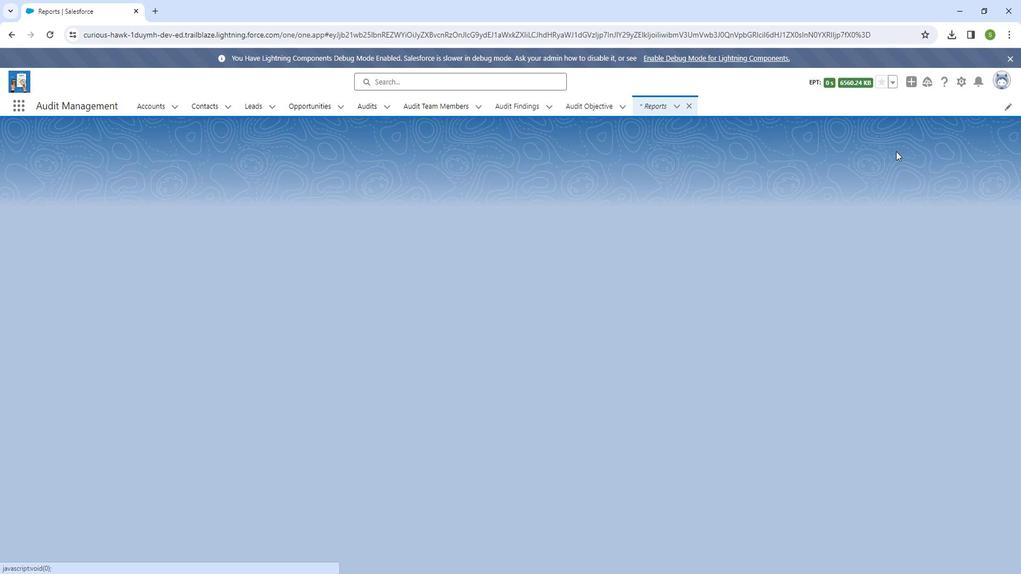 
Action: Mouse pressed left at (907, 153)
Screenshot: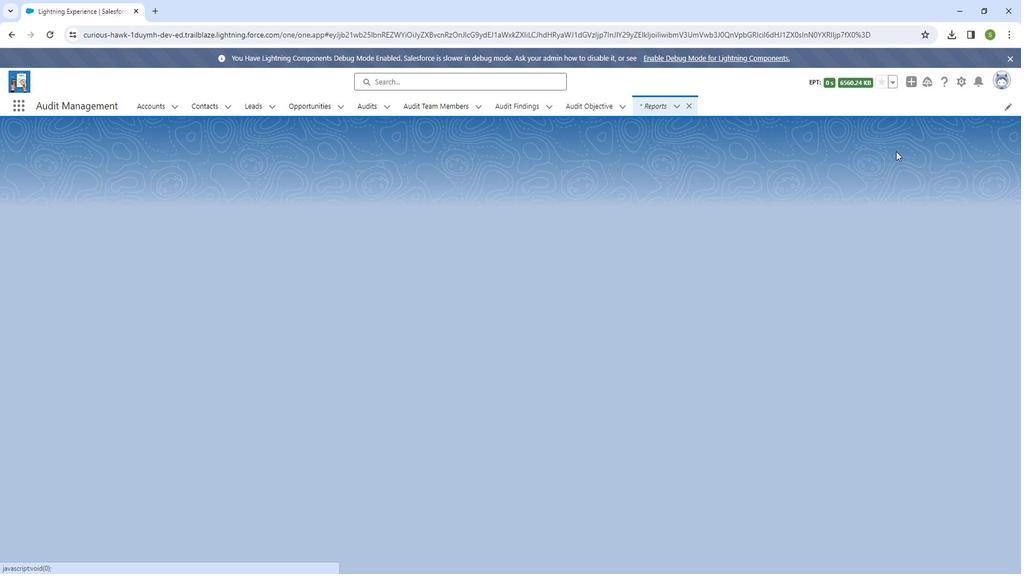 
Action: Mouse moved to (376, 212)
Screenshot: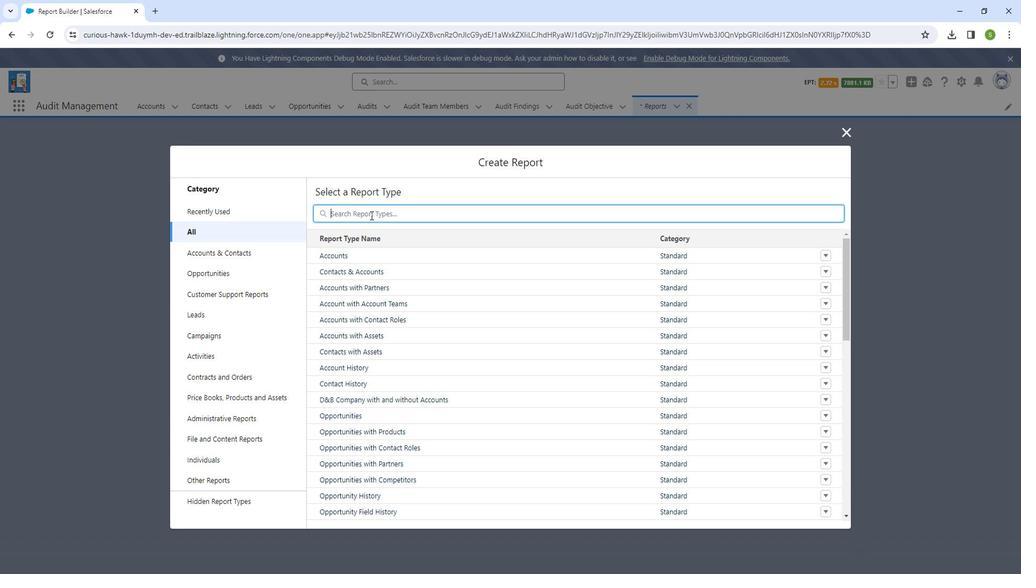 
Action: Mouse pressed left at (376, 212)
Screenshot: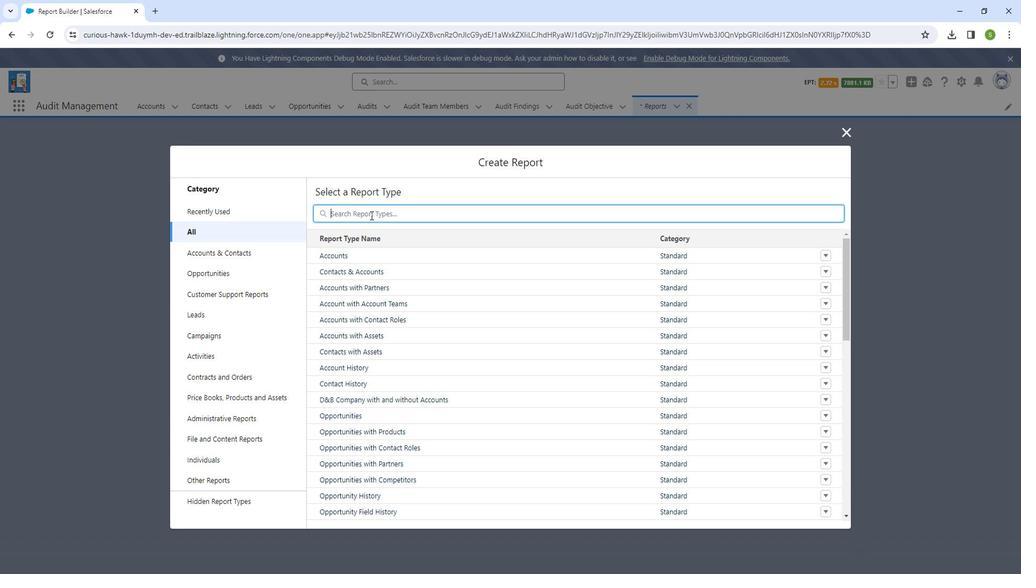 
Action: Key pressed au
Screenshot: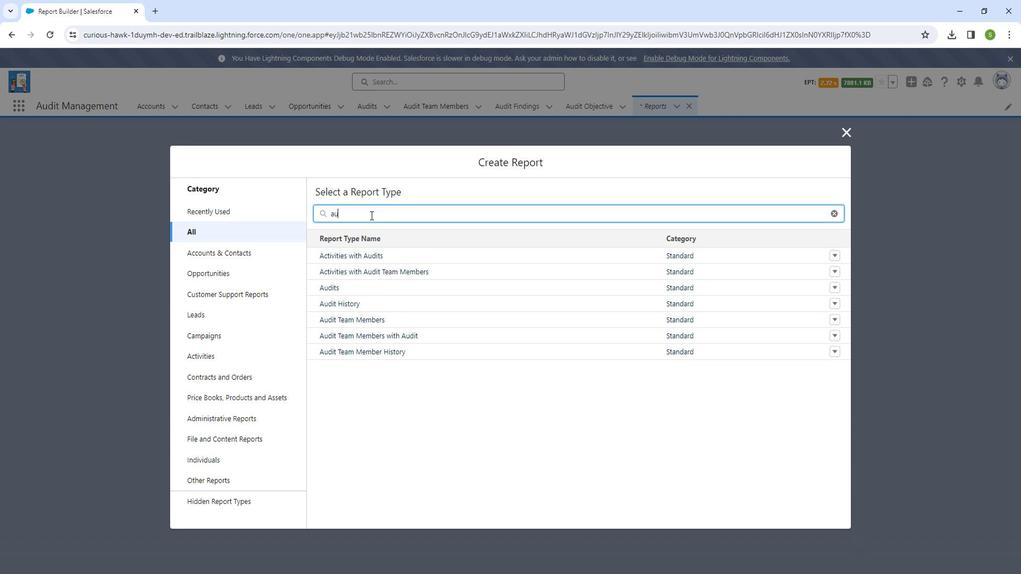 
Action: Mouse moved to (339, 283)
Screenshot: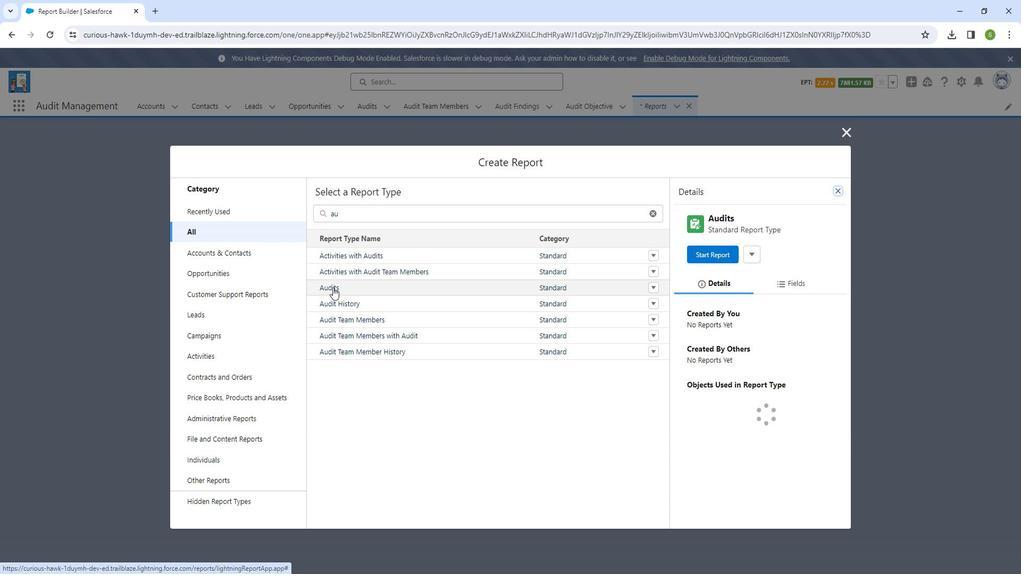 
Action: Mouse pressed left at (339, 283)
Screenshot: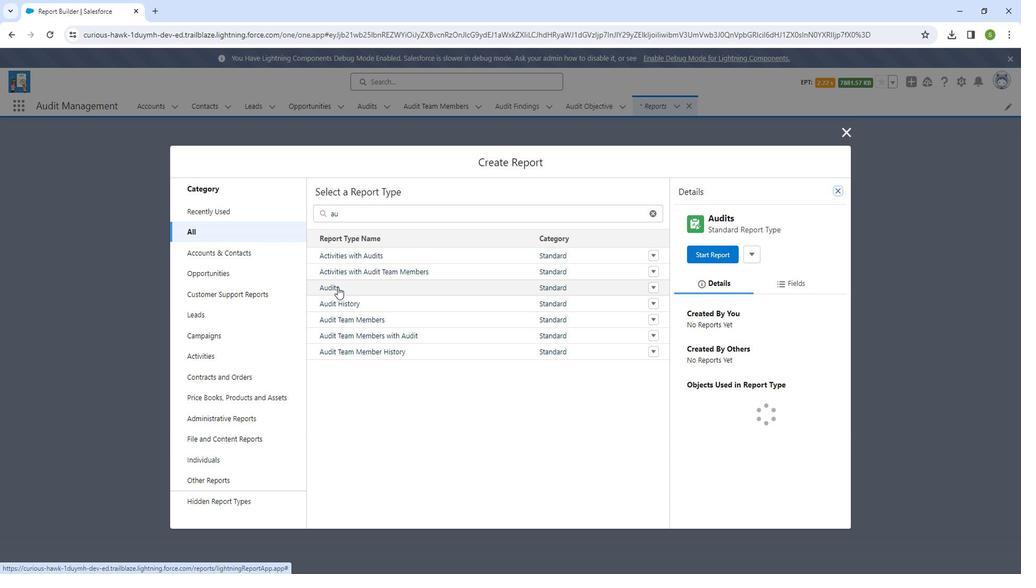 
Action: Mouse moved to (702, 247)
Screenshot: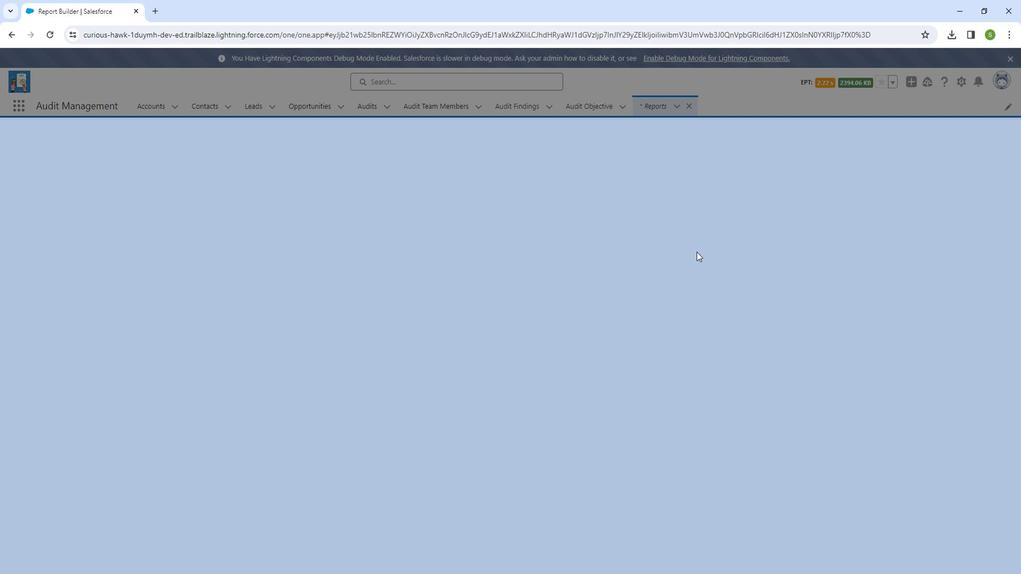 
Action: Mouse pressed left at (702, 247)
Screenshot: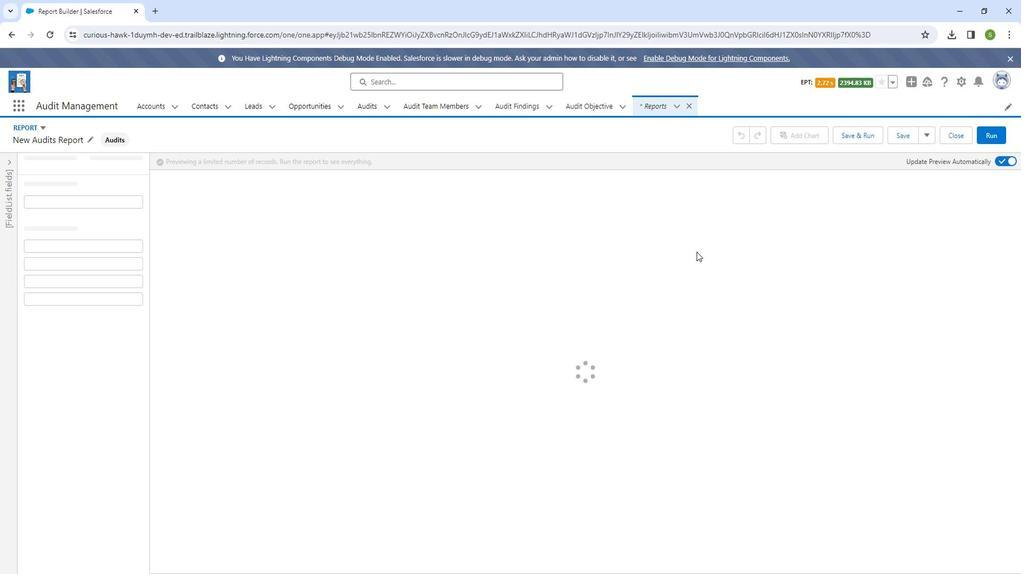 
Action: Mouse moved to (105, 285)
Screenshot: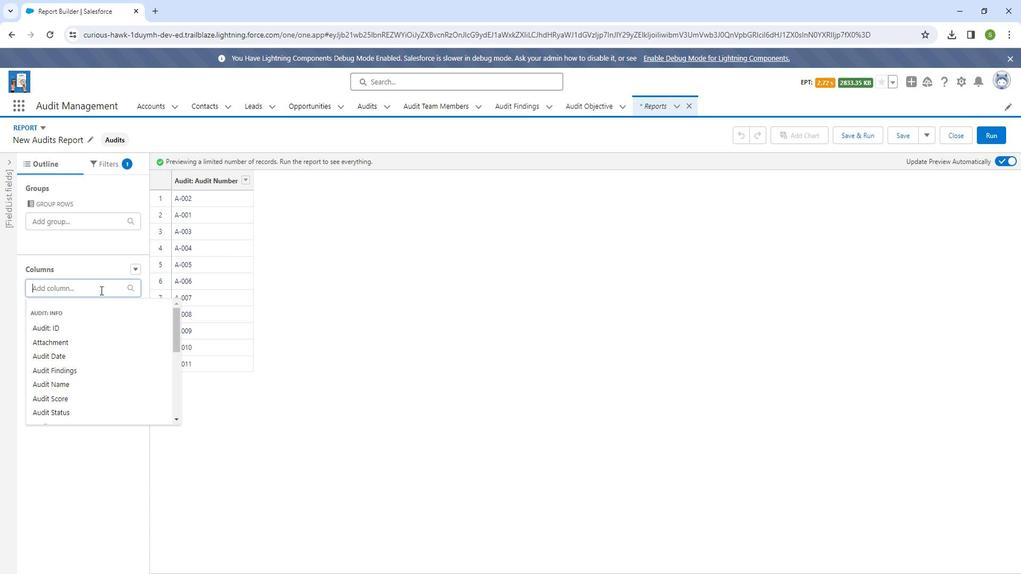
Action: Mouse pressed left at (105, 285)
Screenshot: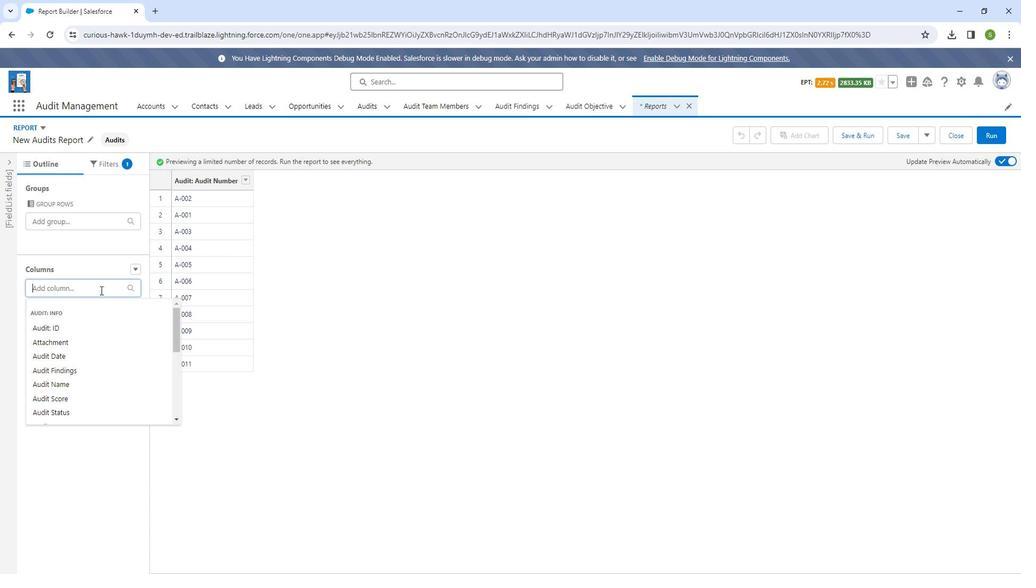 
Action: Mouse moved to (79, 335)
Screenshot: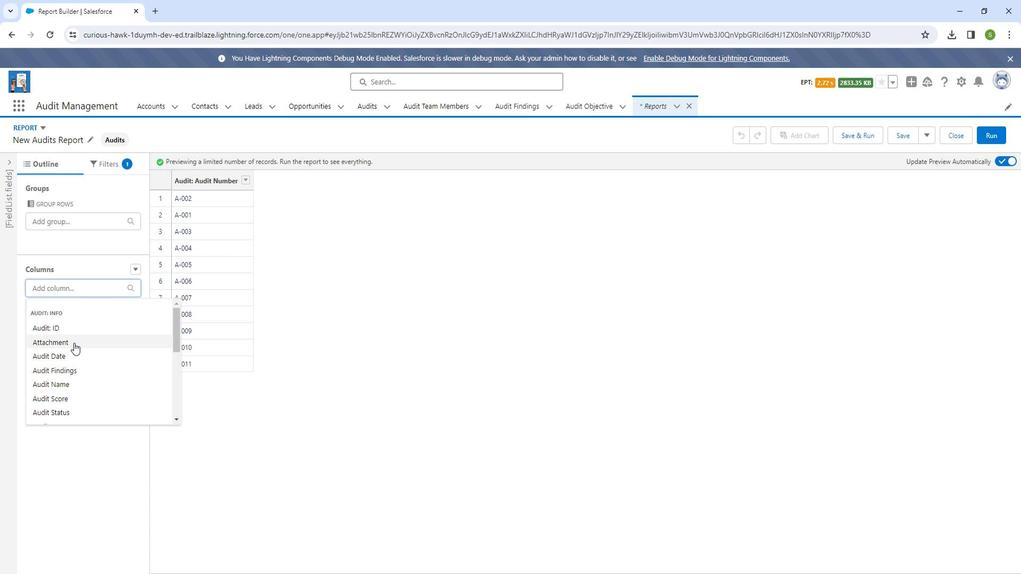 
Action: Mouse pressed left at (79, 335)
Screenshot: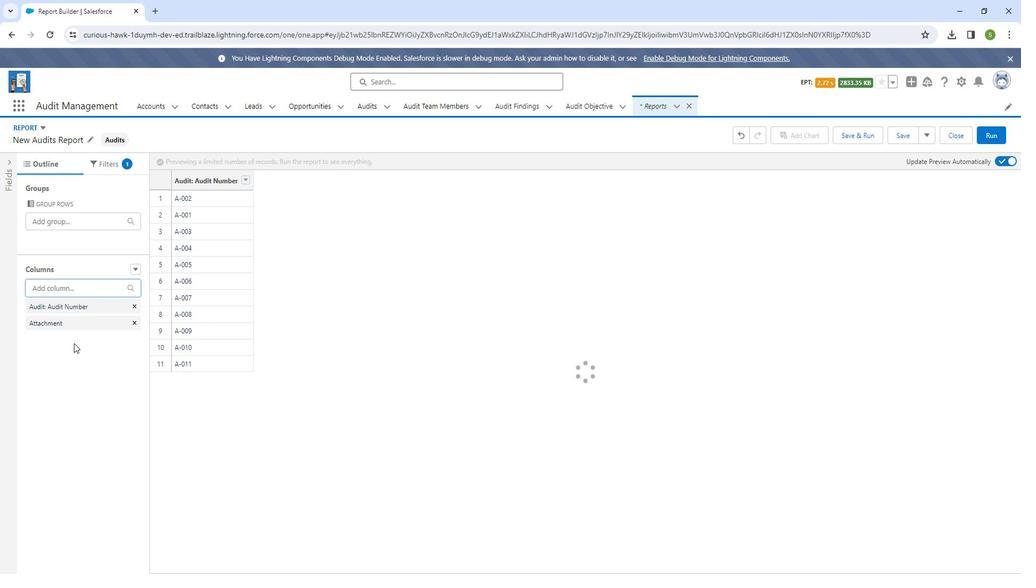 
Action: Mouse moved to (95, 283)
Screenshot: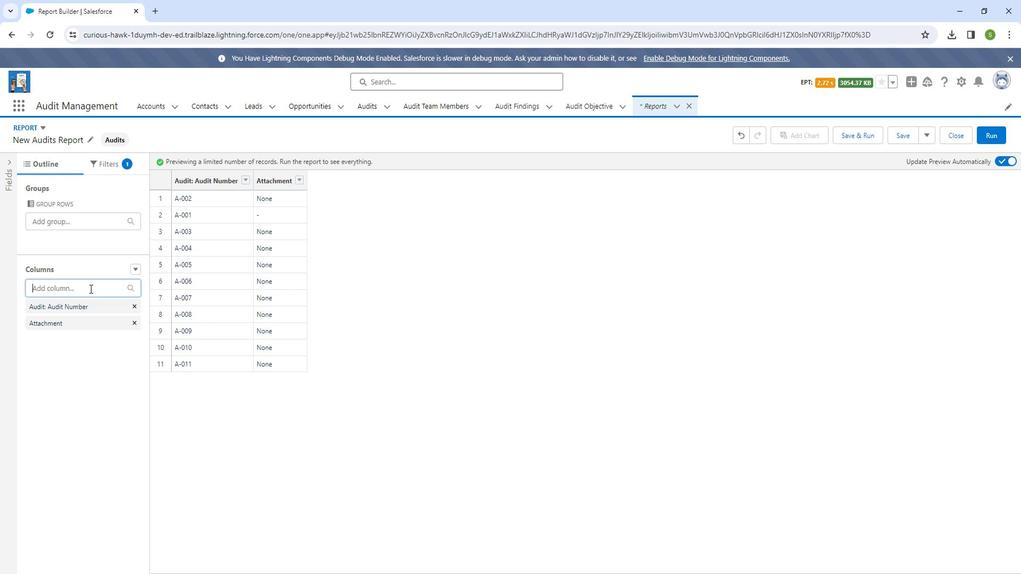 
Action: Mouse pressed left at (95, 283)
Screenshot: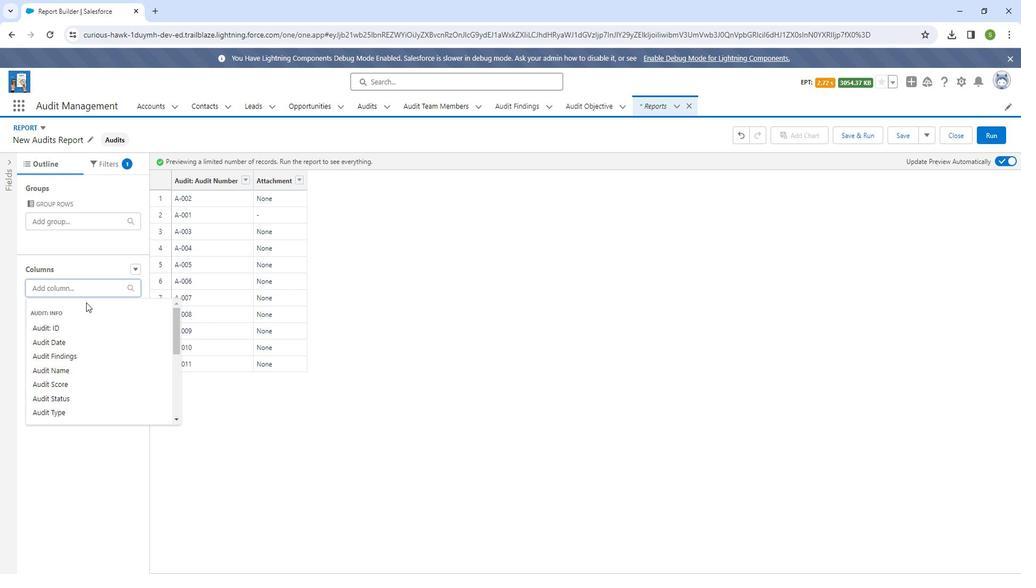 
Action: Mouse moved to (83, 363)
Screenshot: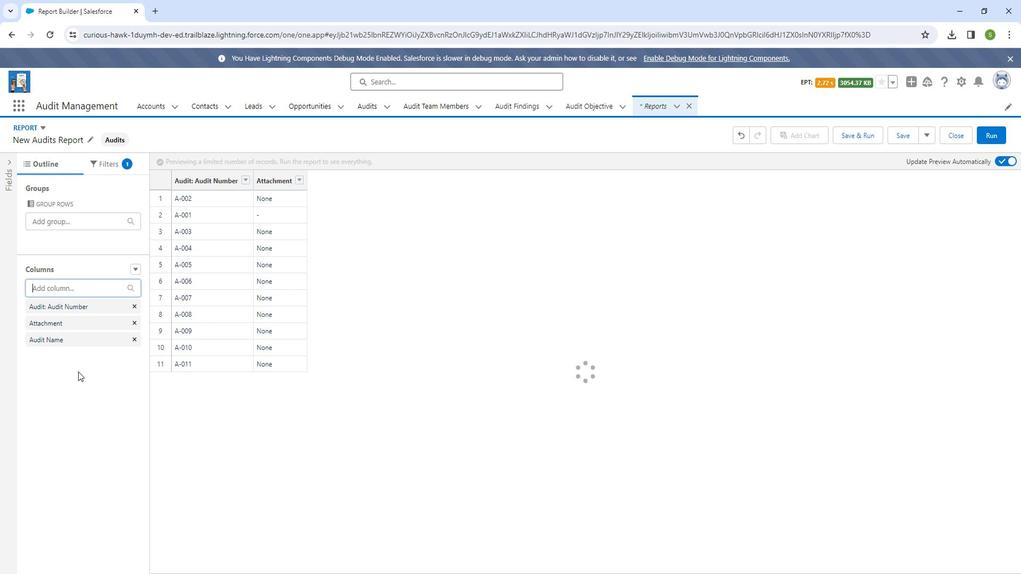 
Action: Mouse pressed left at (83, 363)
Screenshot: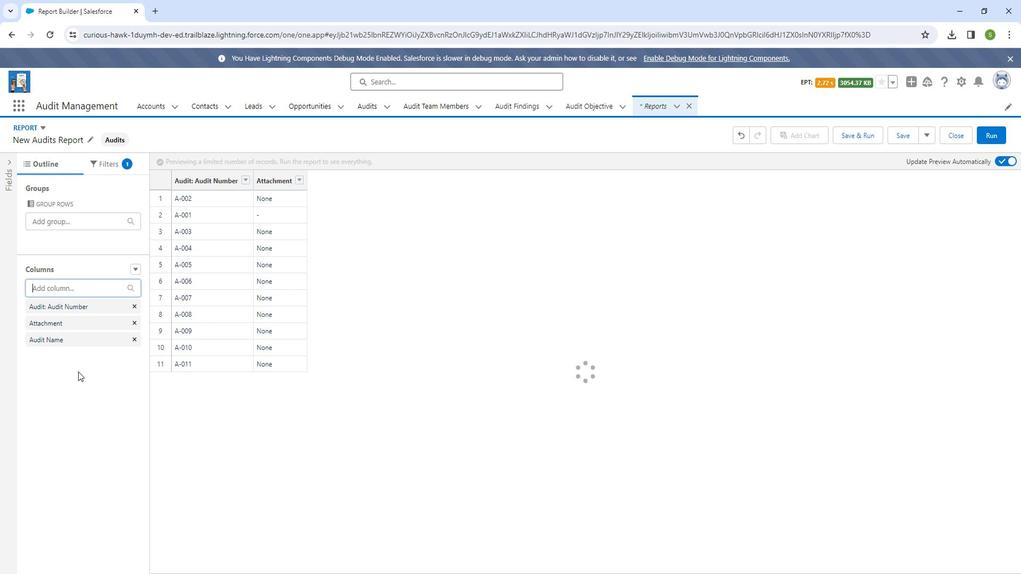 
Action: Mouse moved to (91, 285)
Screenshot: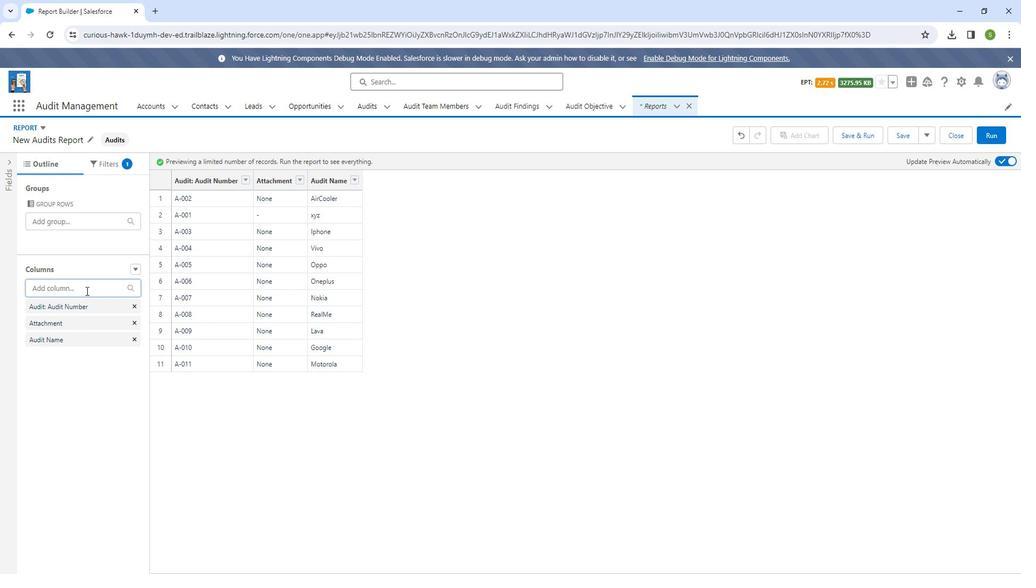 
Action: Mouse pressed left at (91, 285)
Screenshot: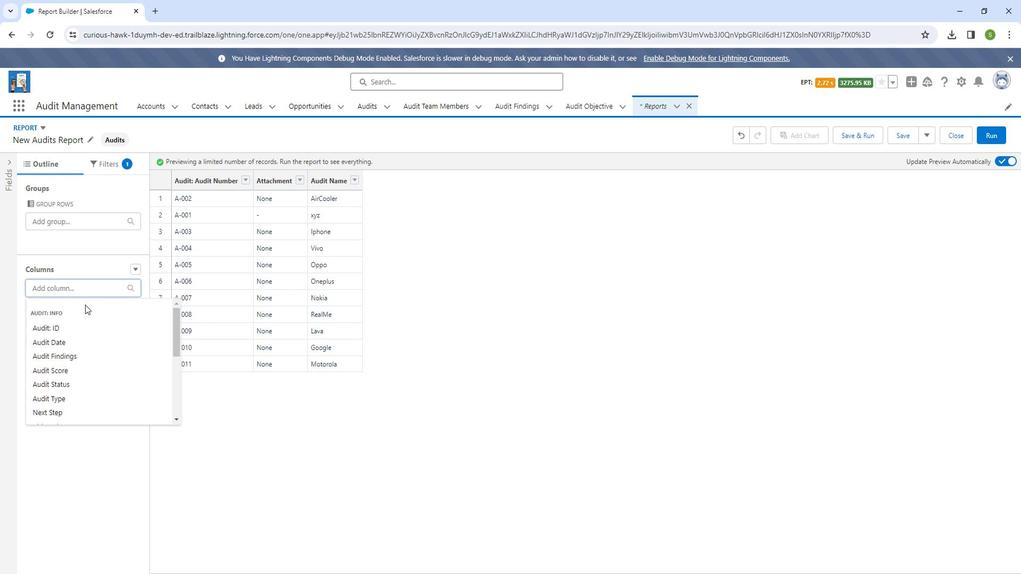 
Action: Mouse moved to (82, 360)
Screenshot: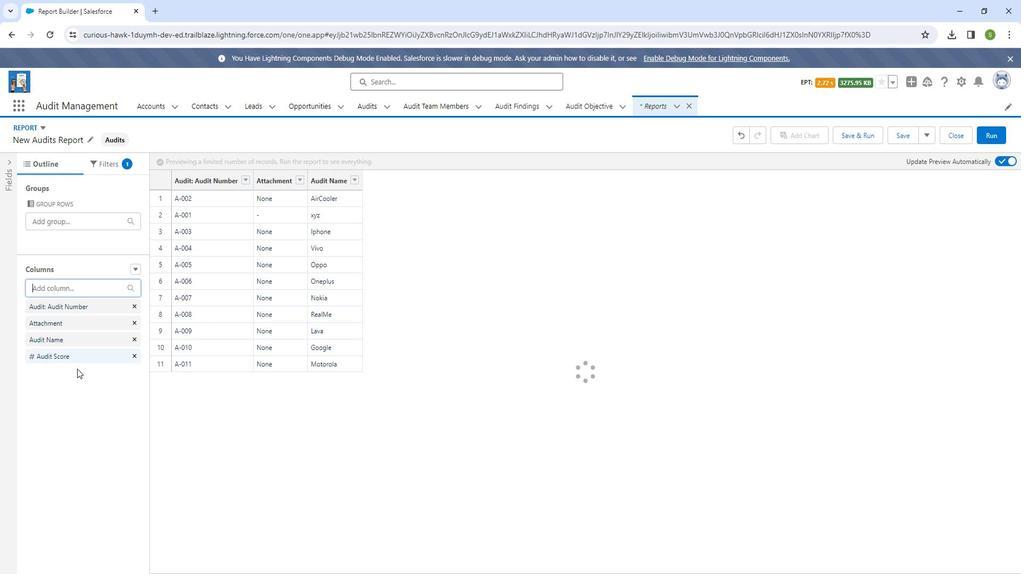 
Action: Mouse pressed left at (82, 360)
Screenshot: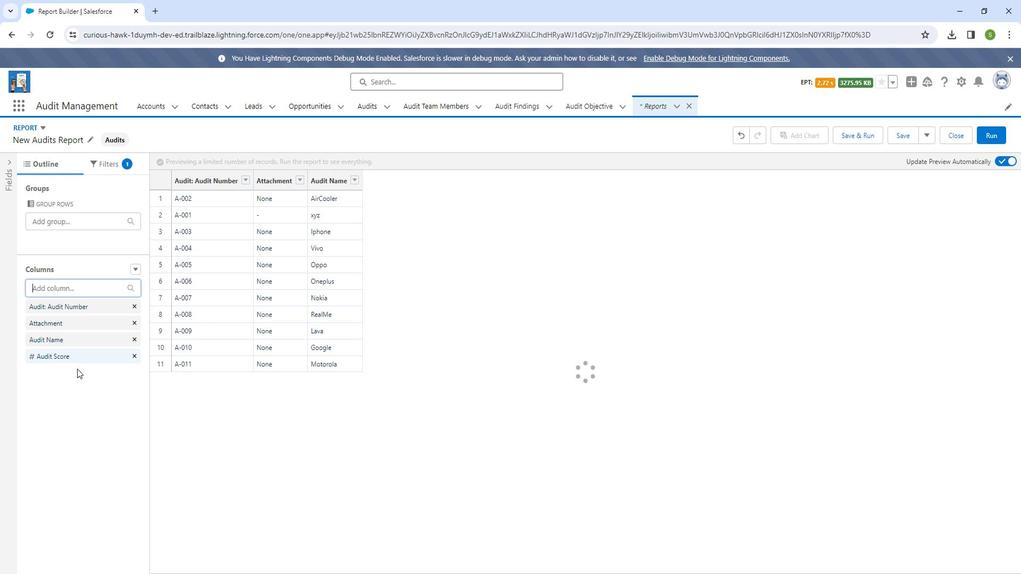 
Action: Mouse moved to (101, 286)
Screenshot: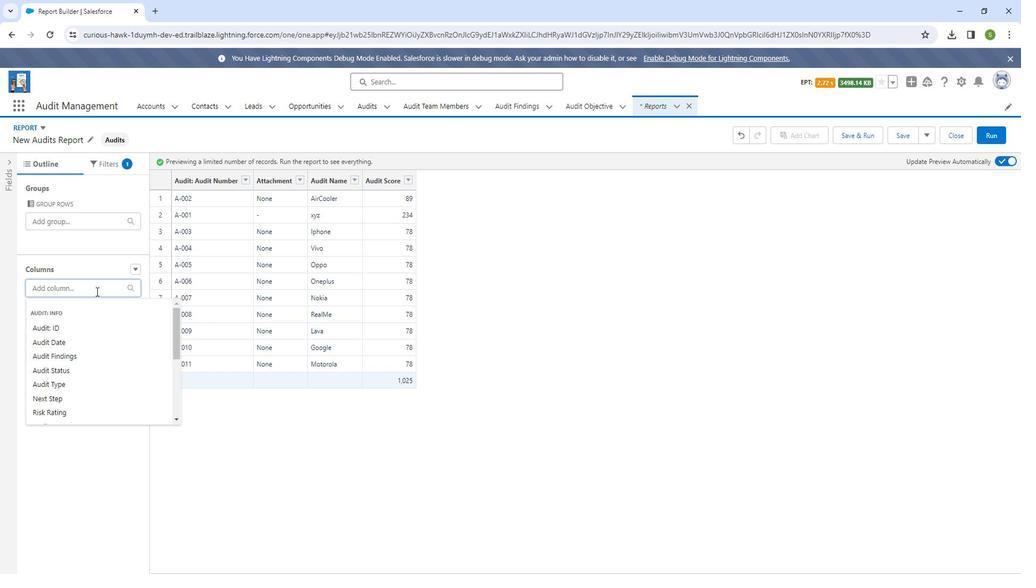 
Action: Mouse pressed left at (101, 286)
Screenshot: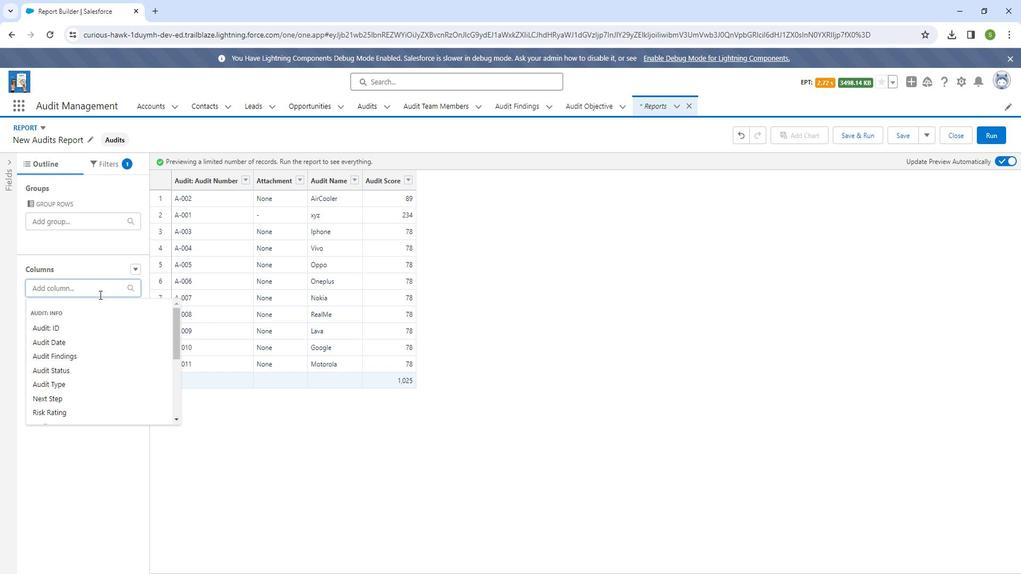 
Action: Mouse moved to (81, 360)
Screenshot: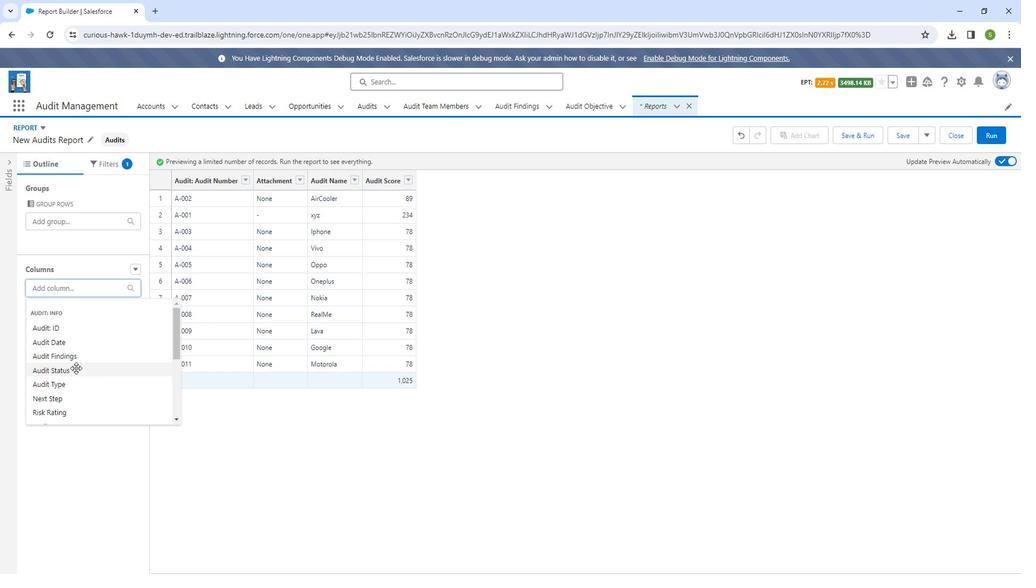 
Action: Mouse pressed left at (81, 360)
Screenshot: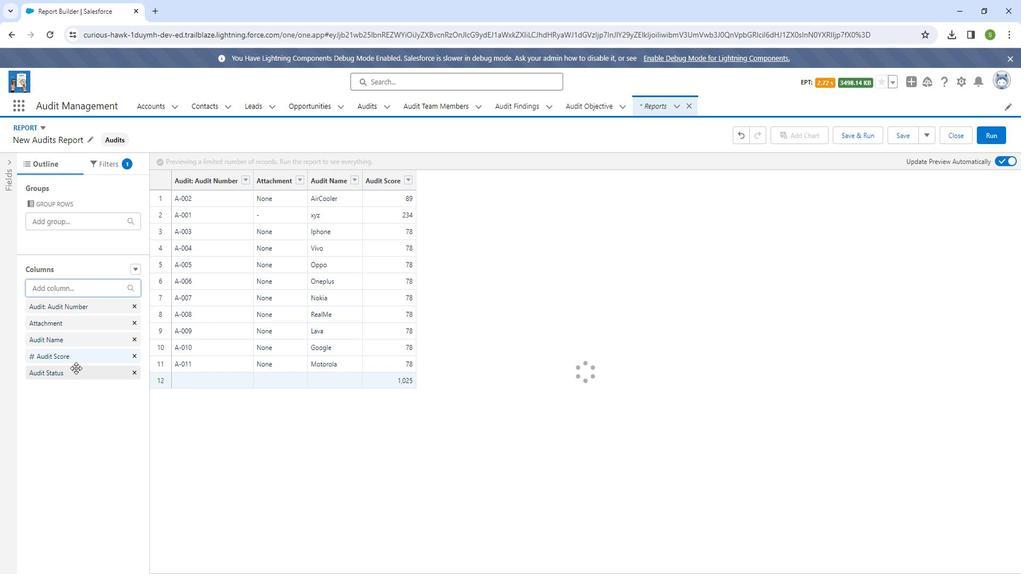 
Action: Mouse moved to (95, 284)
Screenshot: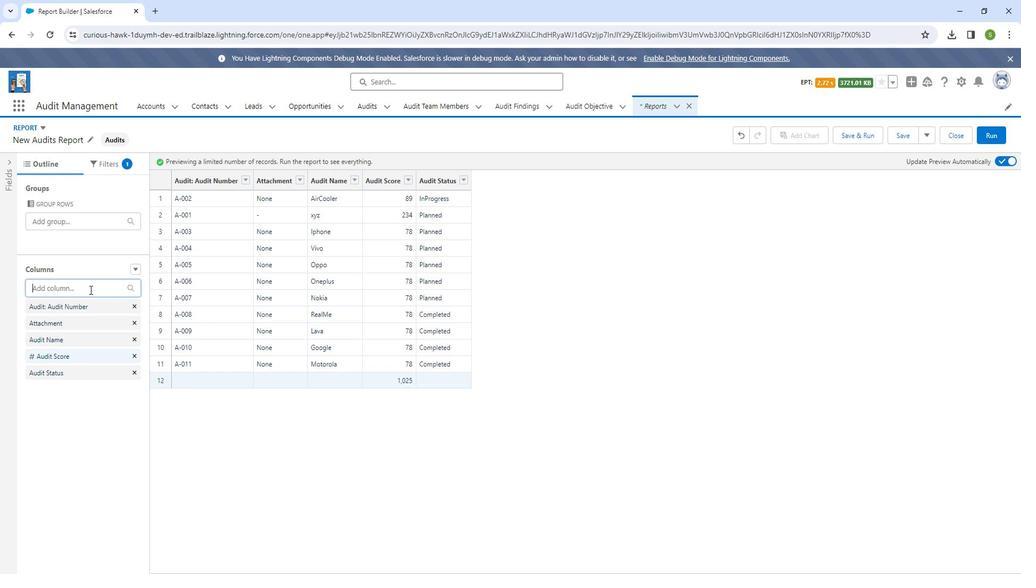 
Action: Mouse pressed left at (95, 284)
Screenshot: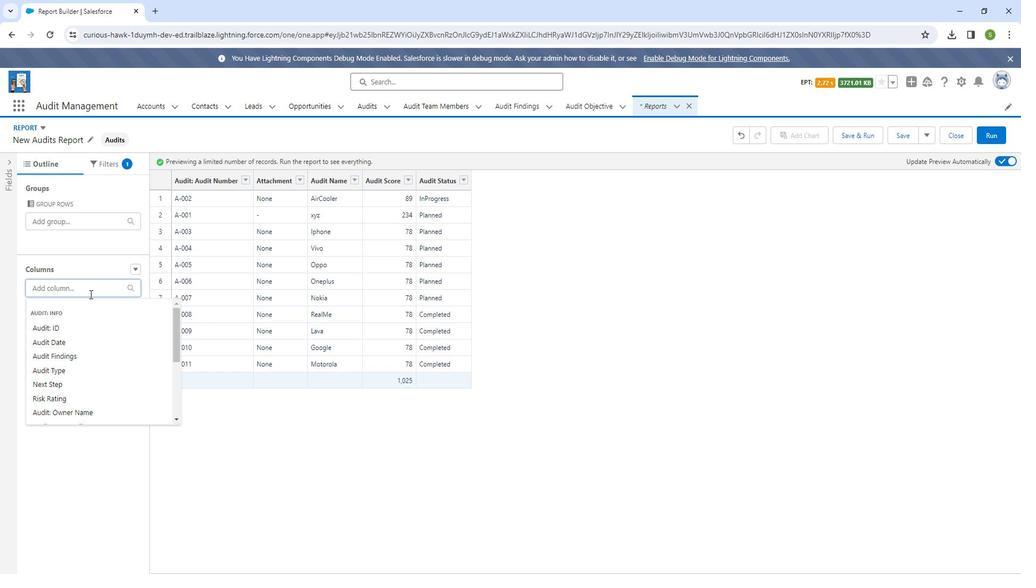 
Action: Mouse moved to (110, 343)
Screenshot: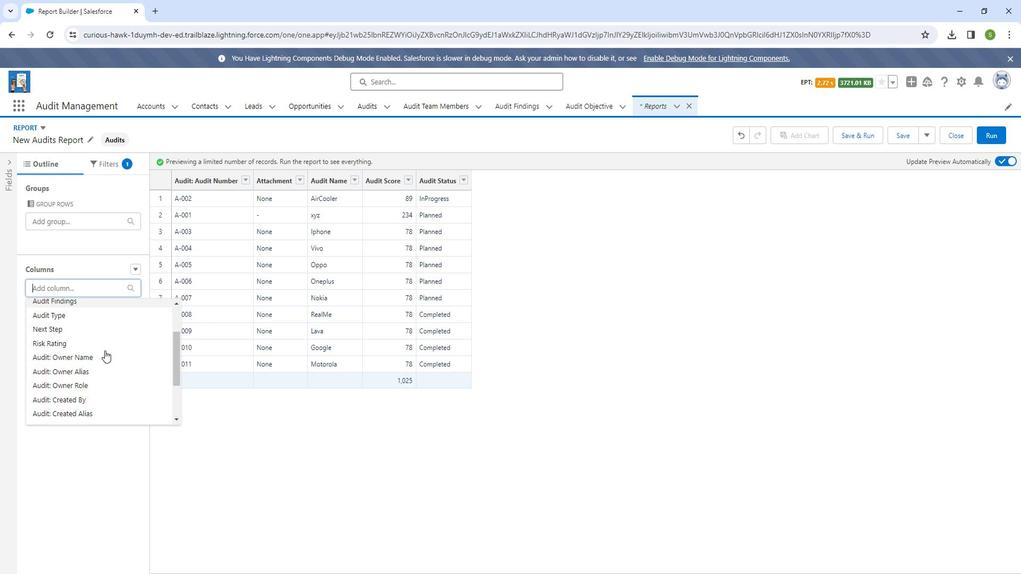 
Action: Mouse scrolled (110, 342) with delta (0, 0)
Screenshot: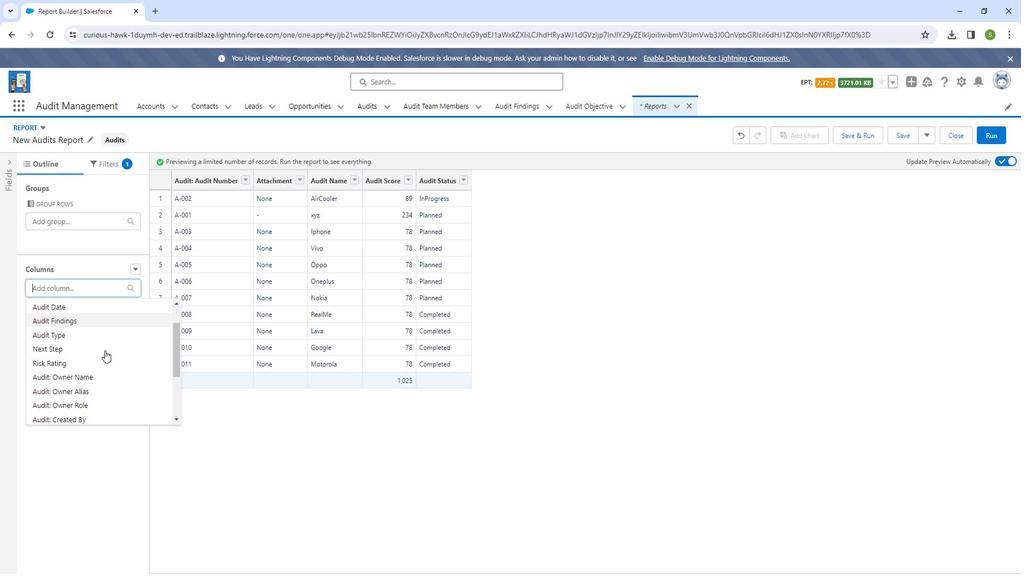 
Action: Mouse scrolled (110, 343) with delta (0, 0)
Screenshot: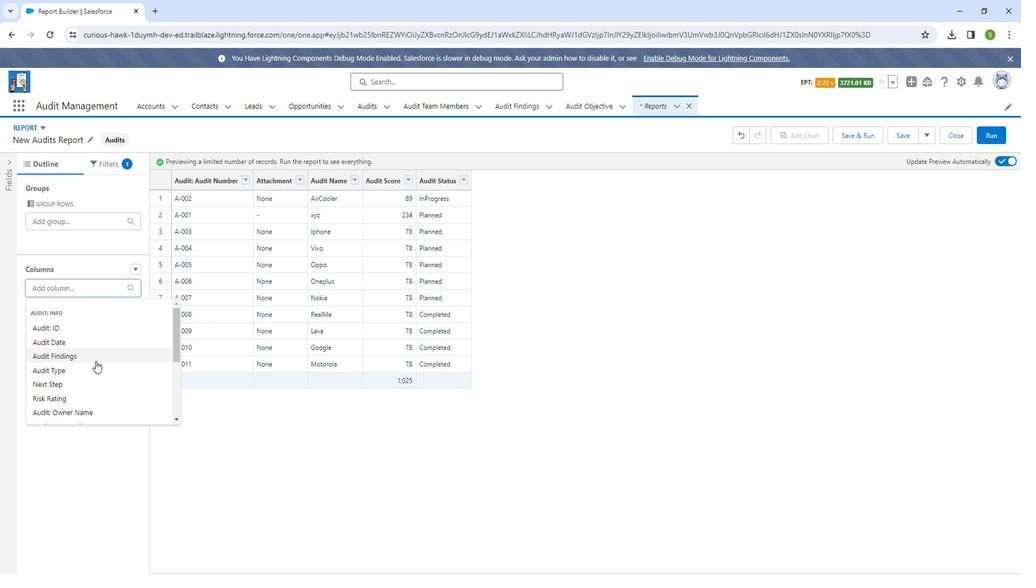 
Action: Mouse moved to (81, 391)
Screenshot: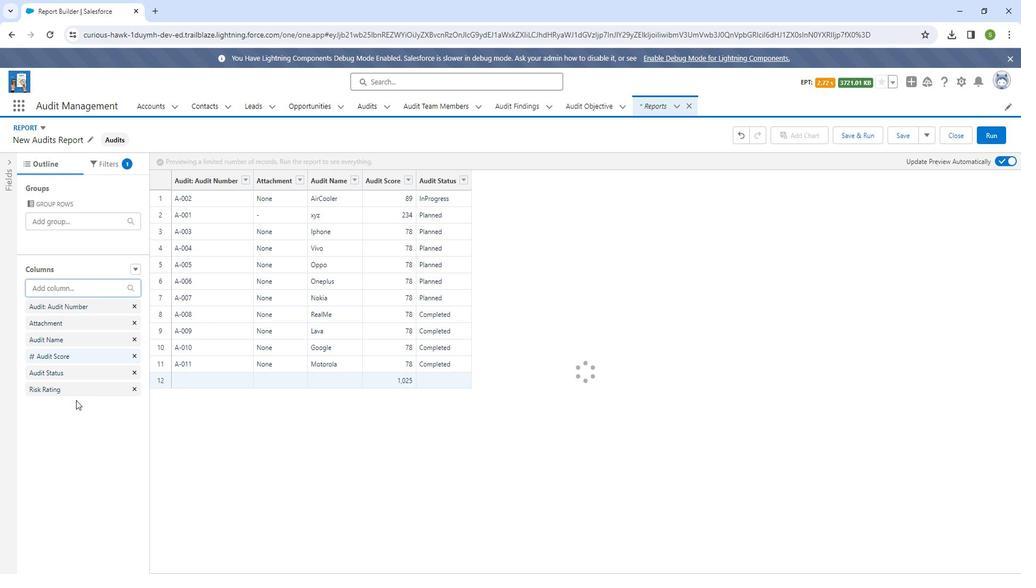 
Action: Mouse pressed left at (81, 391)
Screenshot: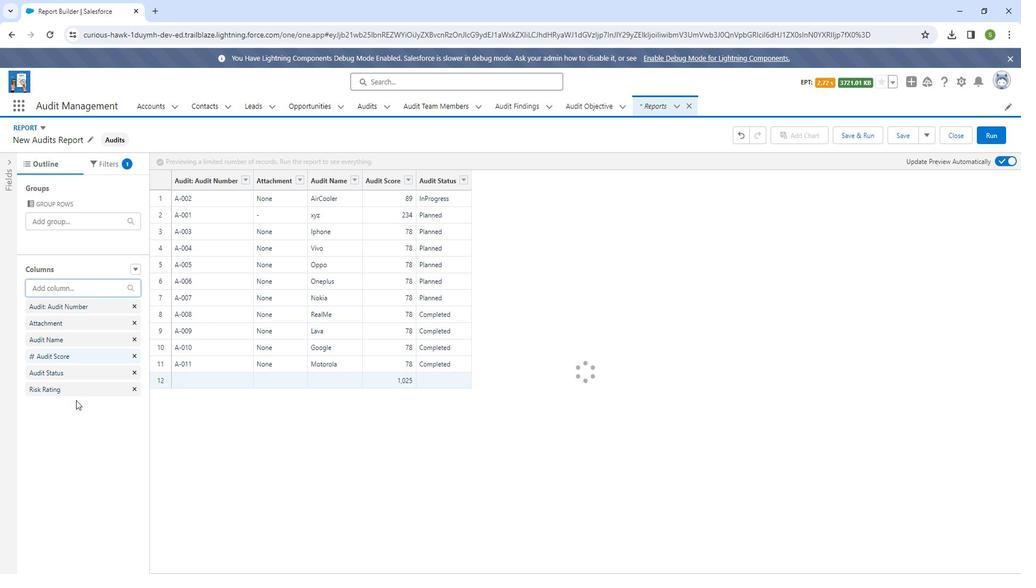 
Action: Mouse moved to (98, 287)
Screenshot: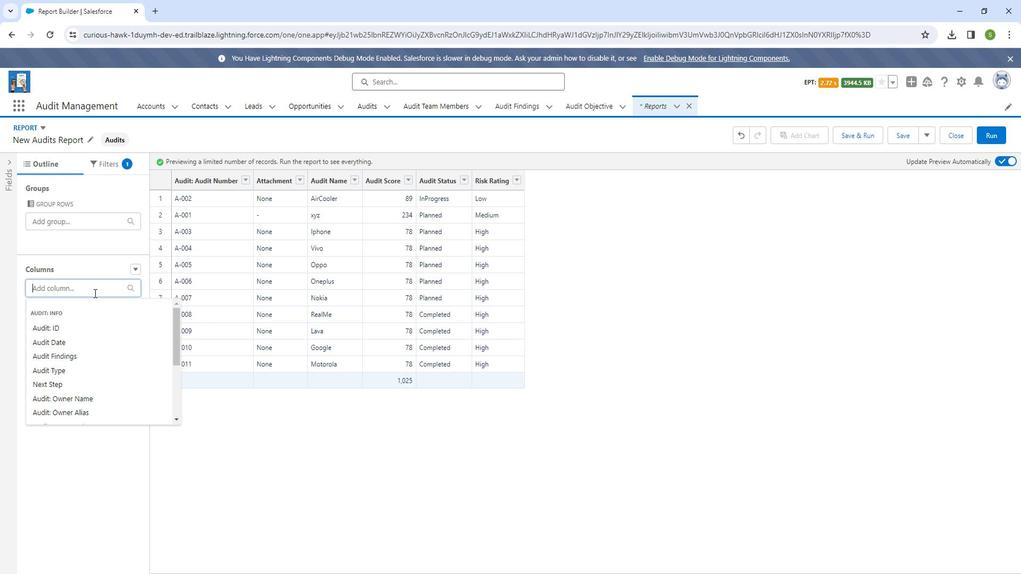
Action: Mouse pressed left at (98, 287)
Screenshot: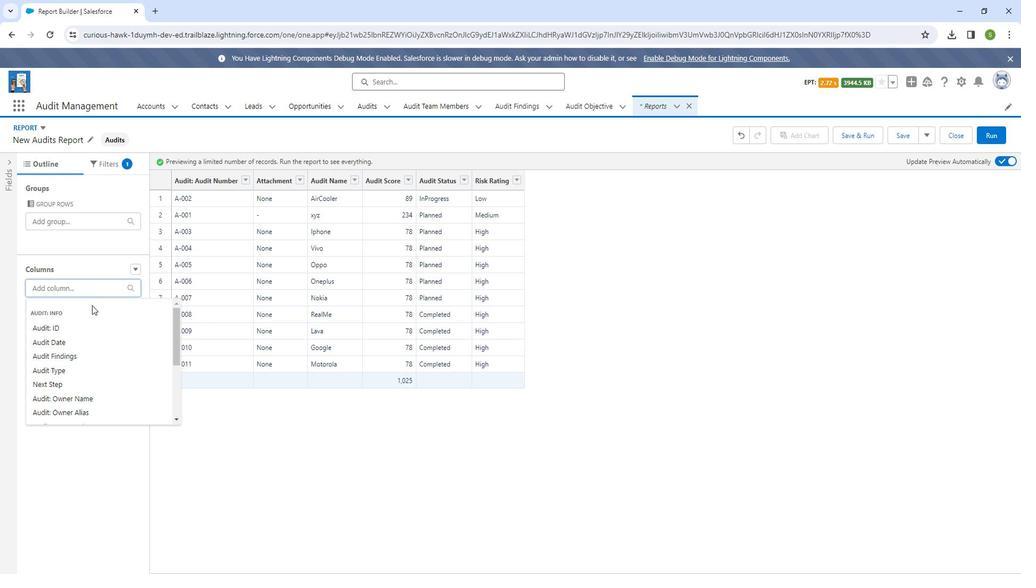 
Action: Mouse moved to (85, 339)
Screenshot: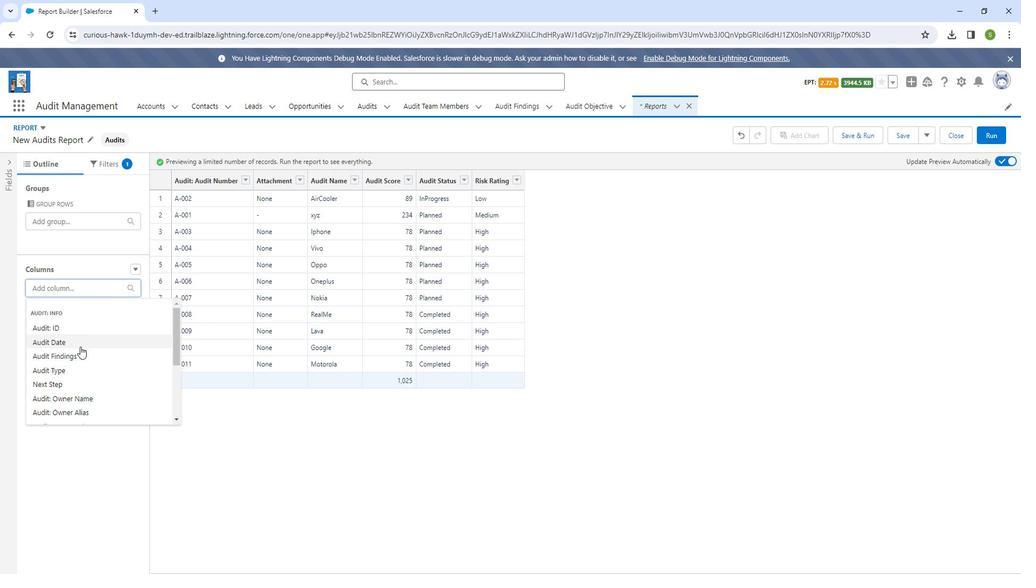 
Action: Mouse pressed left at (85, 339)
Screenshot: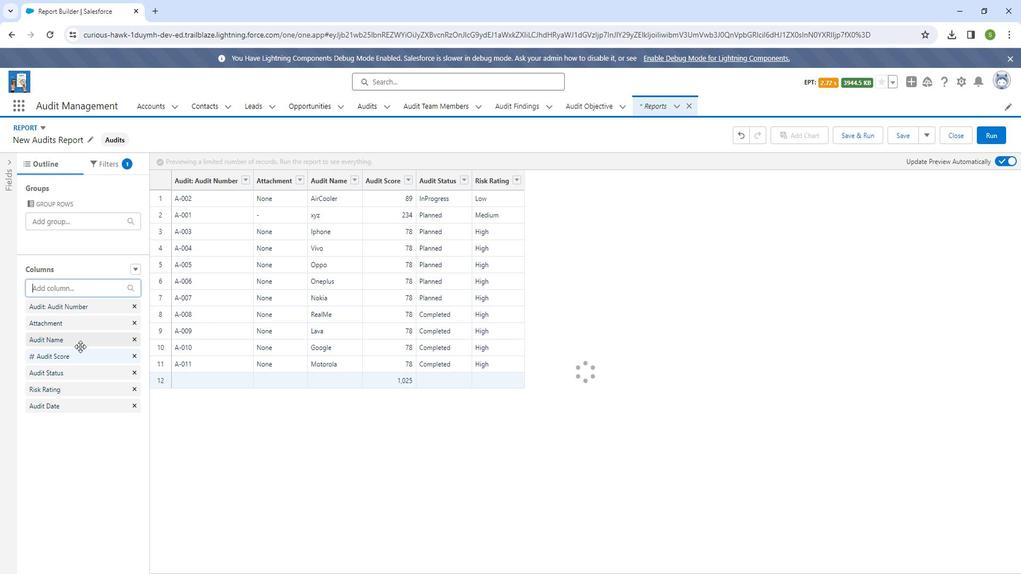 
Action: Mouse moved to (94, 289)
Screenshot: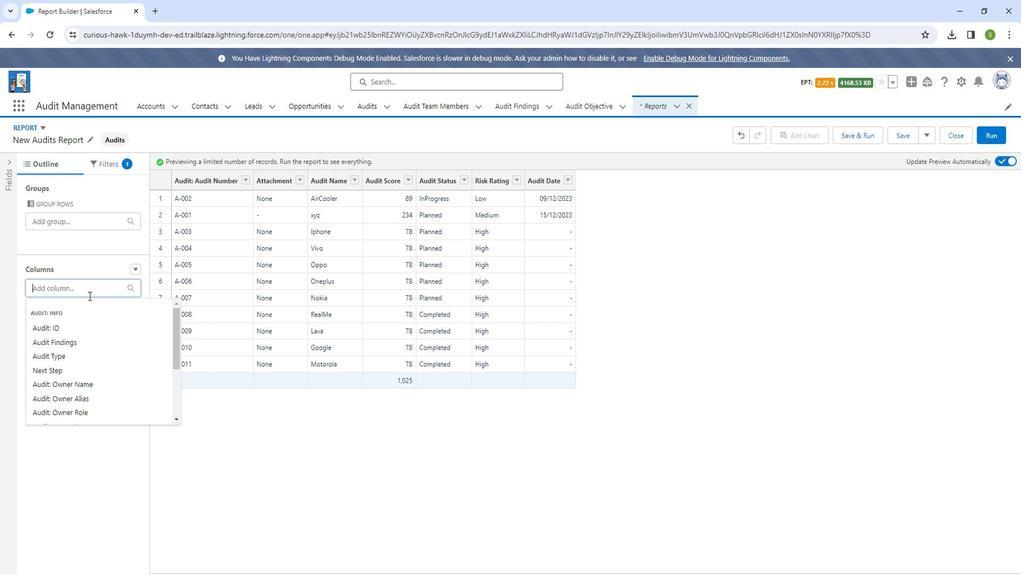 
Action: Mouse pressed left at (94, 289)
Screenshot: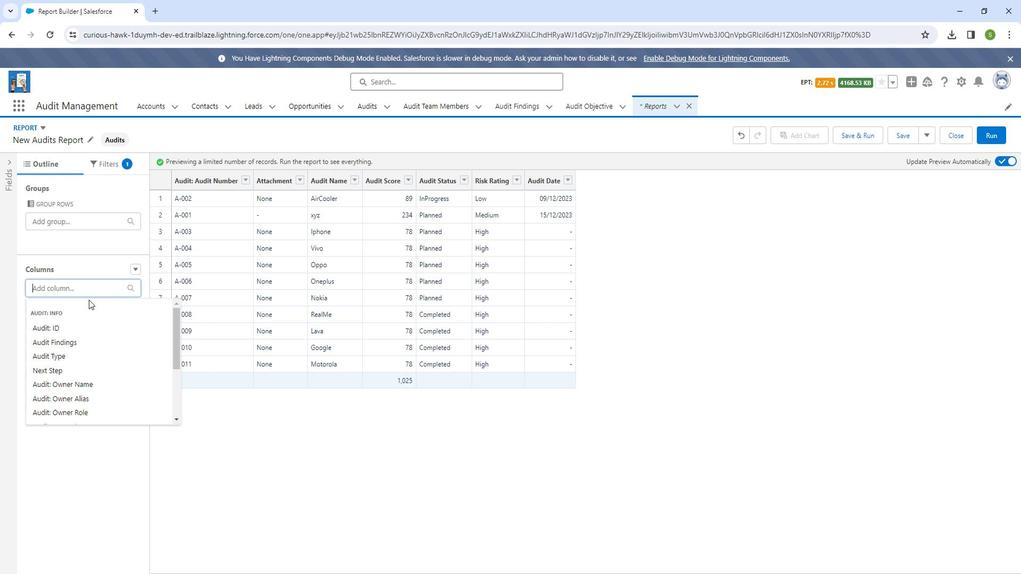 
Action: Mouse moved to (84, 344)
Screenshot: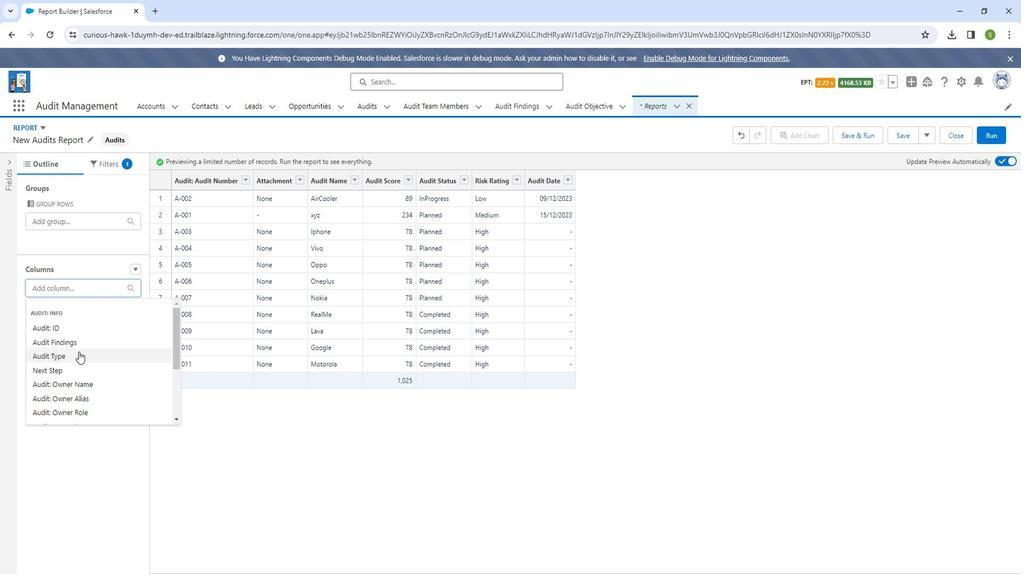 
Action: Mouse pressed left at (84, 344)
Screenshot: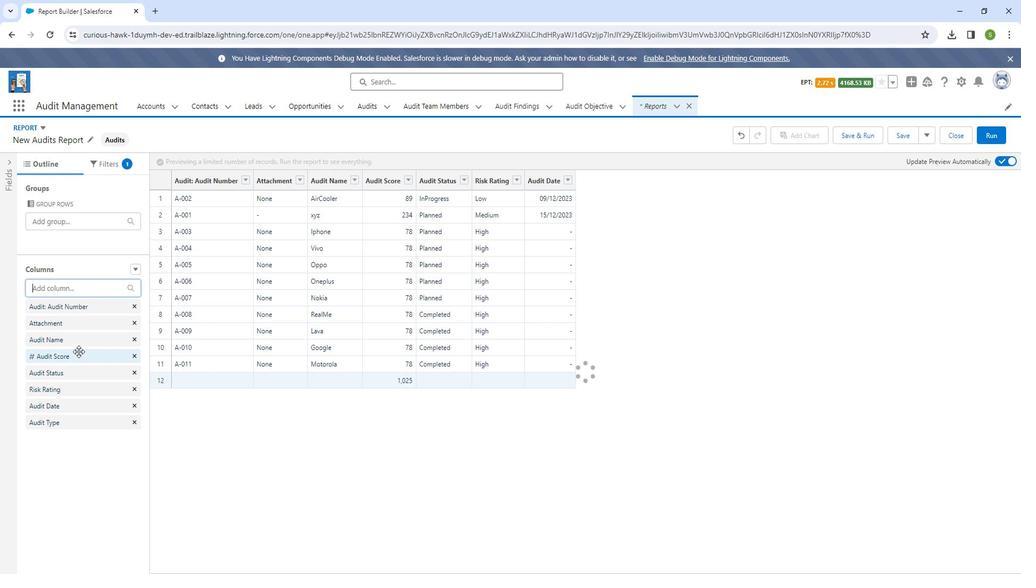 
Action: Mouse moved to (94, 284)
Screenshot: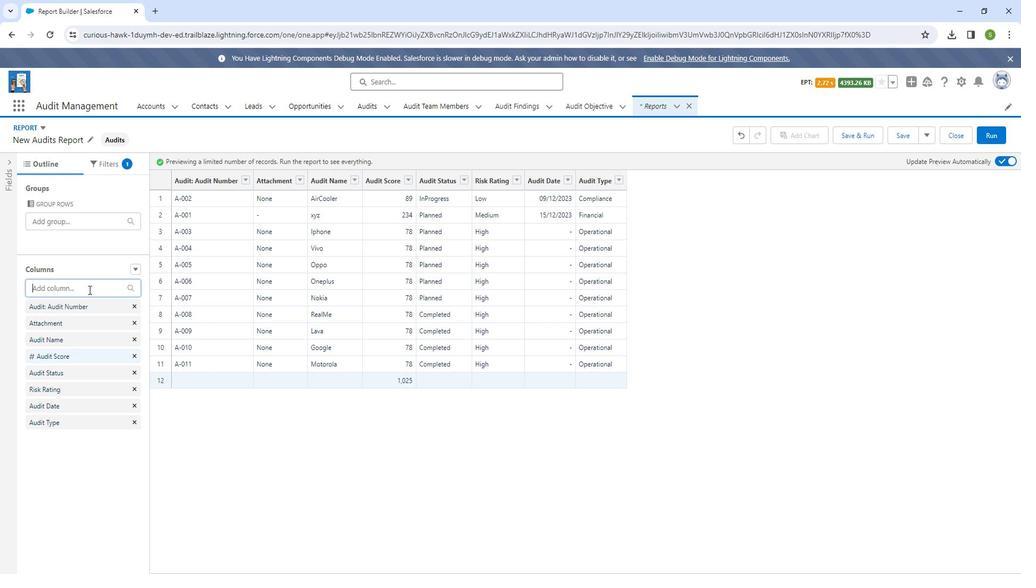 
Action: Mouse pressed left at (94, 284)
Screenshot: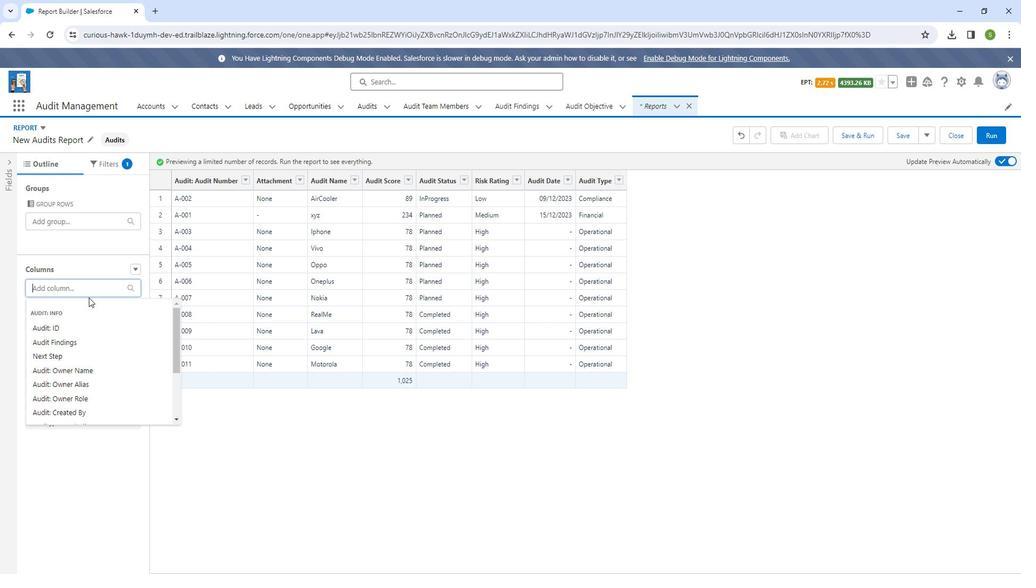 
Action: Mouse moved to (81, 335)
Screenshot: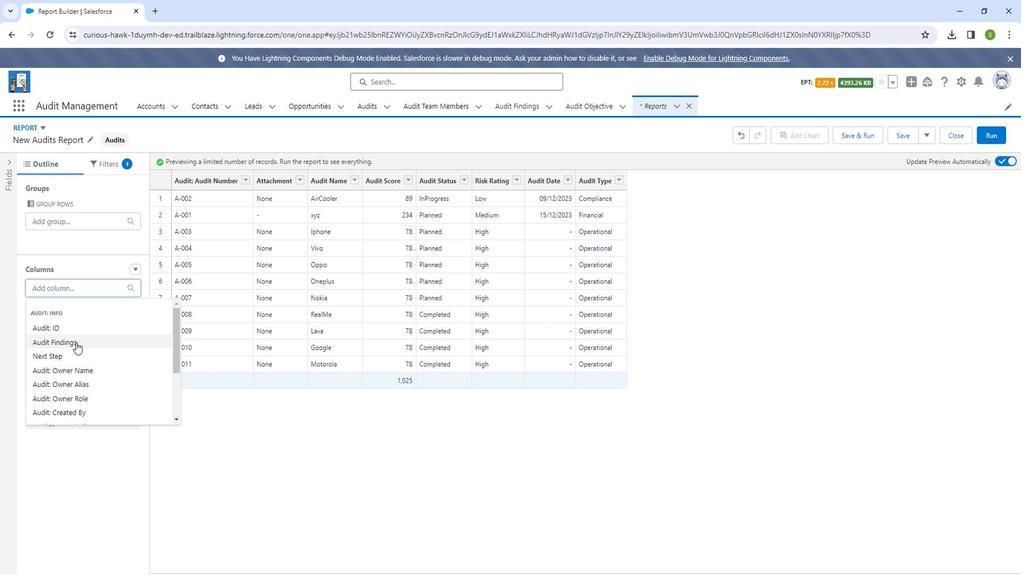 
Action: Mouse pressed left at (81, 335)
Screenshot: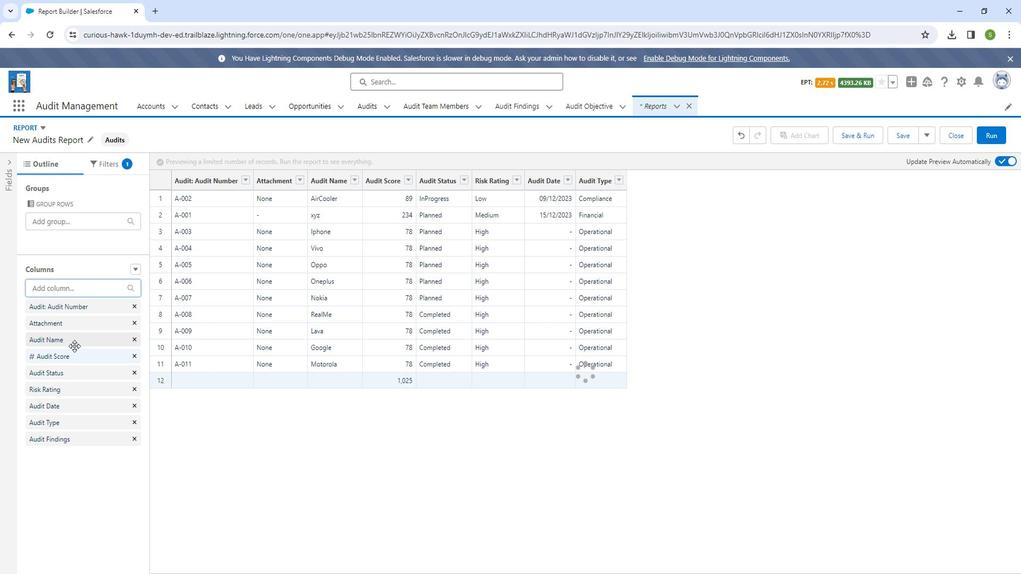 
Action: Mouse moved to (101, 285)
Screenshot: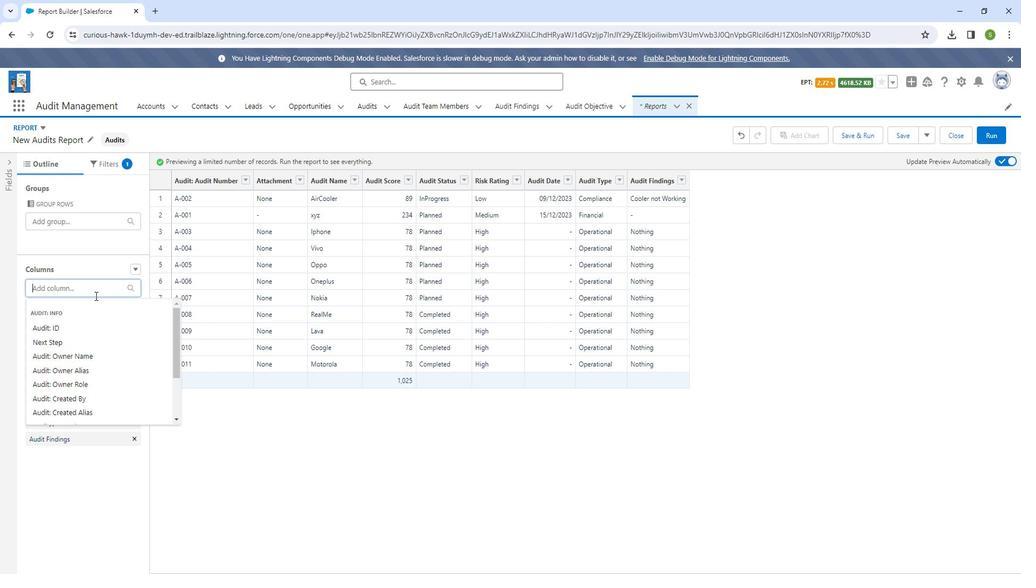 
Action: Mouse pressed left at (101, 285)
Screenshot: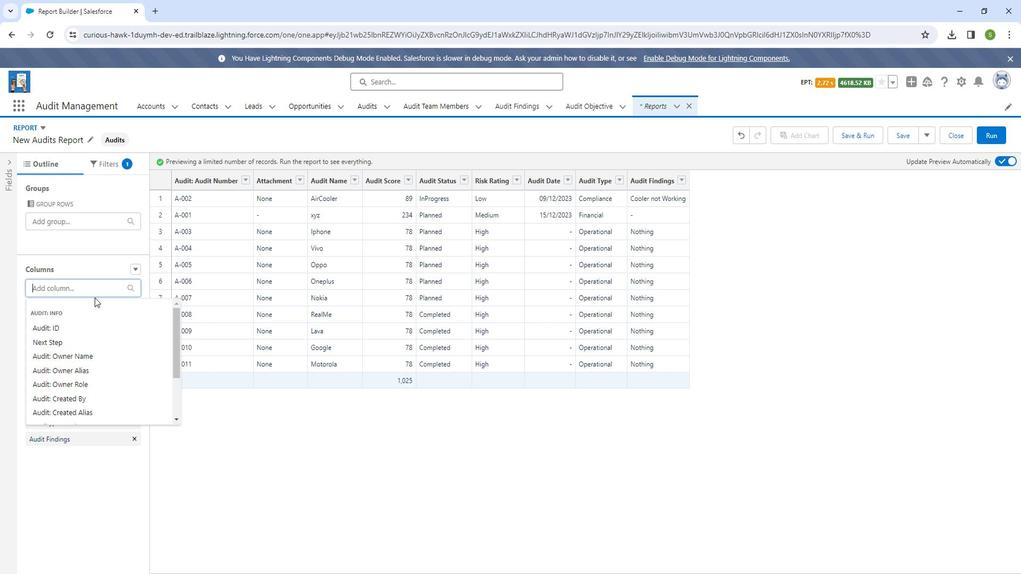 
Action: Mouse moved to (80, 331)
Screenshot: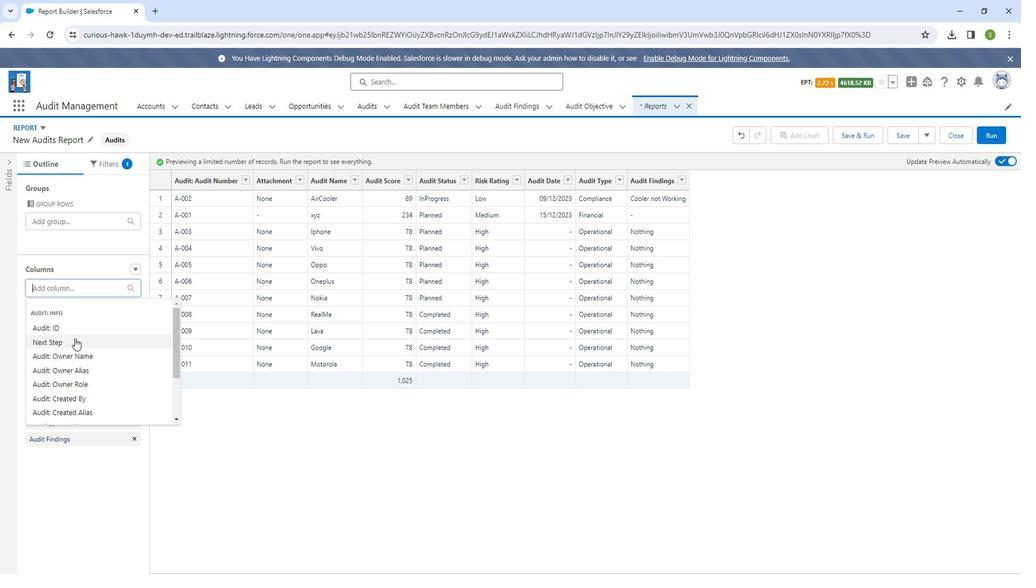 
Action: Mouse pressed left at (80, 331)
Screenshot: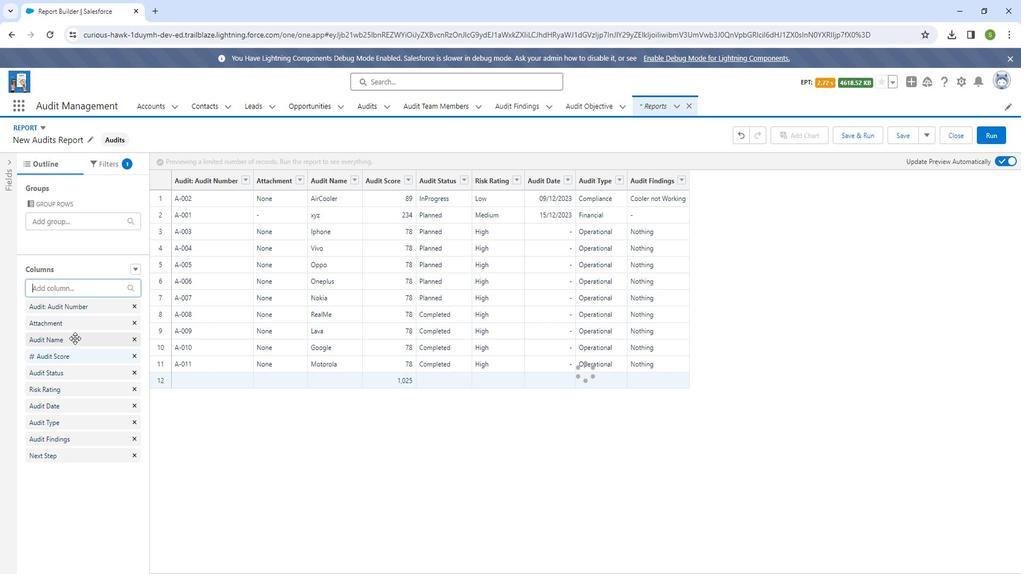 
Action: Mouse moved to (120, 166)
Screenshot: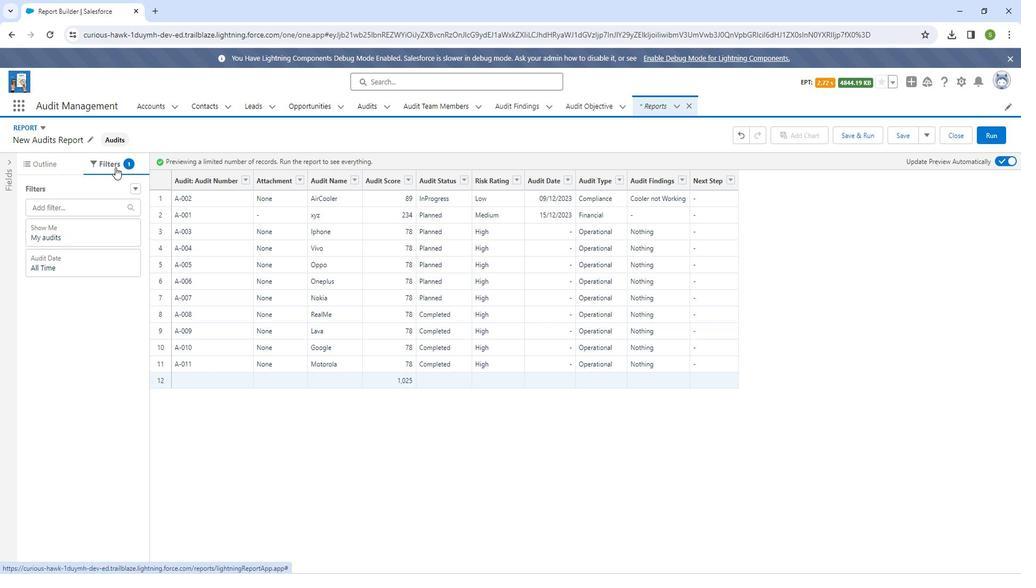
Action: Mouse pressed left at (120, 166)
Screenshot: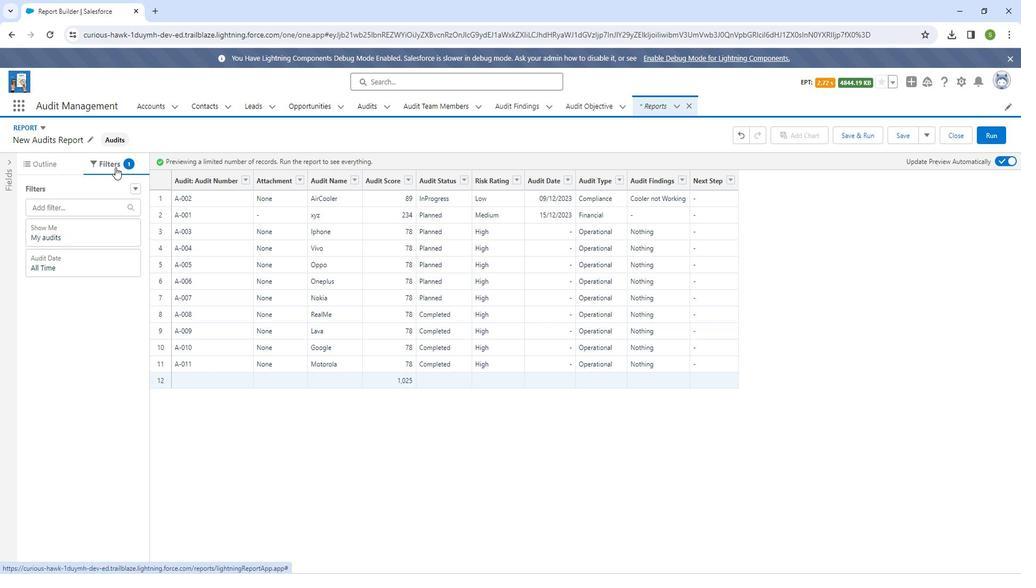 
Action: Mouse moved to (110, 205)
Screenshot: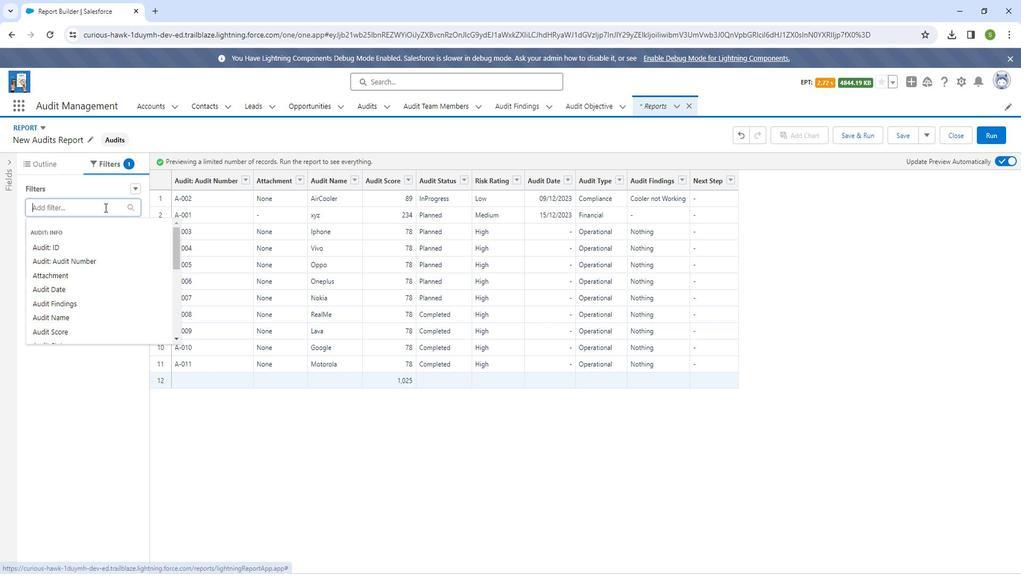 
Action: Mouse pressed left at (110, 205)
Screenshot: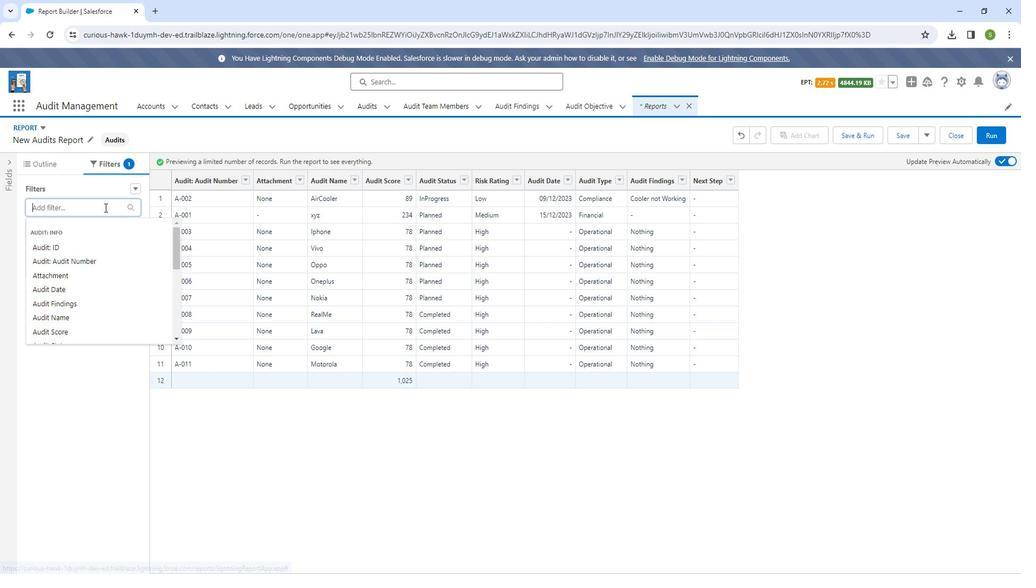 
Action: Mouse moved to (93, 304)
Screenshot: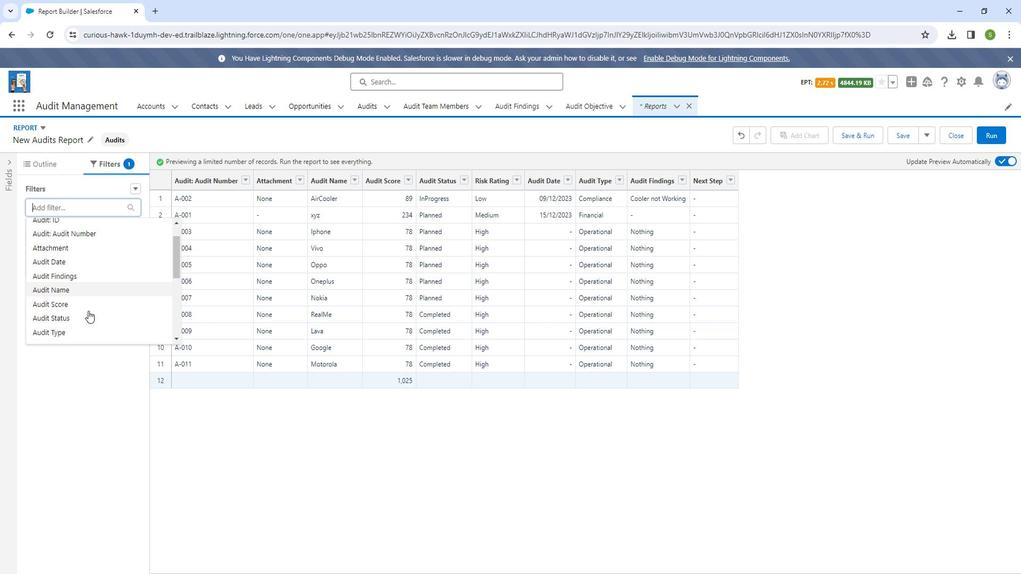 
Action: Mouse scrolled (93, 304) with delta (0, 0)
Screenshot: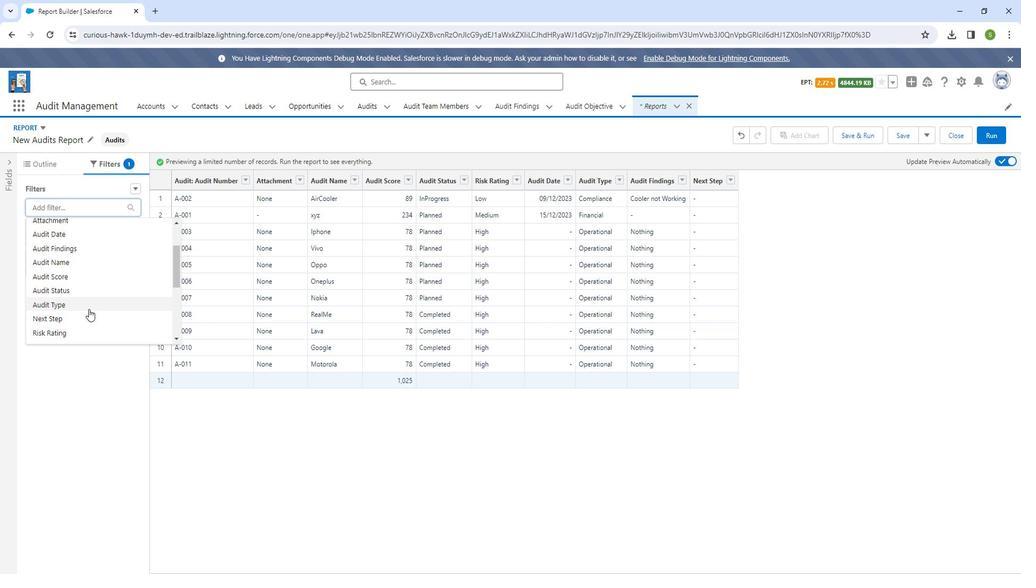 
Action: Mouse moved to (87, 287)
Screenshot: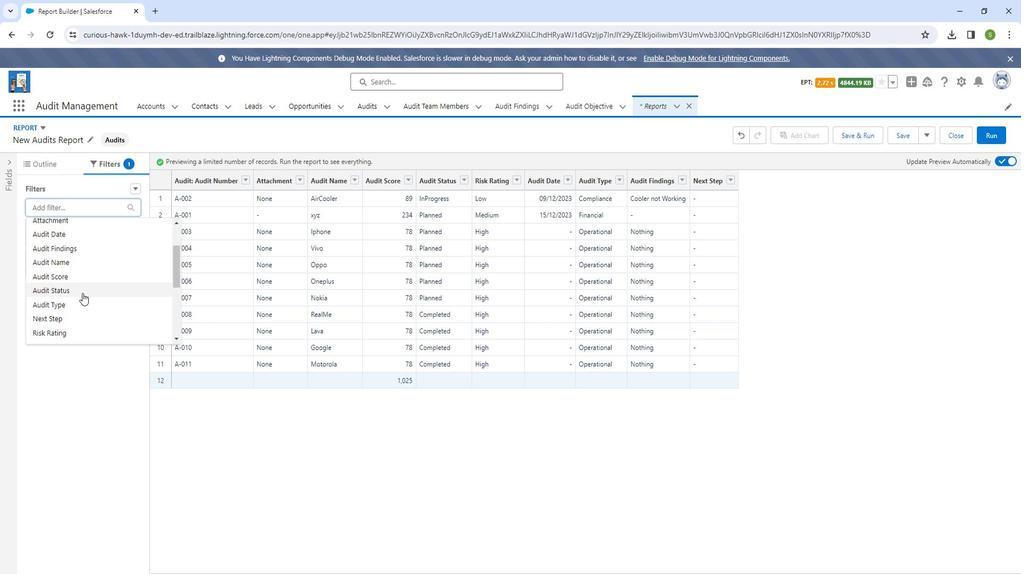 
Action: Mouse pressed left at (87, 287)
Screenshot: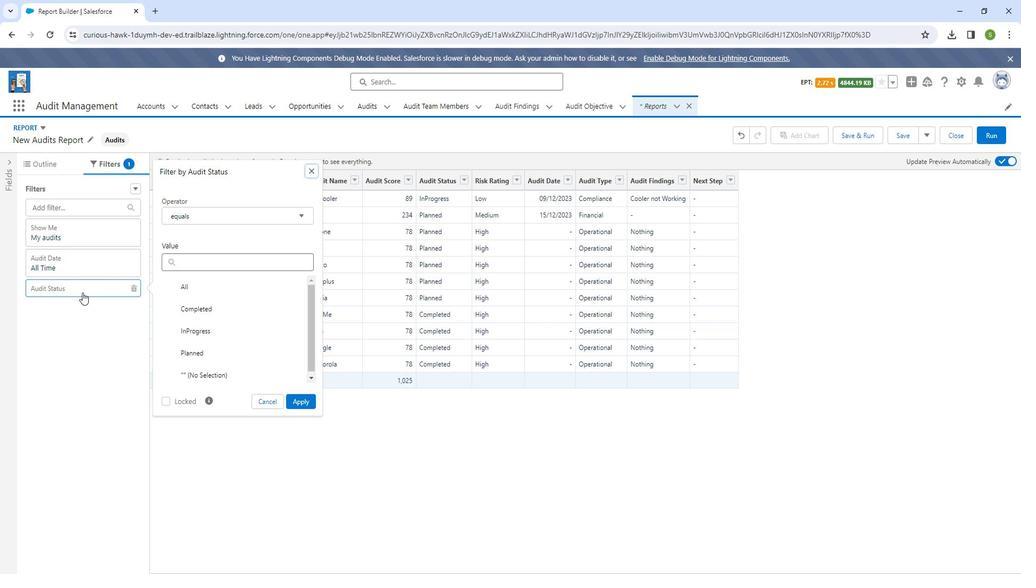 
Action: Mouse moved to (180, 319)
Screenshot: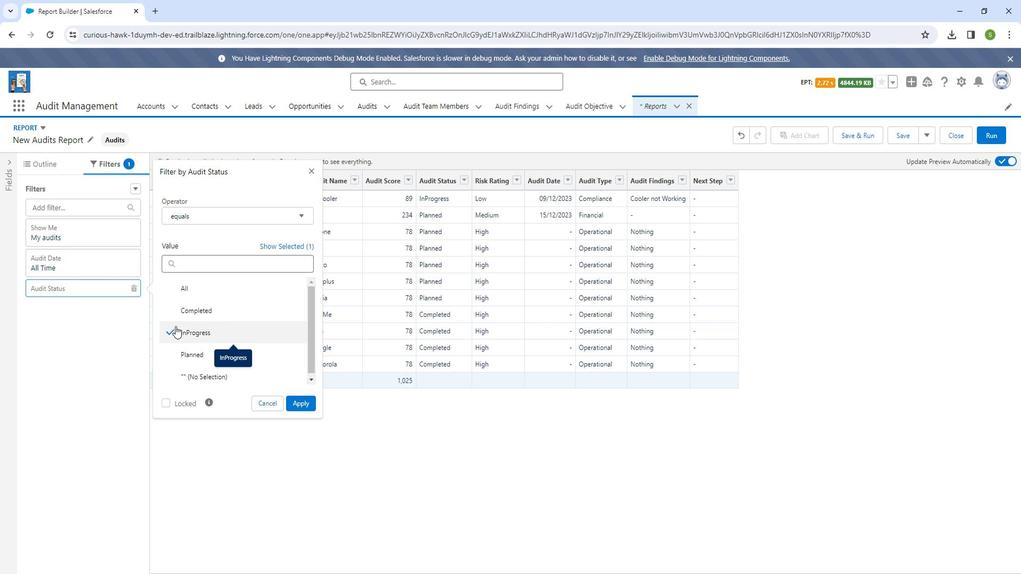 
Action: Mouse pressed left at (180, 319)
Screenshot: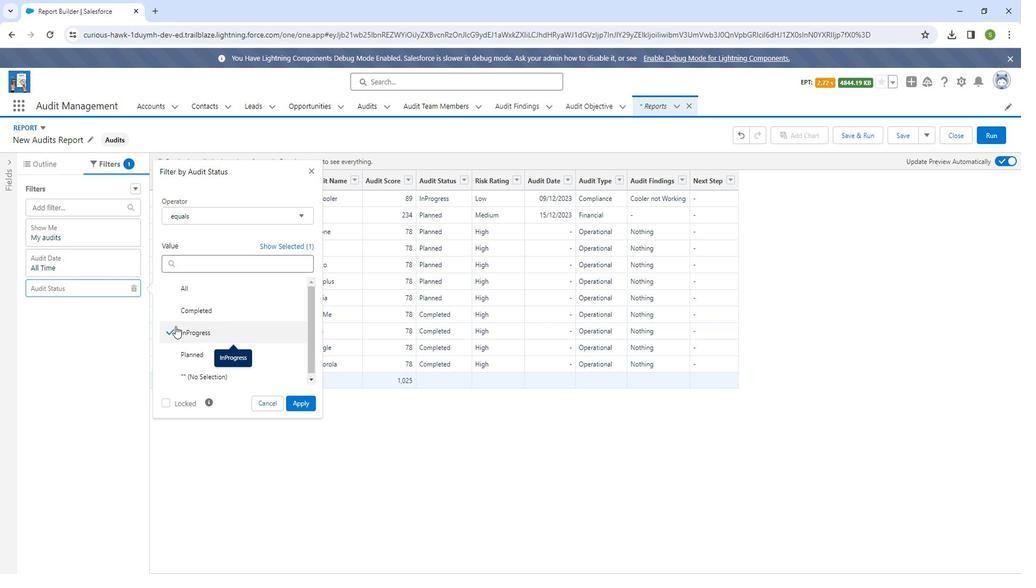 
Action: Mouse moved to (302, 390)
Screenshot: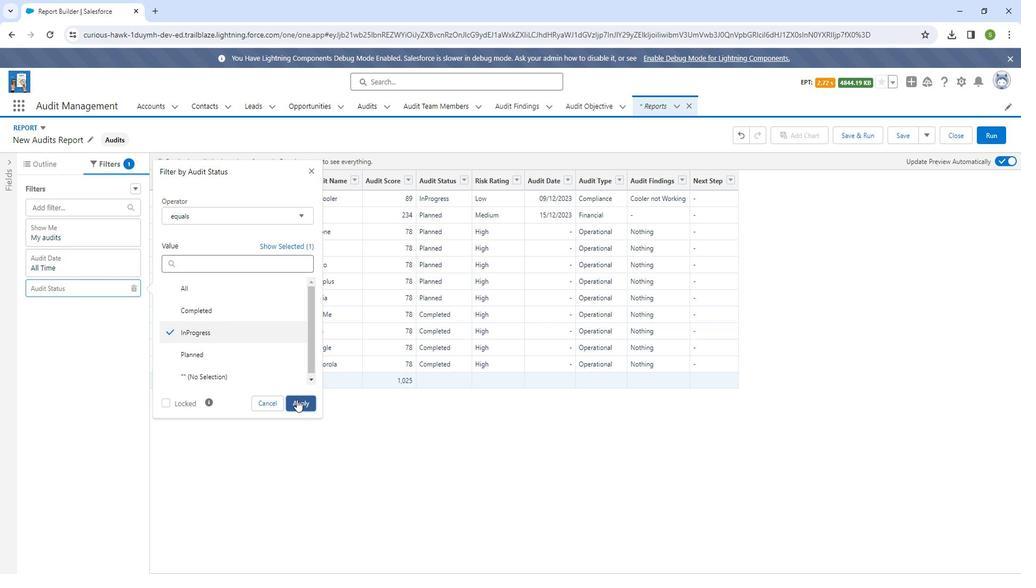 
Action: Mouse pressed left at (302, 390)
Screenshot: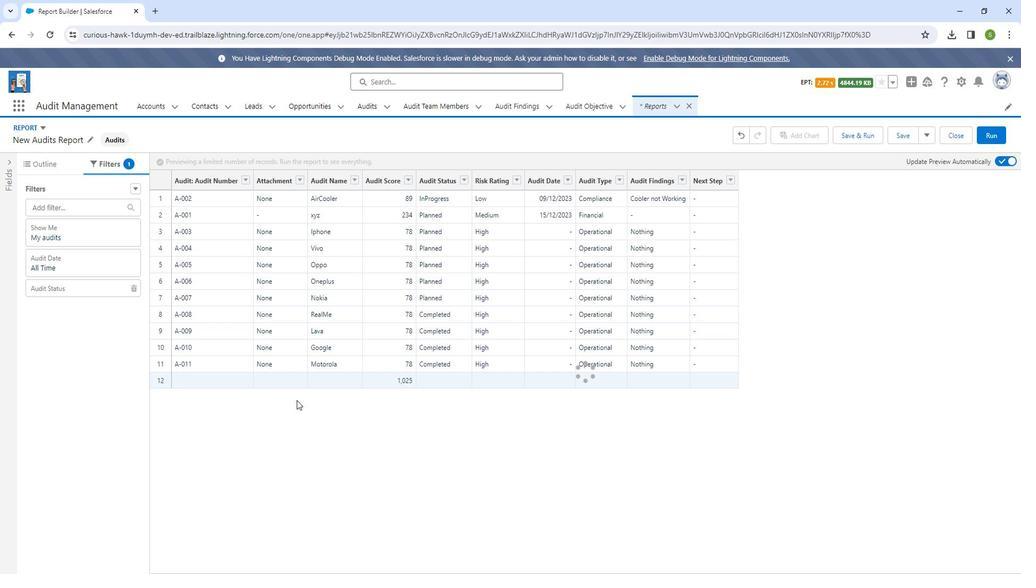 
Action: Mouse moved to (106, 292)
Screenshot: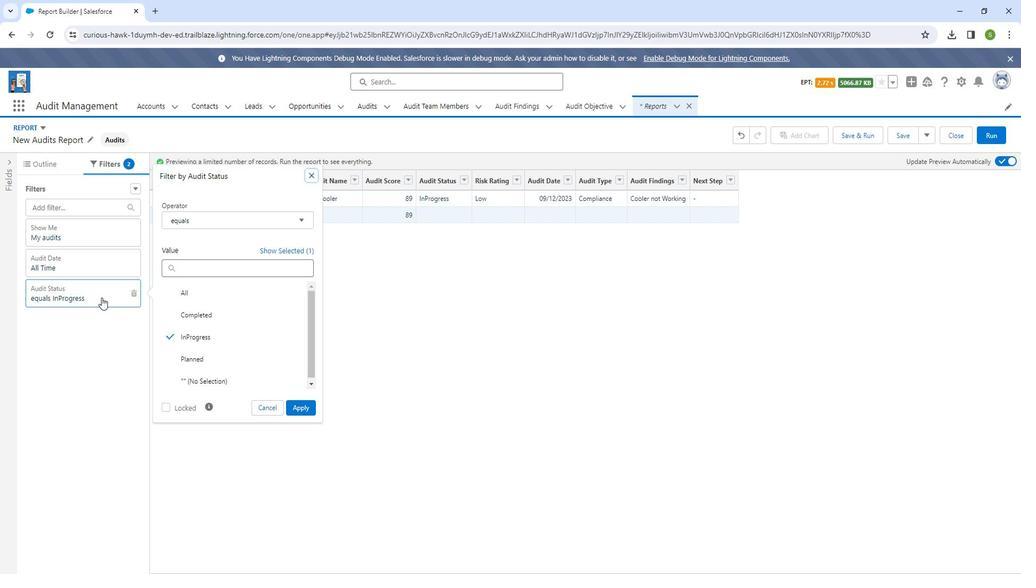 
Action: Mouse pressed left at (106, 292)
Screenshot: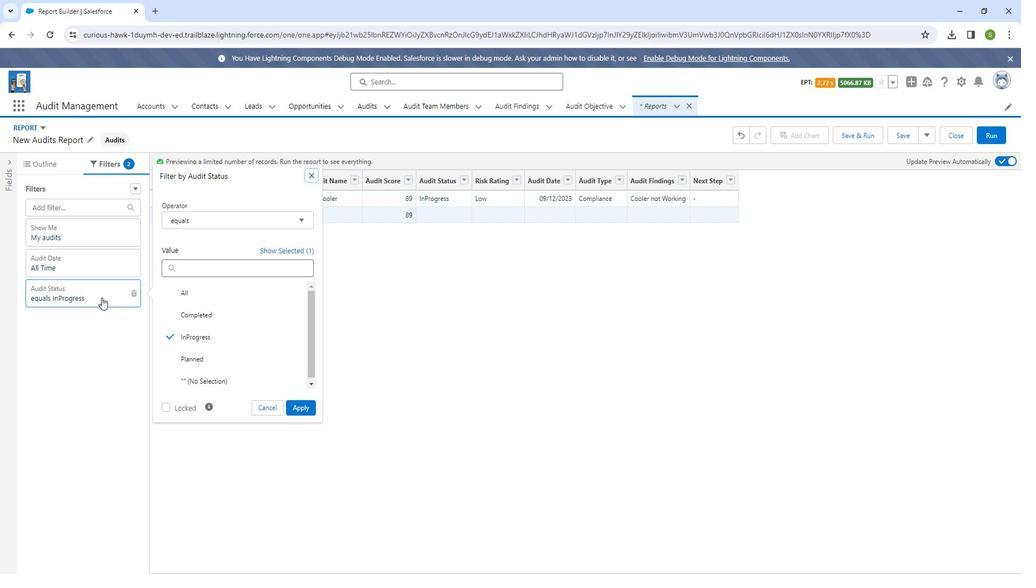 
Action: Mouse moved to (206, 309)
Screenshot: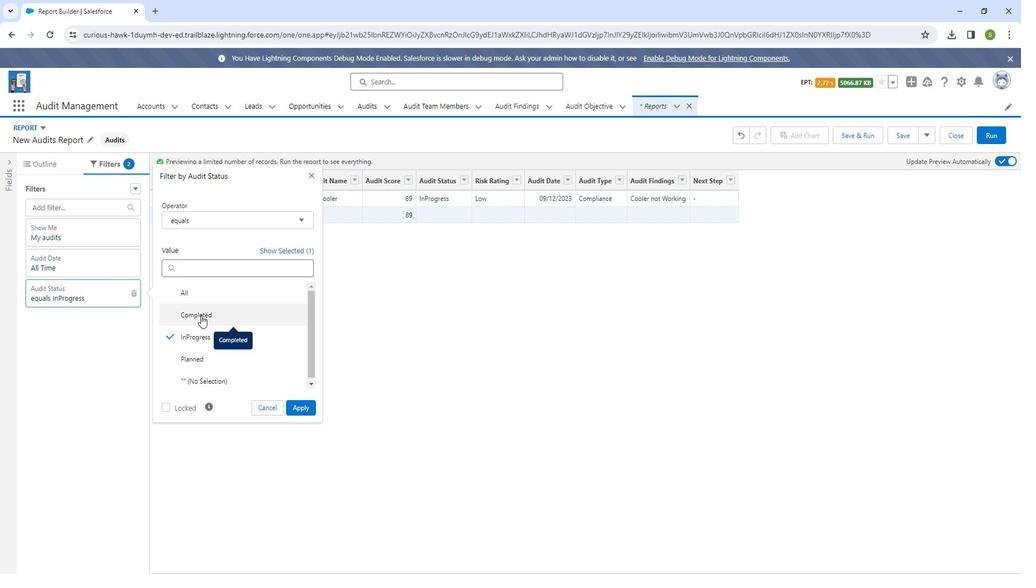 
Action: Mouse pressed left at (206, 309)
Screenshot: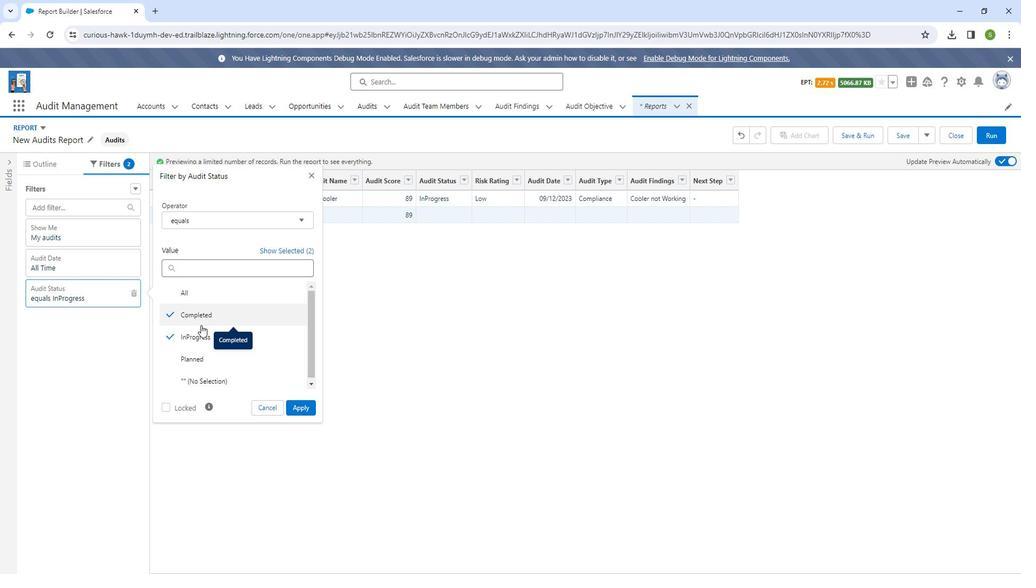 
Action: Mouse moved to (203, 328)
Screenshot: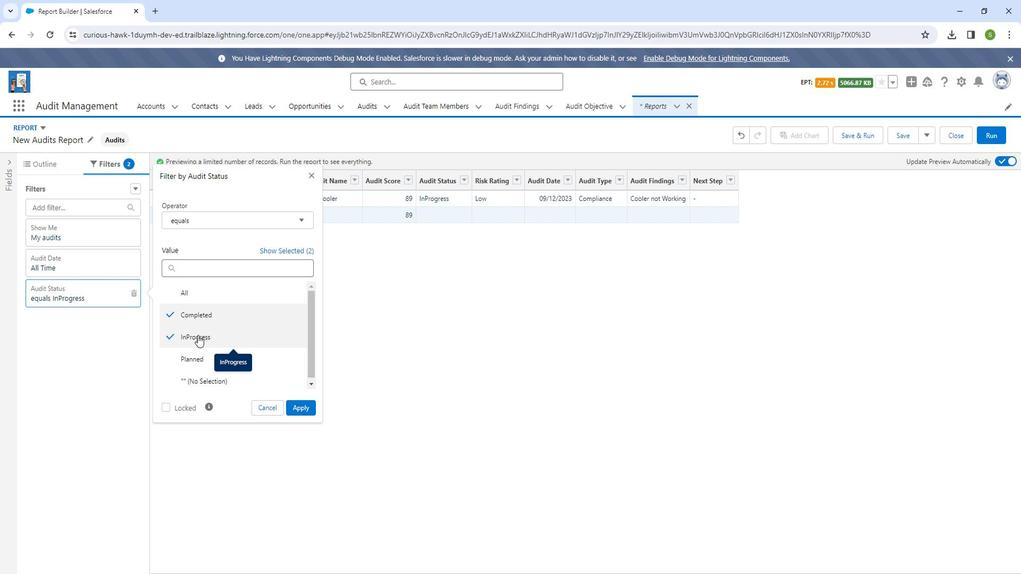
Action: Mouse pressed left at (203, 328)
Screenshot: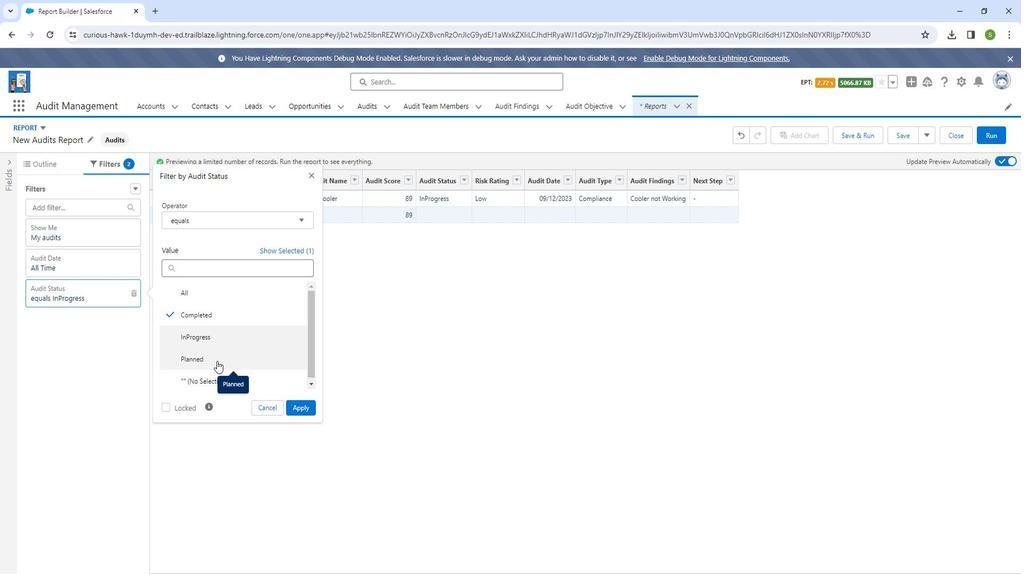 
Action: Mouse moved to (297, 395)
Screenshot: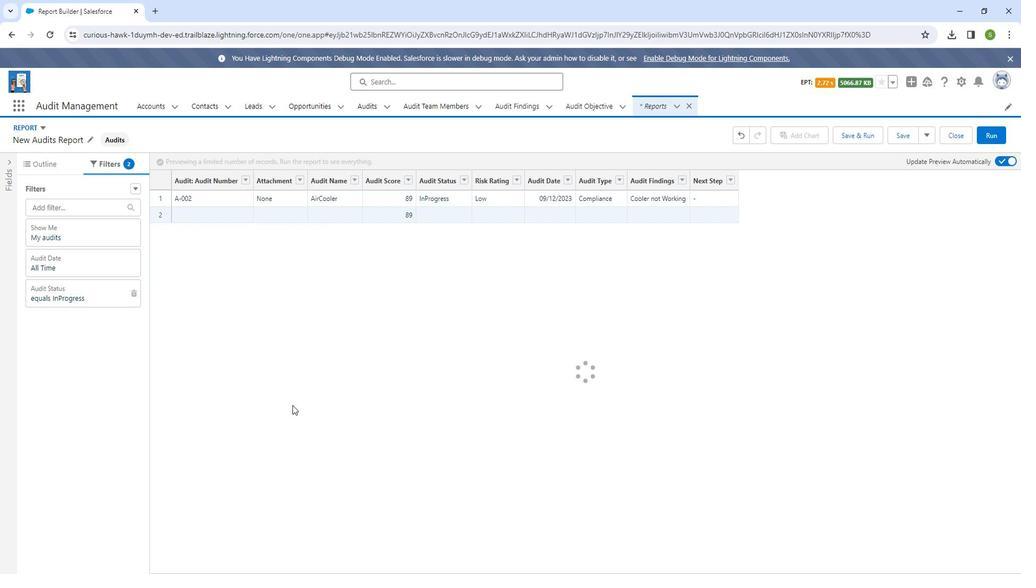 
Action: Mouse pressed left at (297, 395)
Screenshot: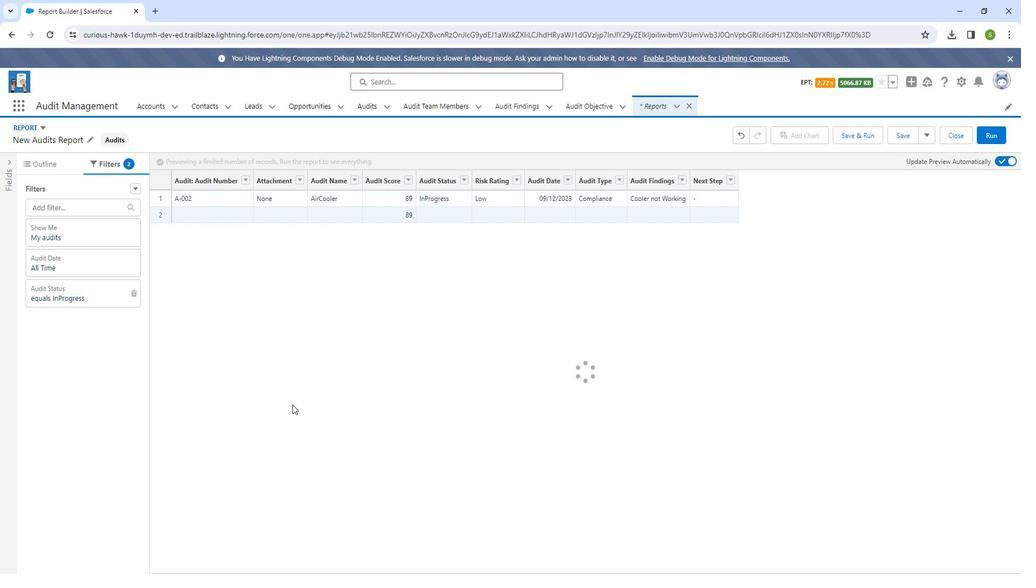 
Action: Mouse moved to (95, 294)
Screenshot: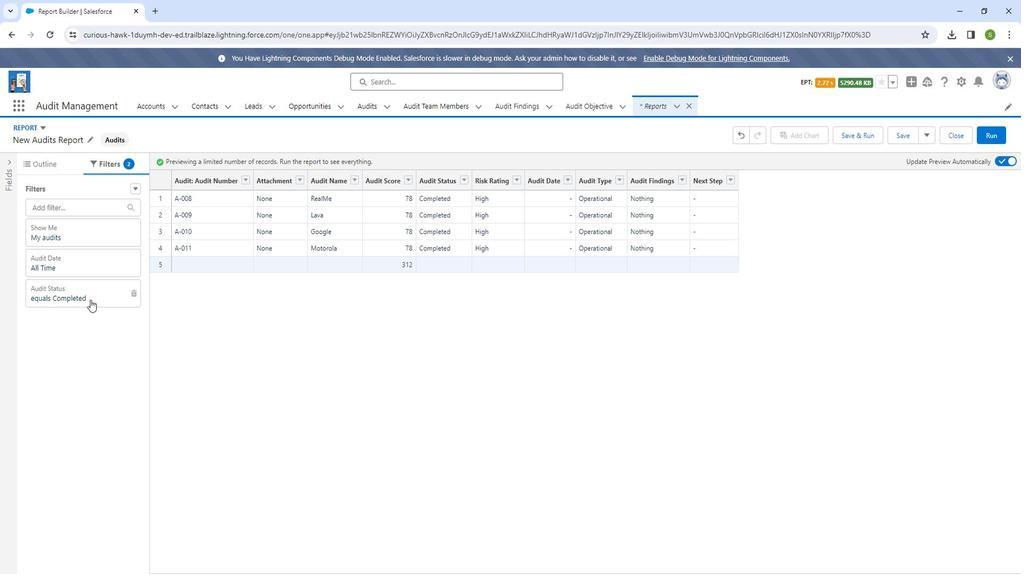 
Action: Mouse pressed left at (95, 294)
Screenshot: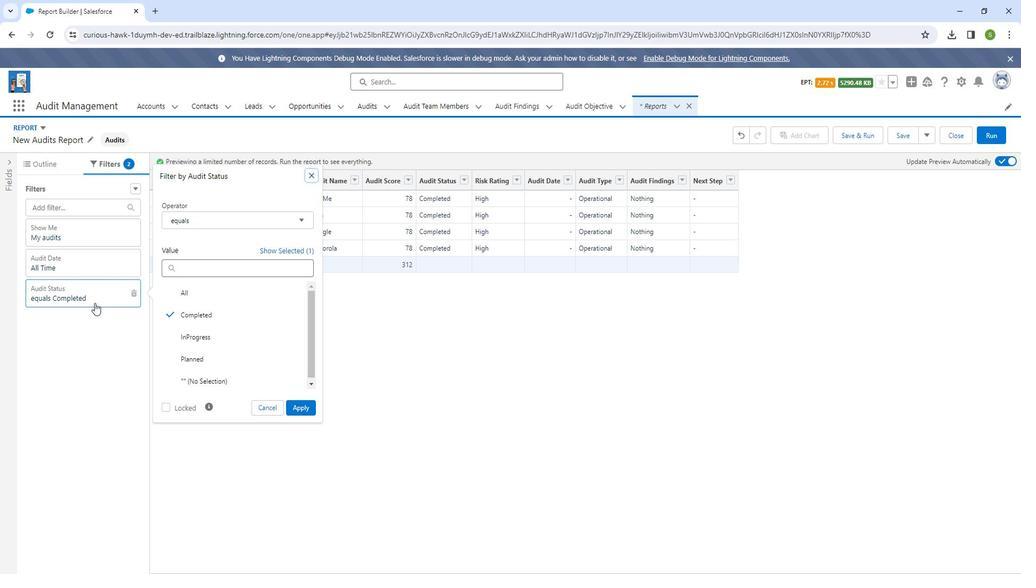 
Action: Mouse moved to (190, 354)
Screenshot: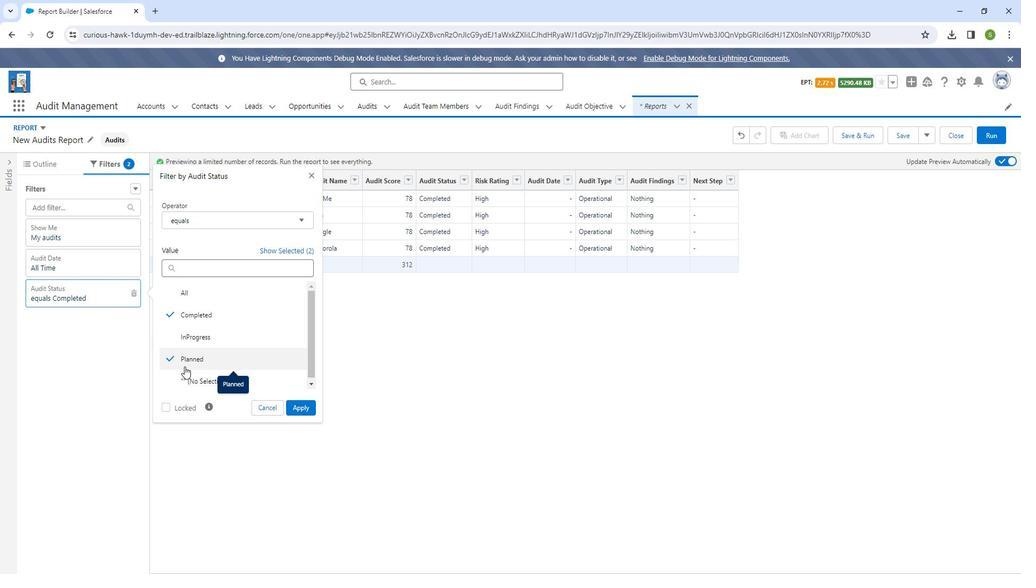 
Action: Mouse pressed left at (190, 354)
Screenshot: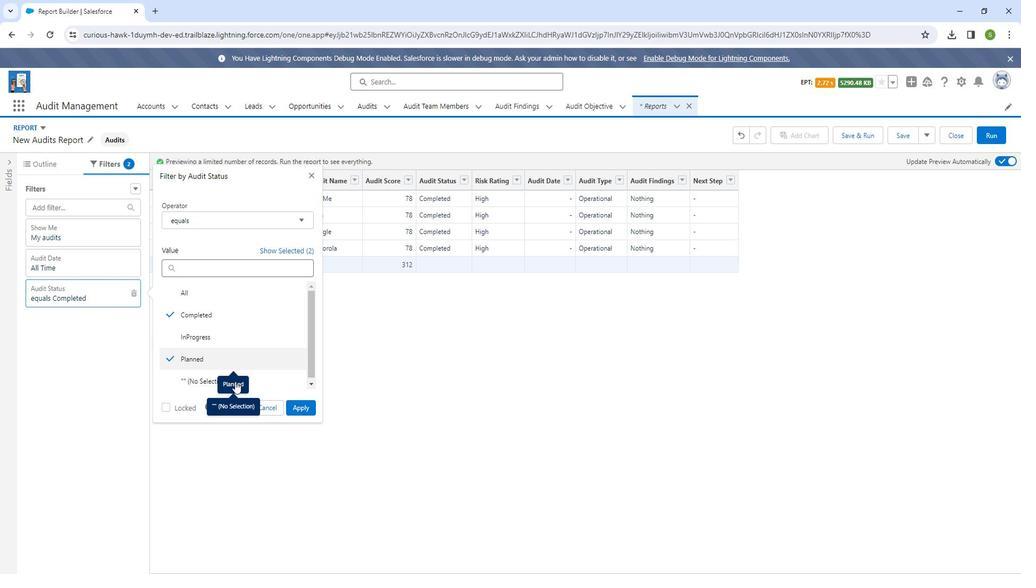 
Action: Mouse moved to (305, 395)
Screenshot: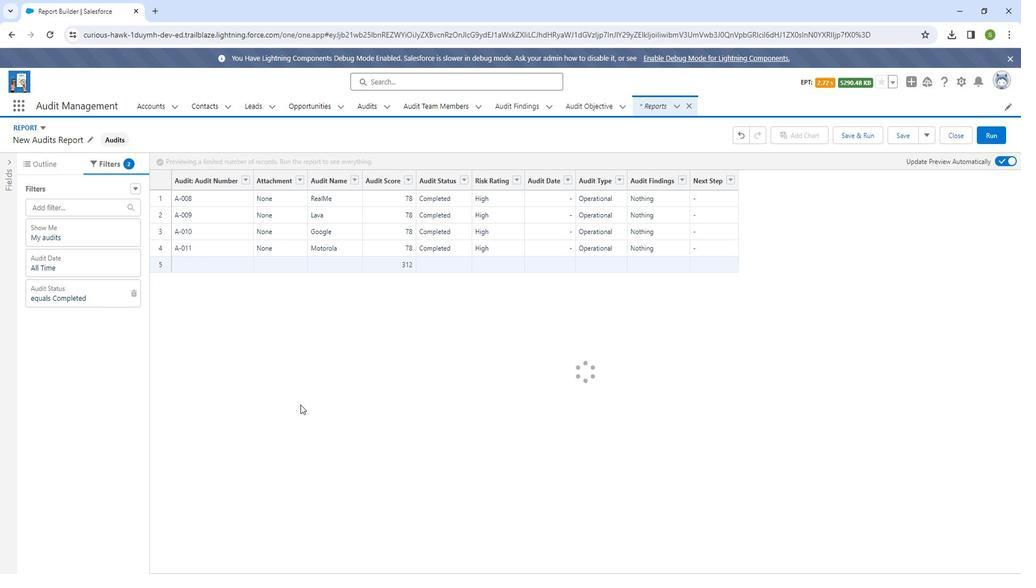 
Action: Mouse pressed left at (305, 395)
Screenshot: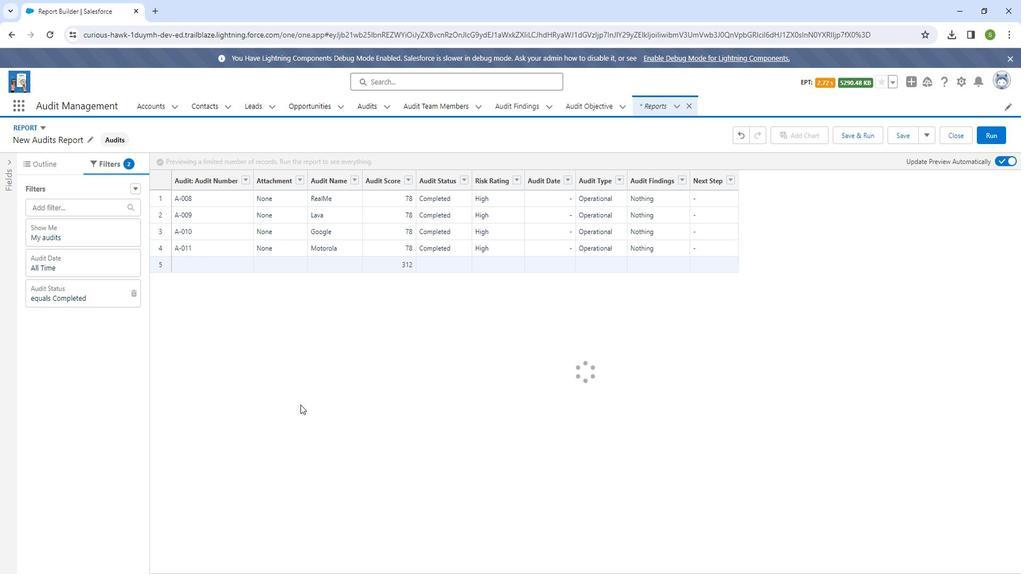 
Action: Mouse moved to (136, 290)
Screenshot: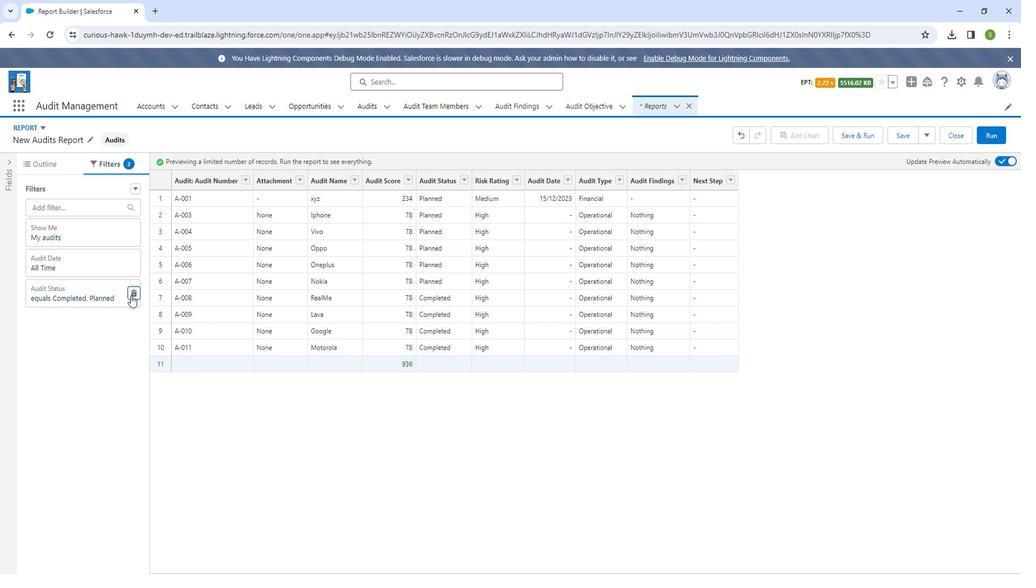 
Action: Mouse pressed left at (136, 290)
Screenshot: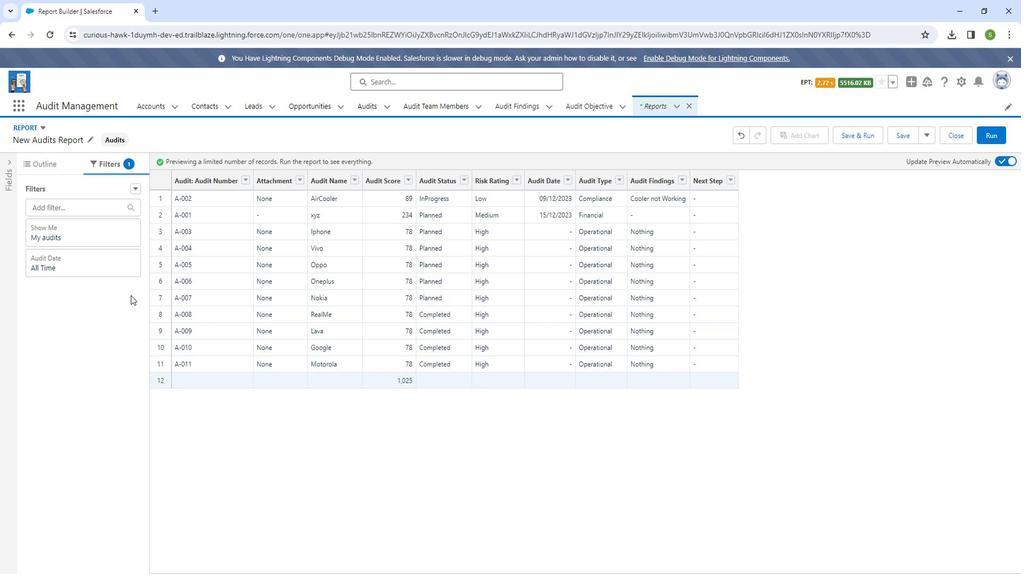 
Action: Mouse moved to (58, 164)
Screenshot: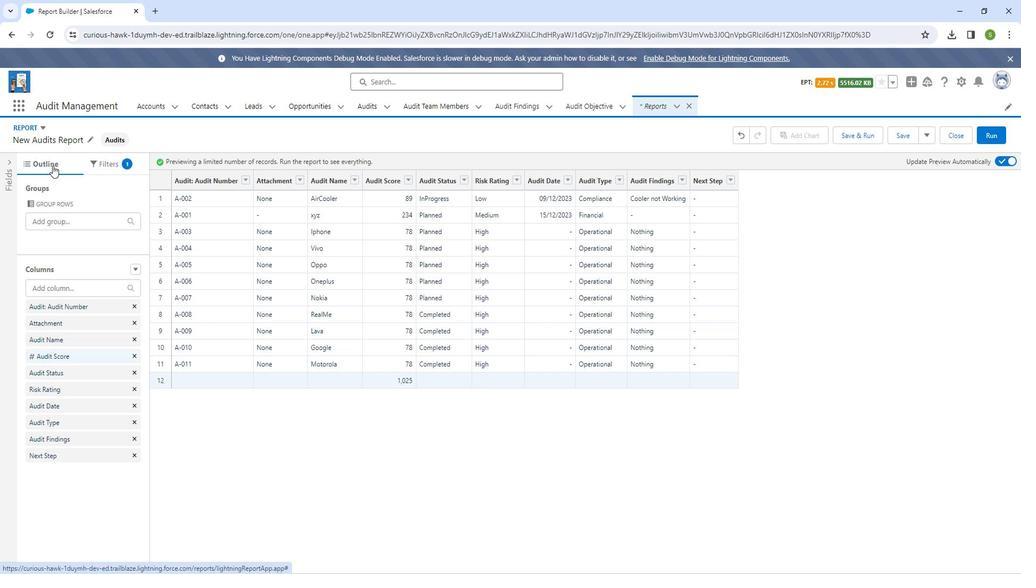 
Action: Mouse pressed left at (58, 164)
Screenshot: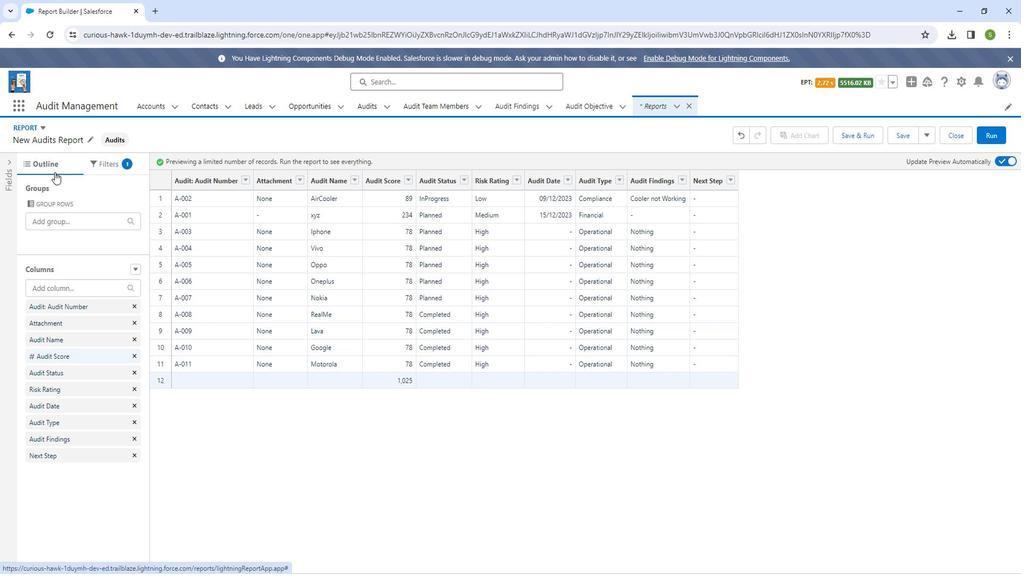 
Action: Mouse moved to (139, 442)
Screenshot: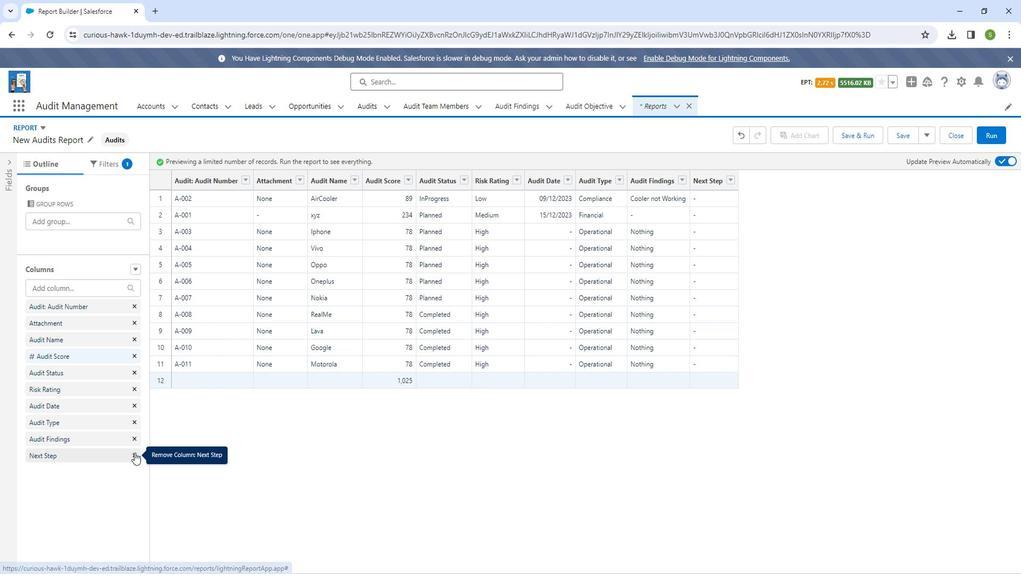 
Action: Mouse pressed left at (139, 442)
Screenshot: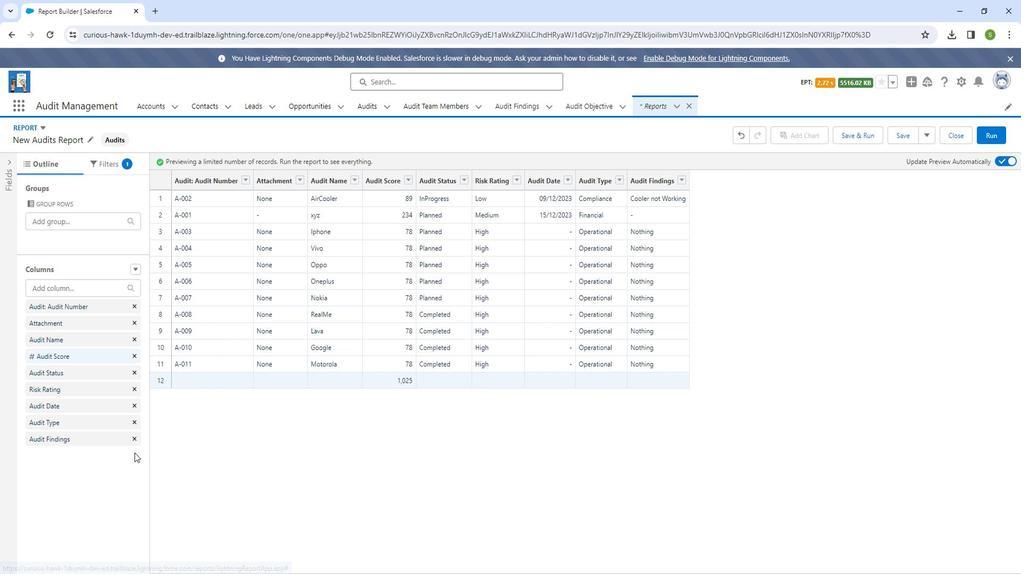 
Action: Mouse moved to (906, 140)
Screenshot: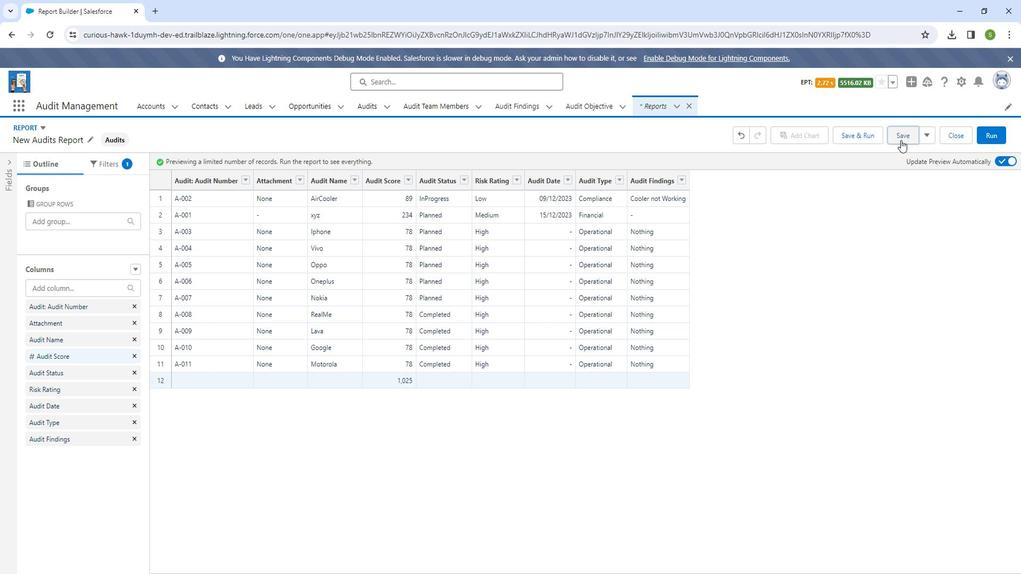 
Action: Mouse pressed left at (906, 140)
Screenshot: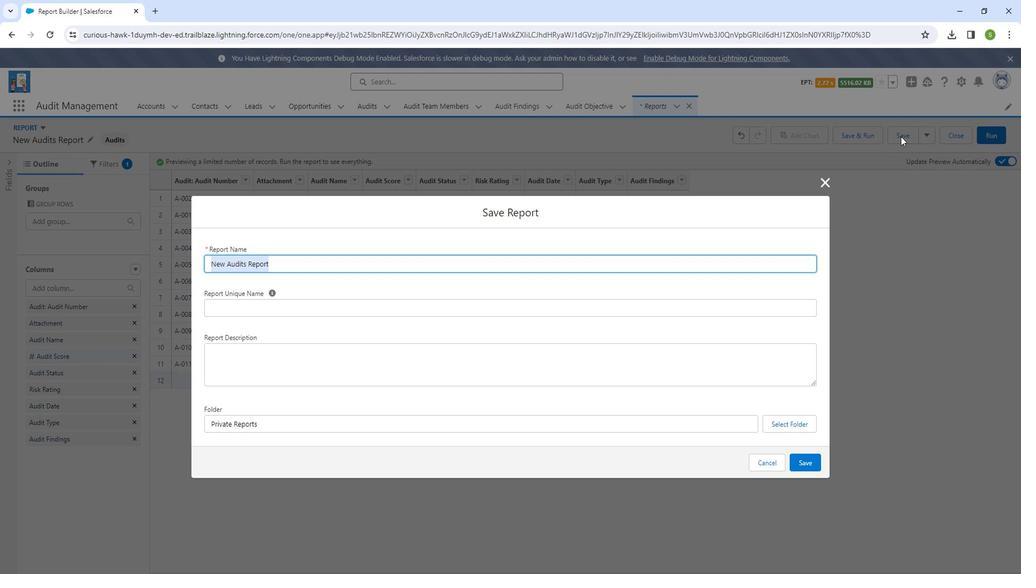 
Action: Mouse moved to (417, 255)
Screenshot: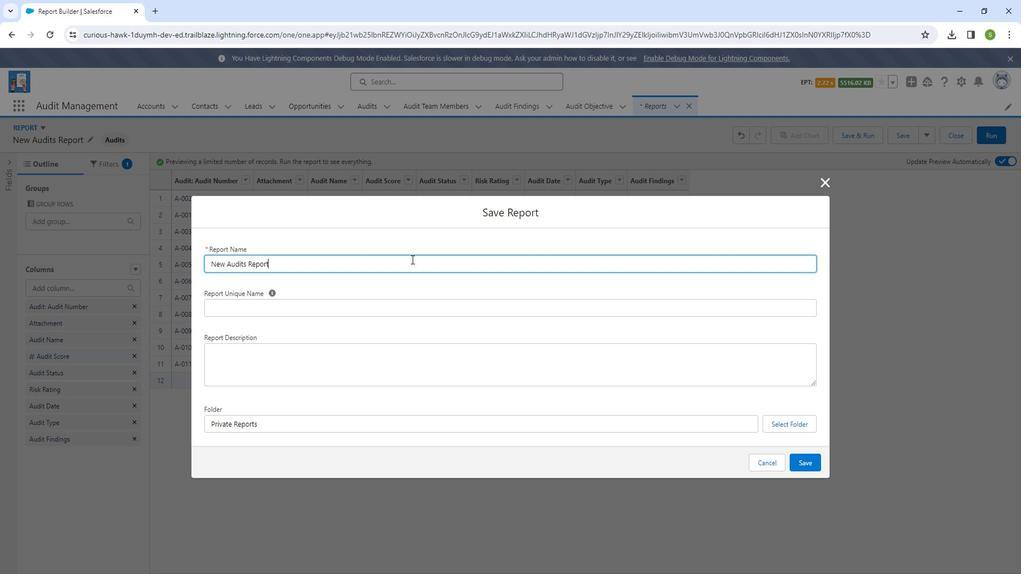 
Action: Mouse pressed left at (417, 255)
Screenshot: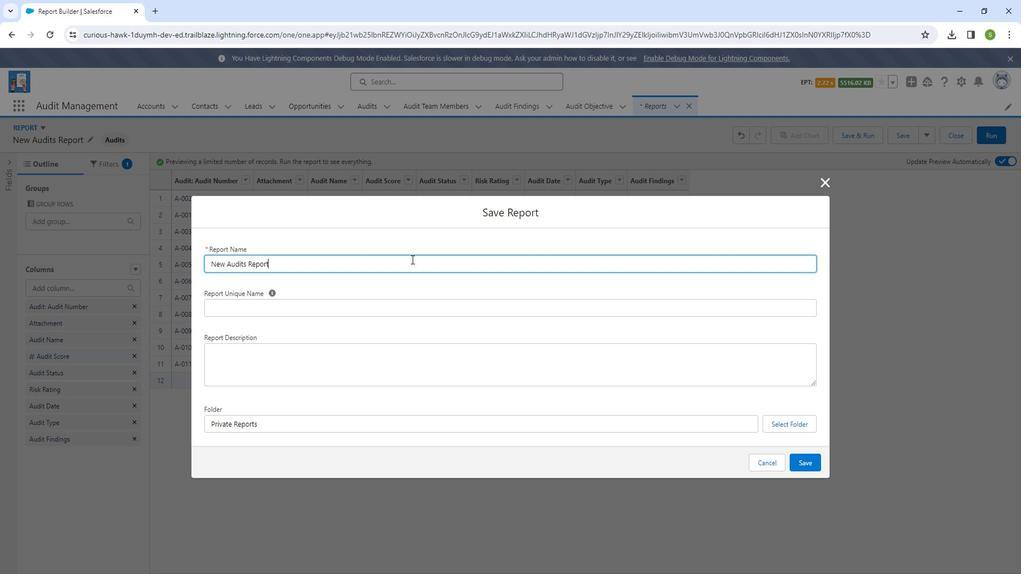 
Action: Mouse moved to (246, 300)
Screenshot: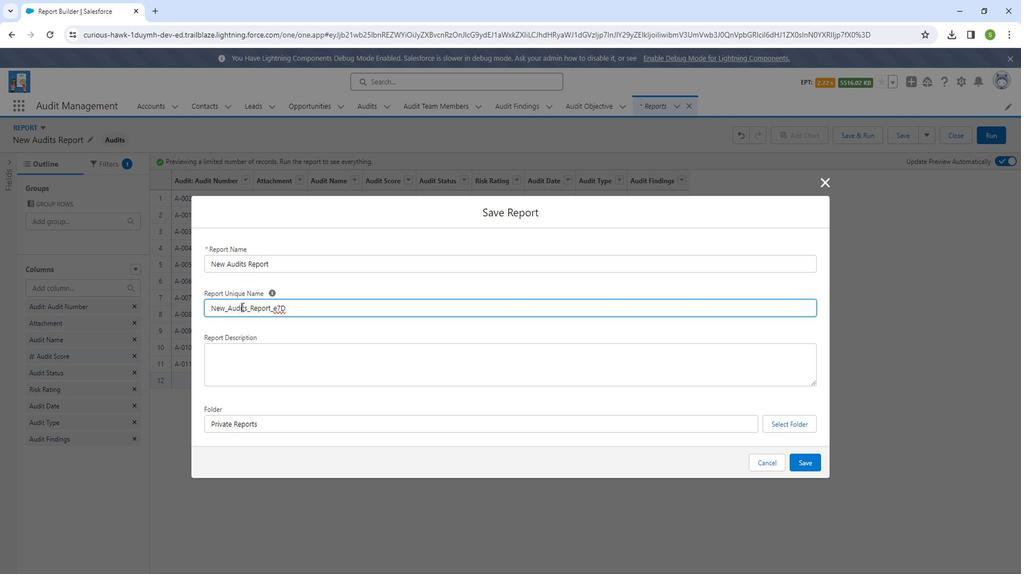 
Action: Mouse pressed left at (246, 300)
Screenshot: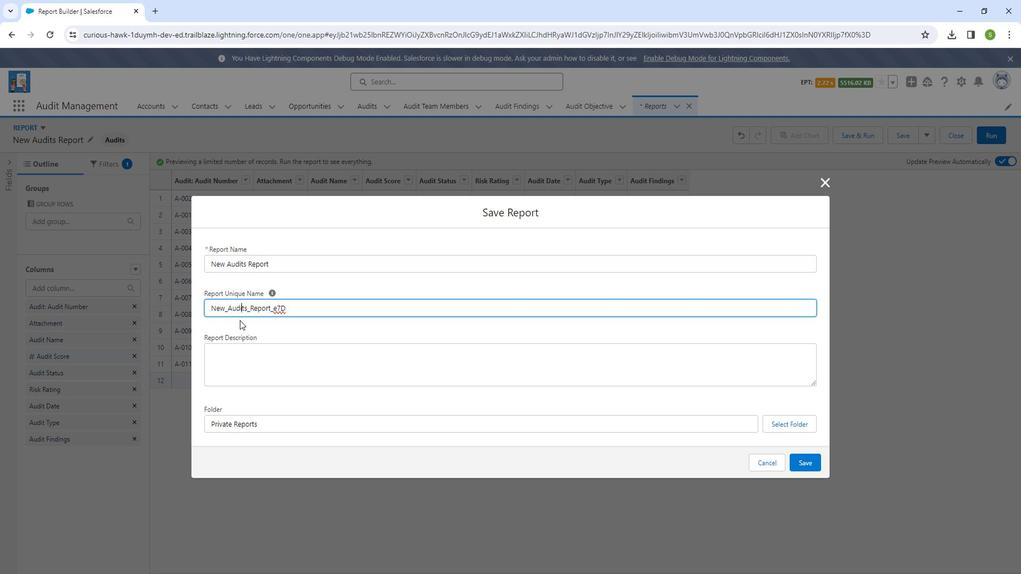 
Action: Mouse moved to (249, 352)
Screenshot: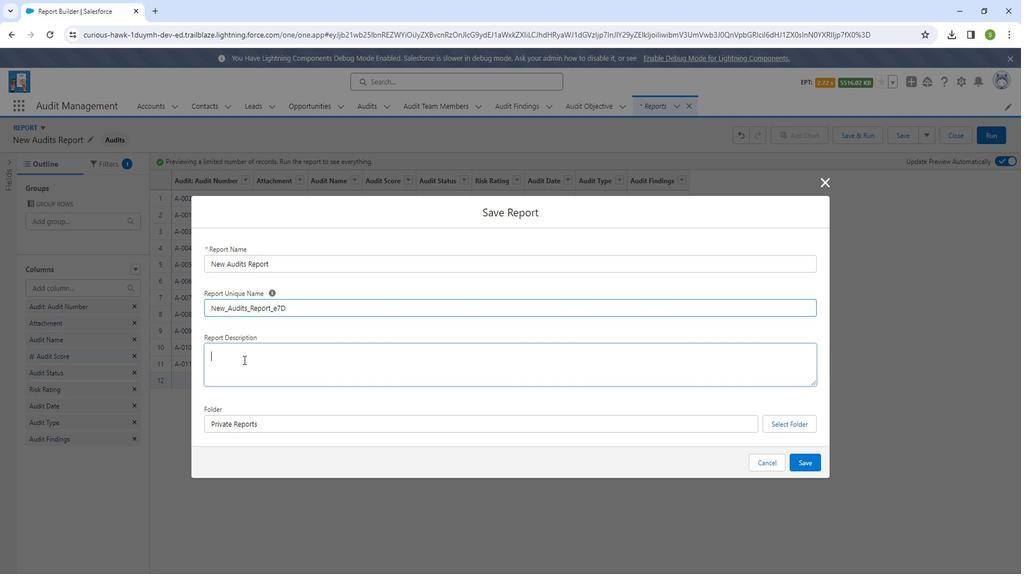 
Action: Mouse pressed left at (249, 352)
Screenshot: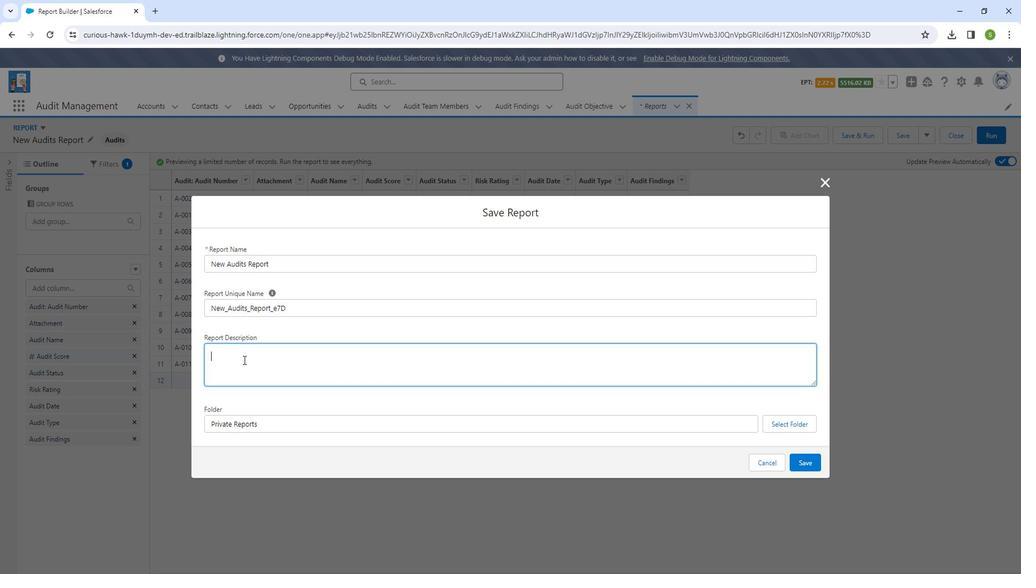 
Action: Mouse moved to (249, 352)
Screenshot: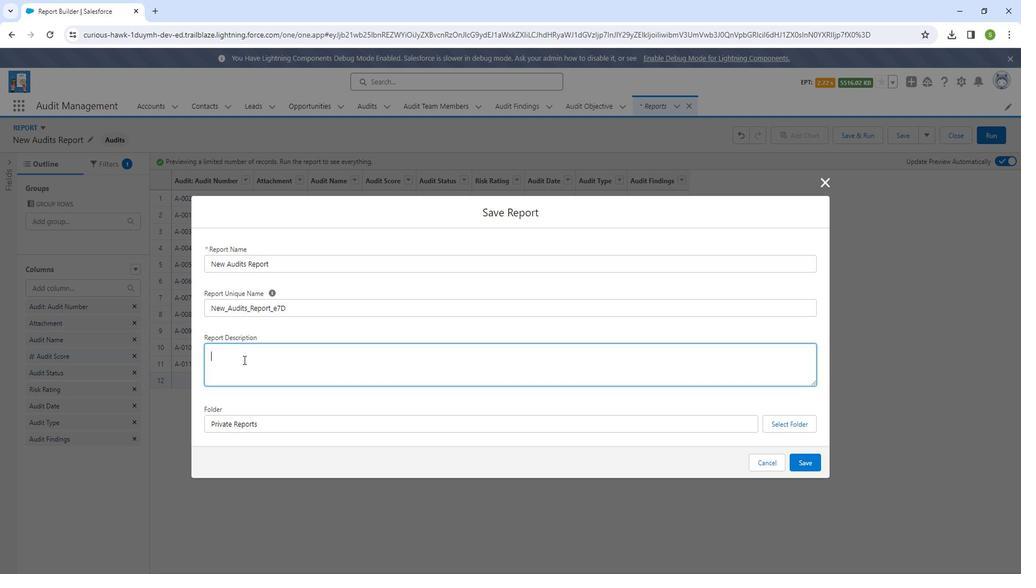 
Action: Key pressed <Key.shift_r>The<Key.space>audit<Key.space>object<Key.space>is<Key.space>the<Key.space>specific<Key.space>subject<Key.space>or<Key.space>entity<Key.space>under<Key.space>examination<Key.space>during<Key.space>an<Key.space>audit.<Key.space><Key.shift_r><Key.shift_r><Key.shift_r><Key.shift_r><Key.shift_r><Key.shift_r><Key.shift_r><Key.shift_r><Key.shift_r>It<Key.space>could<Key.space>be<Key.space>a<Key.space>financial<Key.space>statement,<Key.space>a<Key.space>business<Key.space>process,<Key.space>an<Key.space>information<Key.space>system,<Key.space>or<Key.space>any<Key.space>othr<Key.backspace>er<Key.space>aspect<Key.space>of<Key.space>an<Key.space>organization's<Key.space>operations.
Screenshot: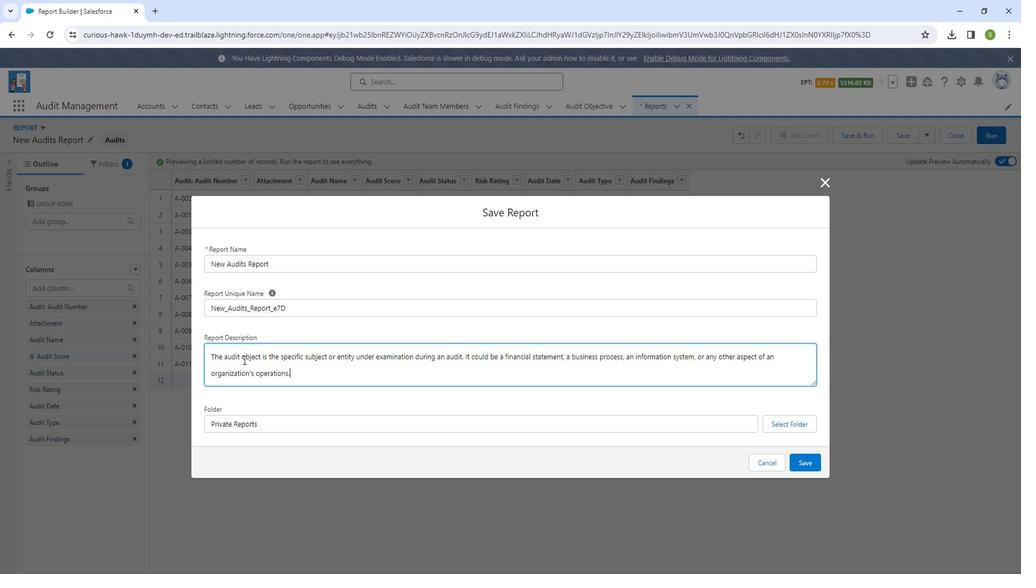 
Action: Mouse moved to (300, 366)
Screenshot: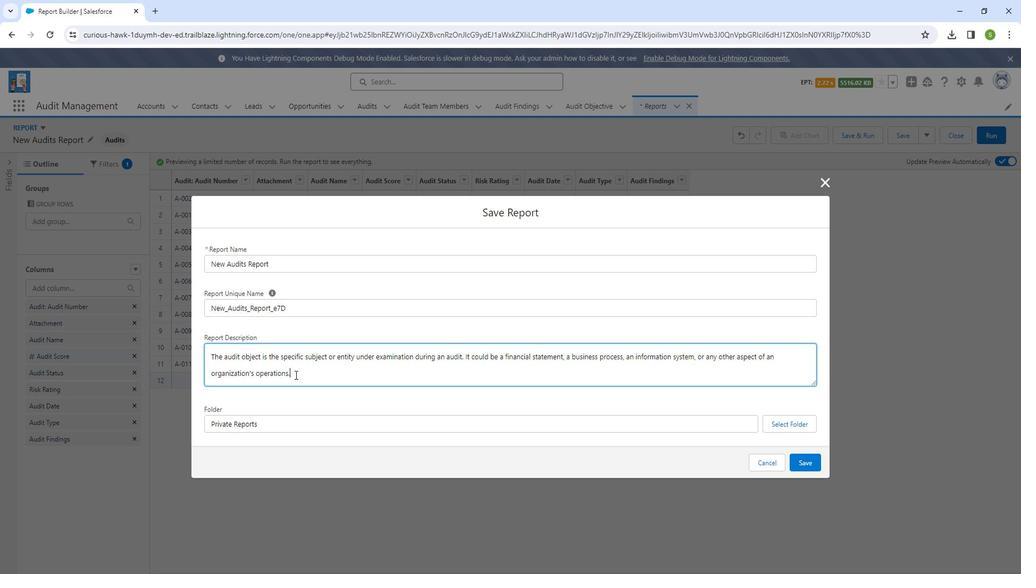 
Action: Key pressed <Key.space><Key.shift_r><Key.shift_r><Key.shift_r><Key.shift_r><Key.shift_r><Key.shift_r><Key.shift_r><Key.shift_r>Its<Key.space>relevance<Key.space>to<Key.space>the<Key.space>overall<Key.space>audit<Key.space>procc<Key.backspace><Key.backspace><Key.backspace><Key.backspace><Key.backspace>t.
Screenshot: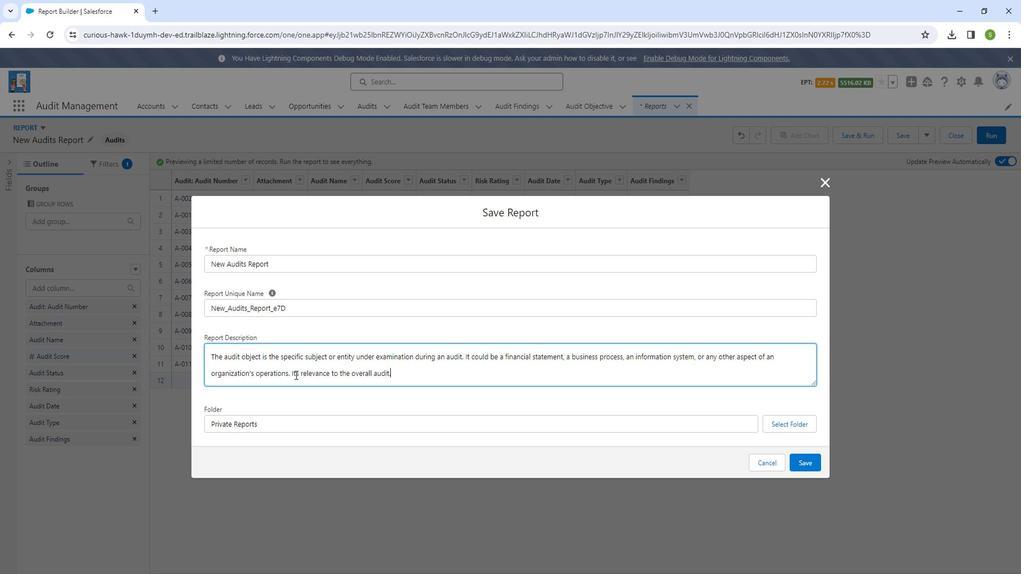 
Action: Mouse moved to (770, 418)
Screenshot: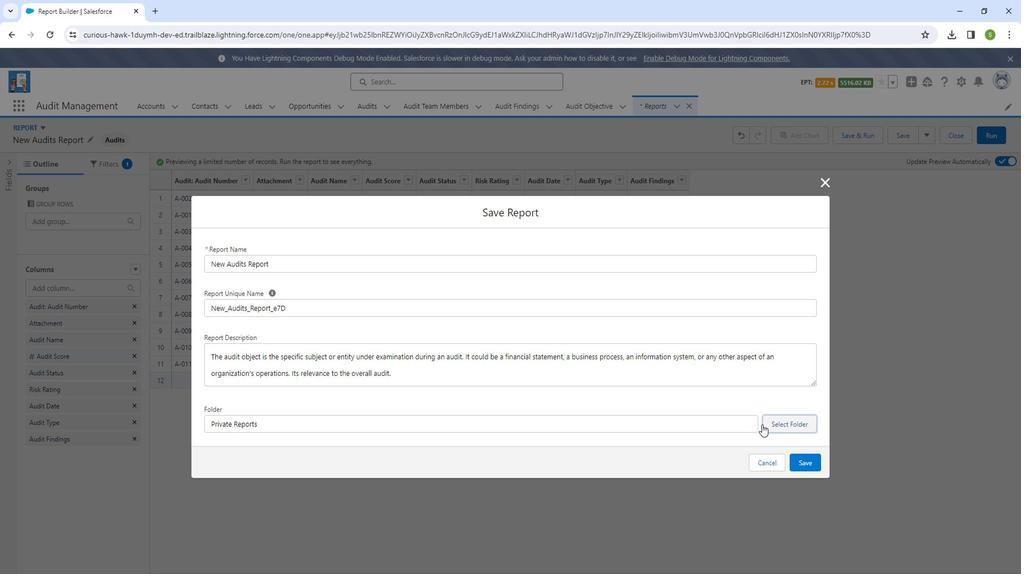 
Action: Mouse pressed left at (770, 418)
Screenshot: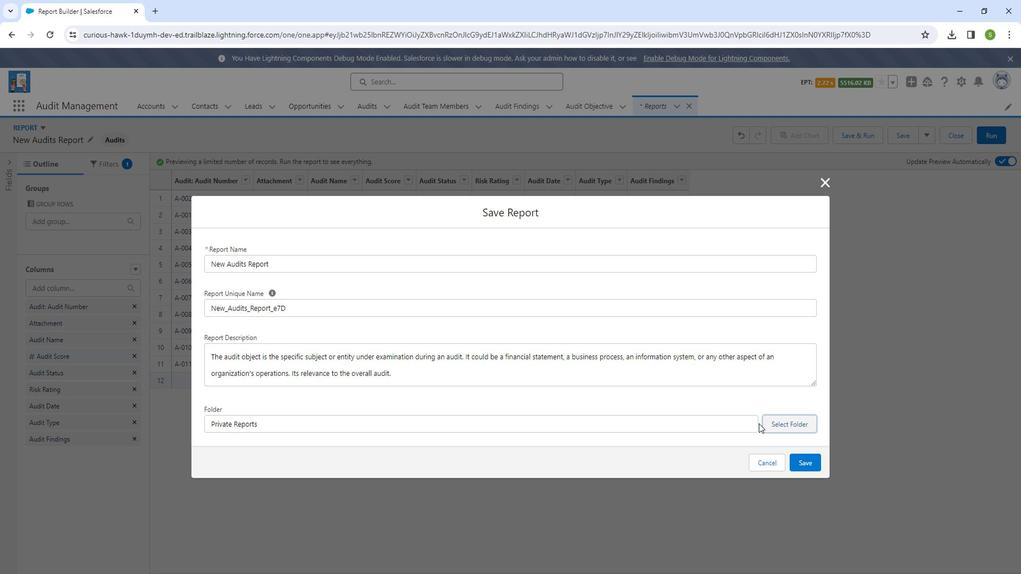 
Action: Mouse moved to (387, 502)
Screenshot: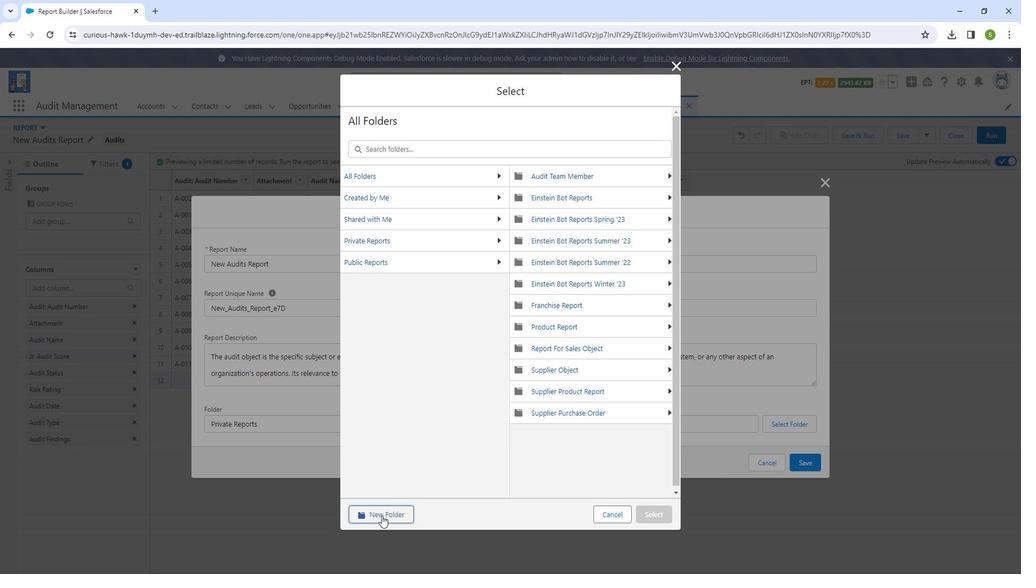 
Action: Mouse pressed left at (387, 502)
Screenshot: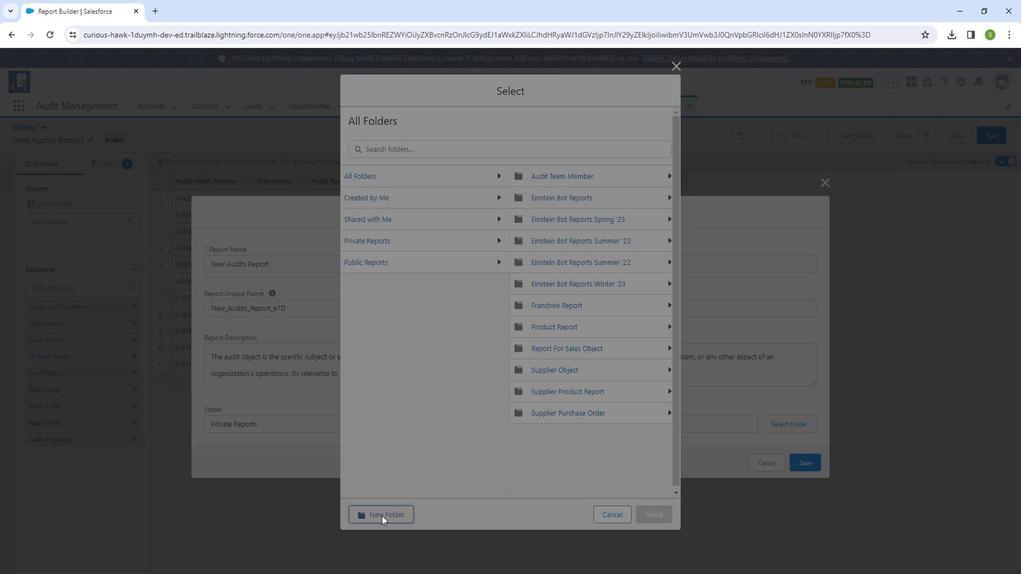 
Action: Mouse moved to (609, 355)
Screenshot: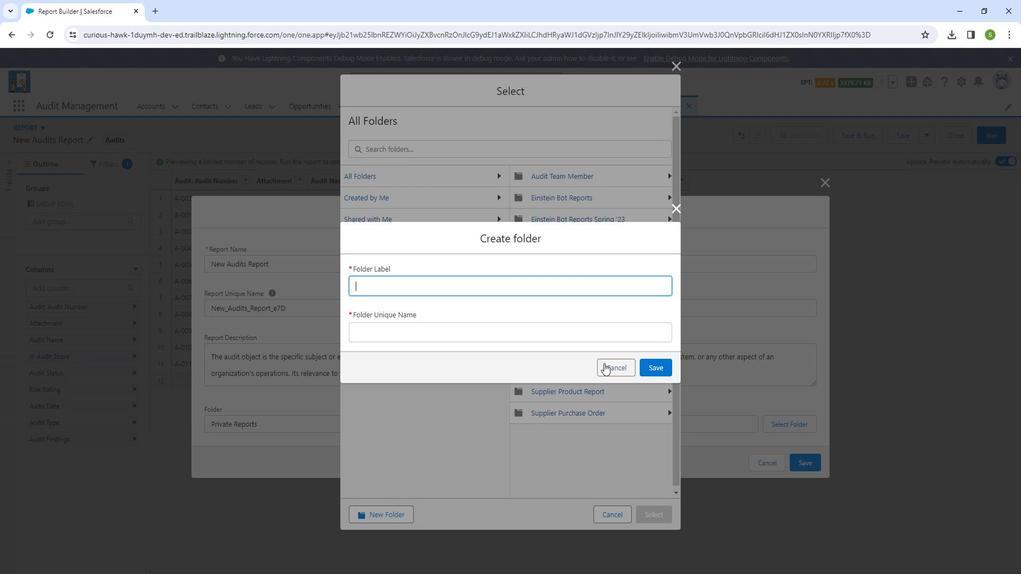 
Action: Mouse pressed left at (609, 355)
Screenshot: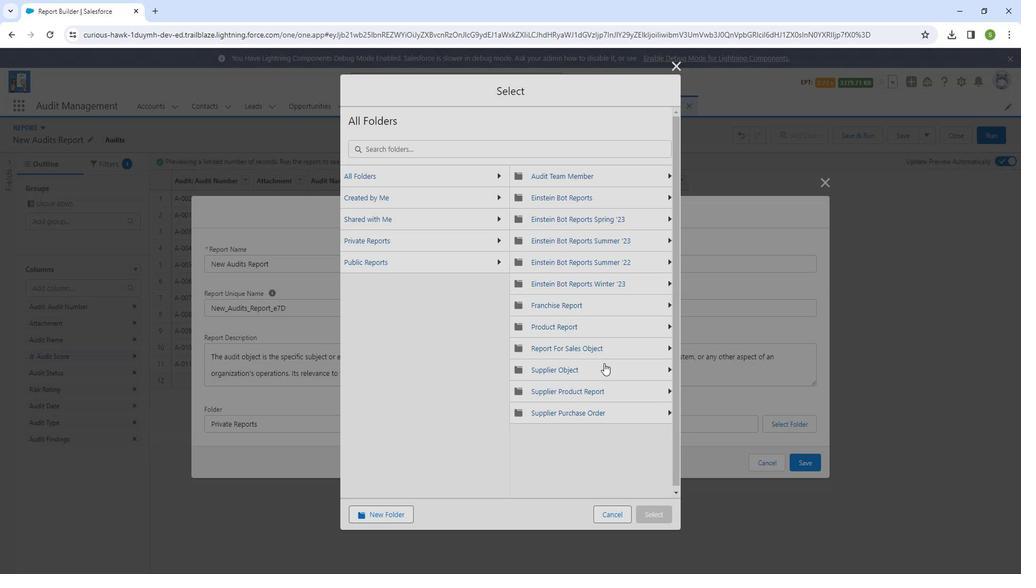 
Action: Mouse moved to (537, 177)
Screenshot: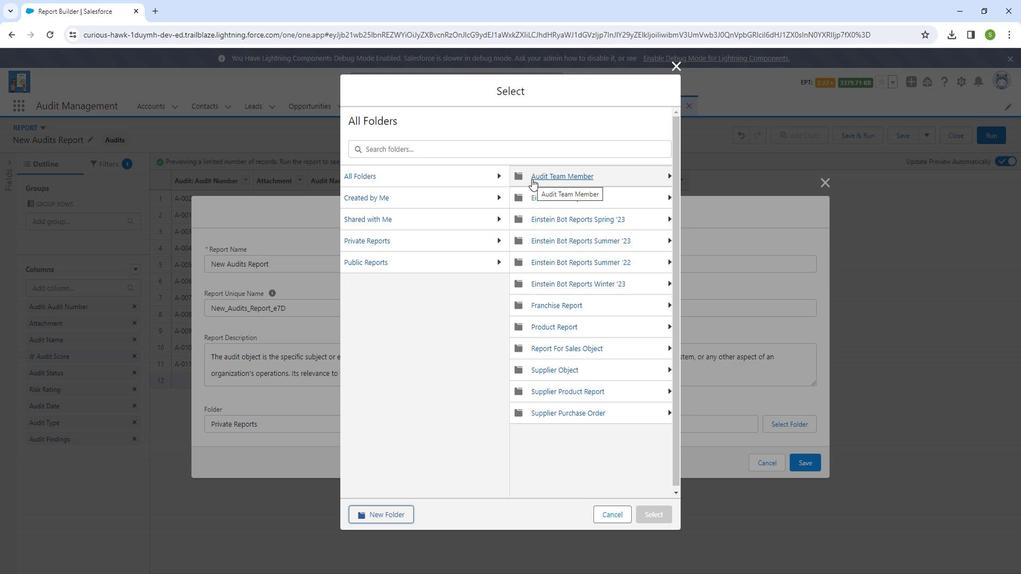 
Action: Mouse pressed left at (537, 177)
Screenshot: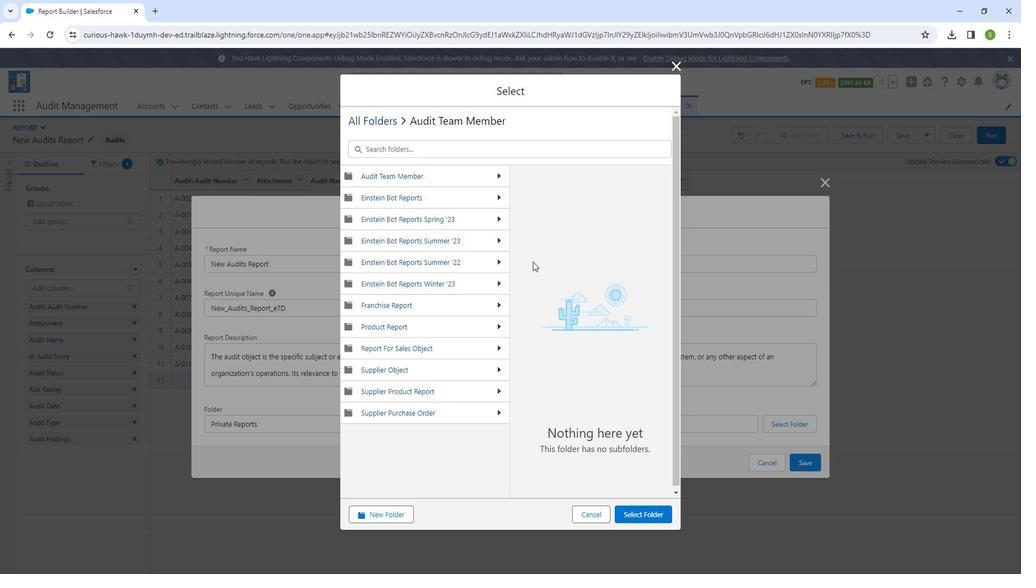 
Action: Mouse moved to (632, 499)
Screenshot: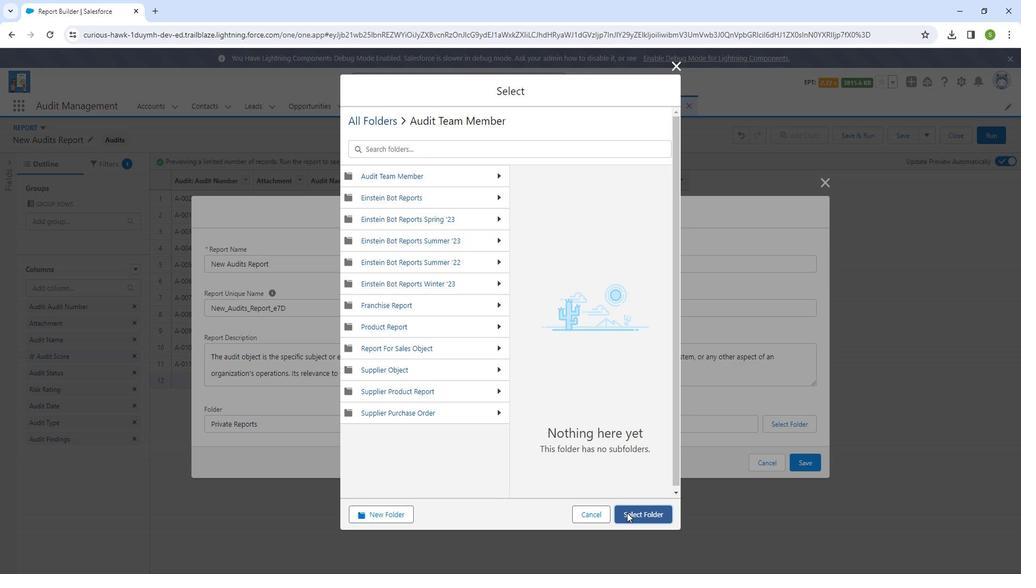 
Action: Mouse pressed left at (632, 499)
Screenshot: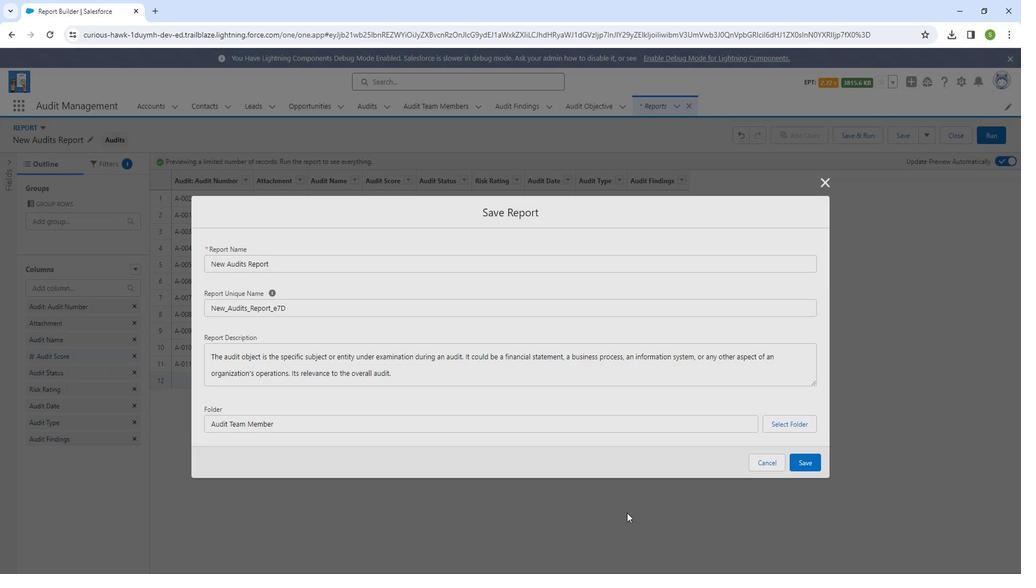
Action: Mouse moved to (806, 452)
Screenshot: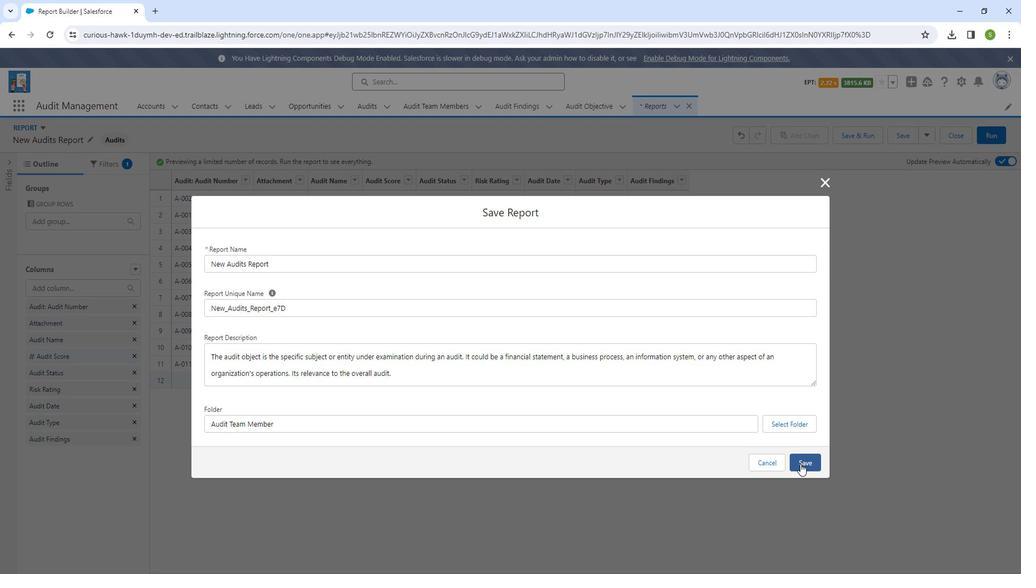 
Action: Mouse pressed left at (806, 452)
Screenshot: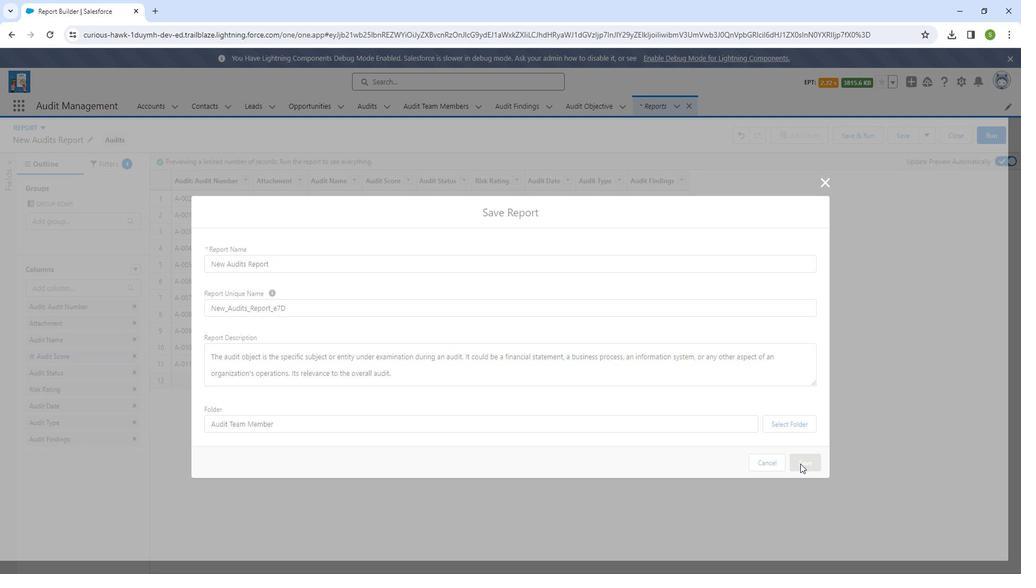 
Action: Mouse moved to (864, 136)
Screenshot: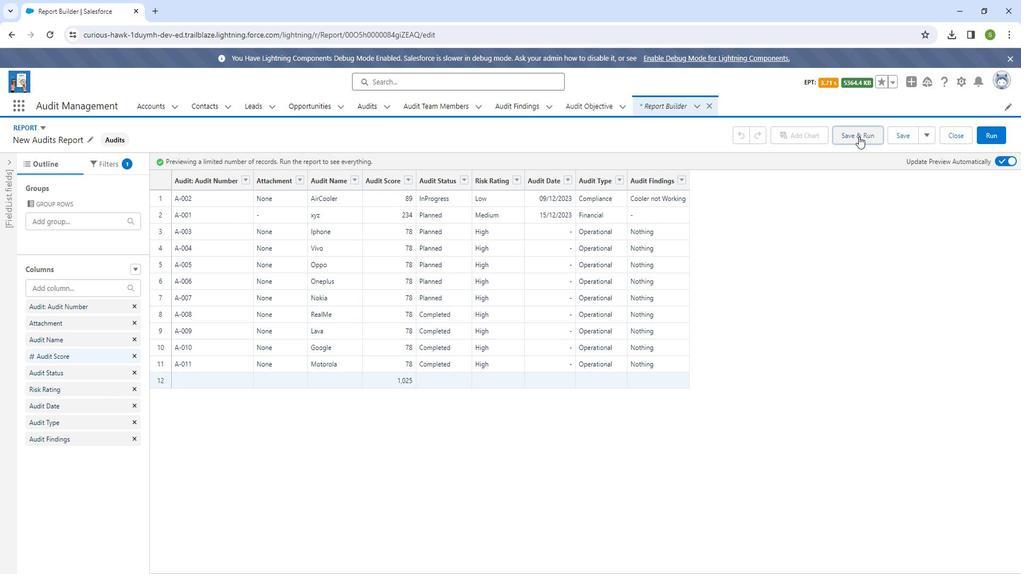 
Action: Mouse pressed left at (864, 136)
Screenshot: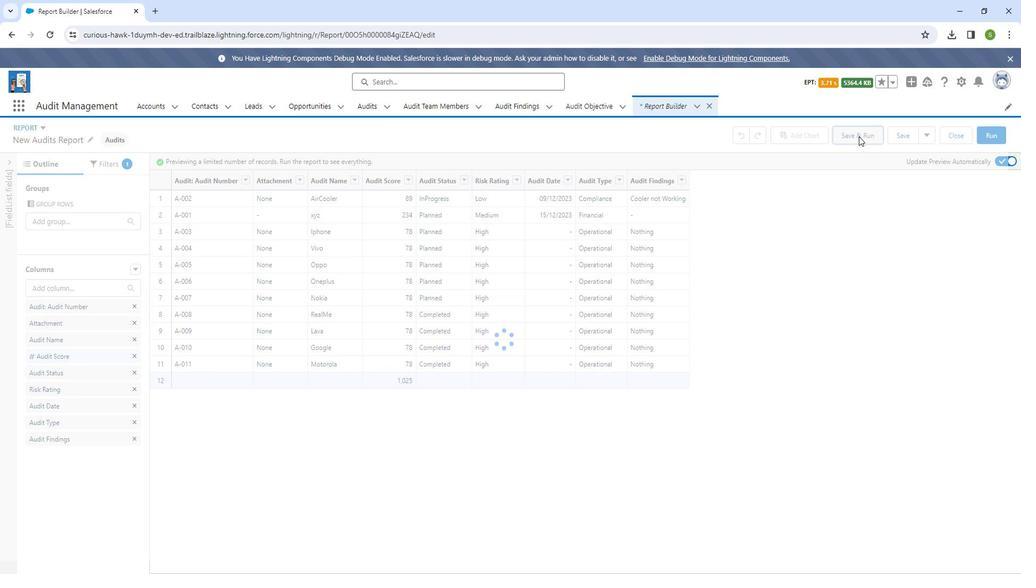 
Action: Mouse moved to (625, 322)
Screenshot: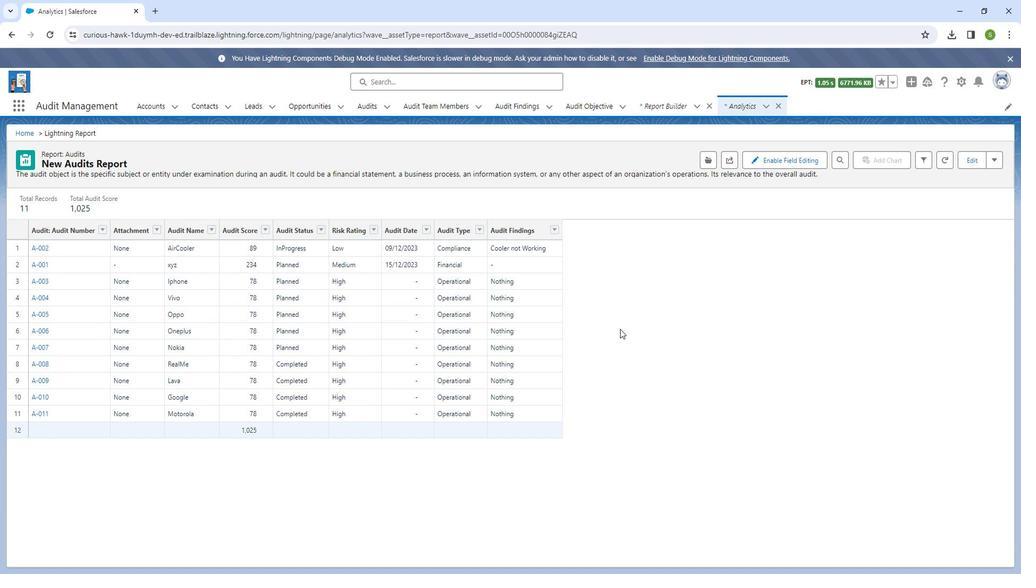 
